 Task: Find connections with filter location Digboi with filter topic #customerrelationswith filter profile language French with filter current company AB InBev India with filter school AKS University Satna with filter industry Meat Products Manufacturing with filter service category Corporate Events with filter keywords title Account Representative
Action: Mouse moved to (204, 298)
Screenshot: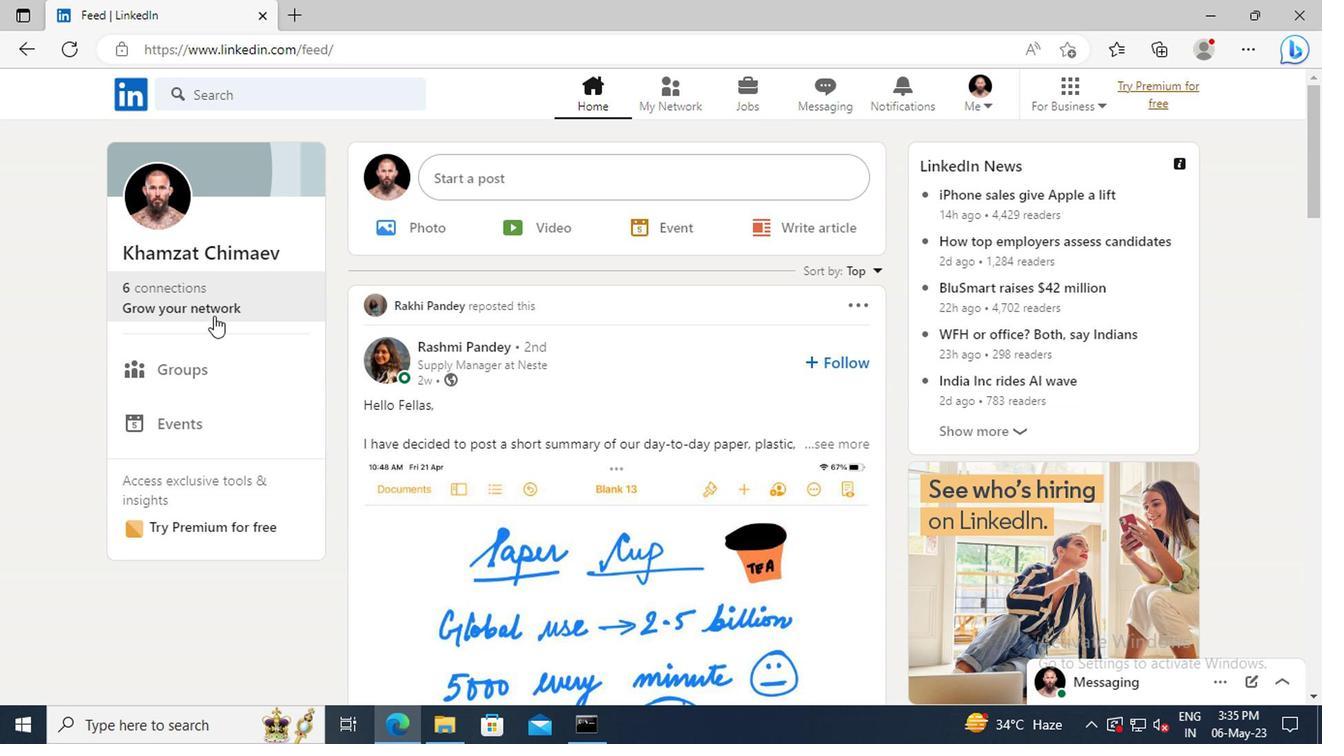 
Action: Mouse pressed left at (204, 298)
Screenshot: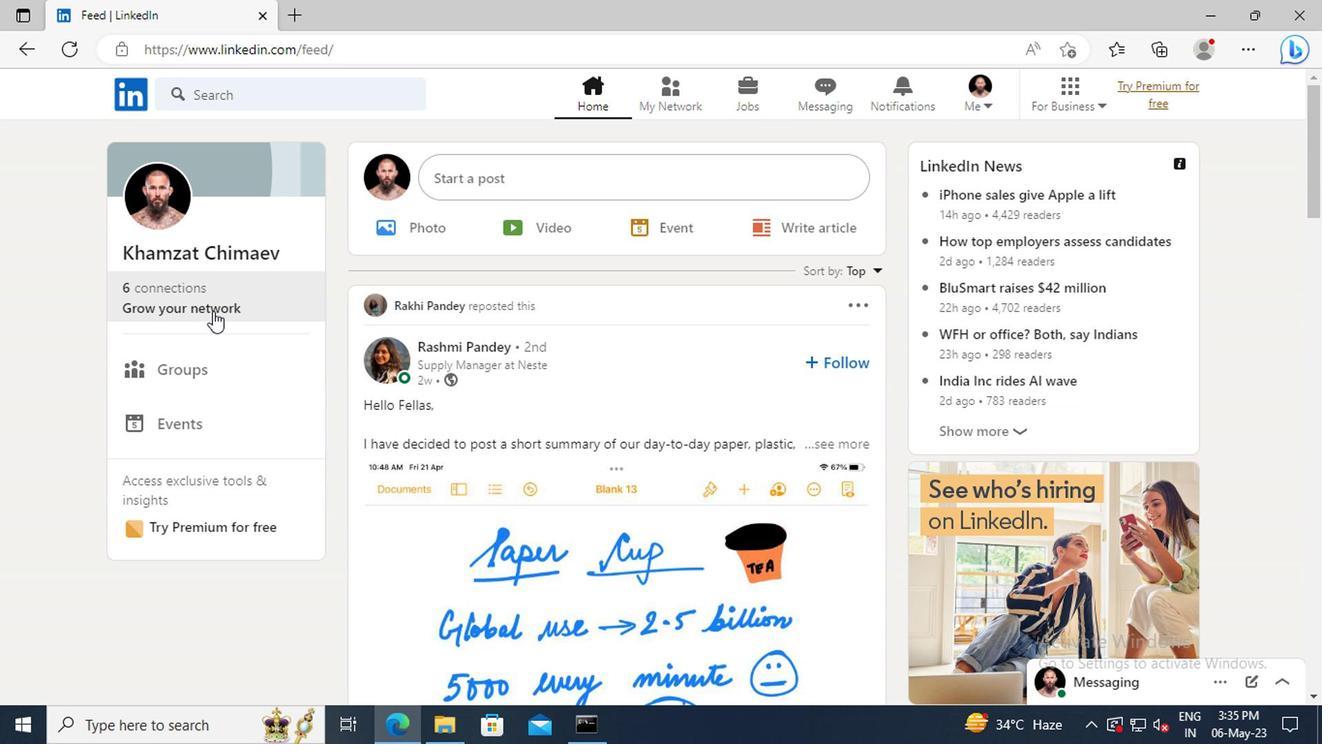 
Action: Mouse moved to (210, 206)
Screenshot: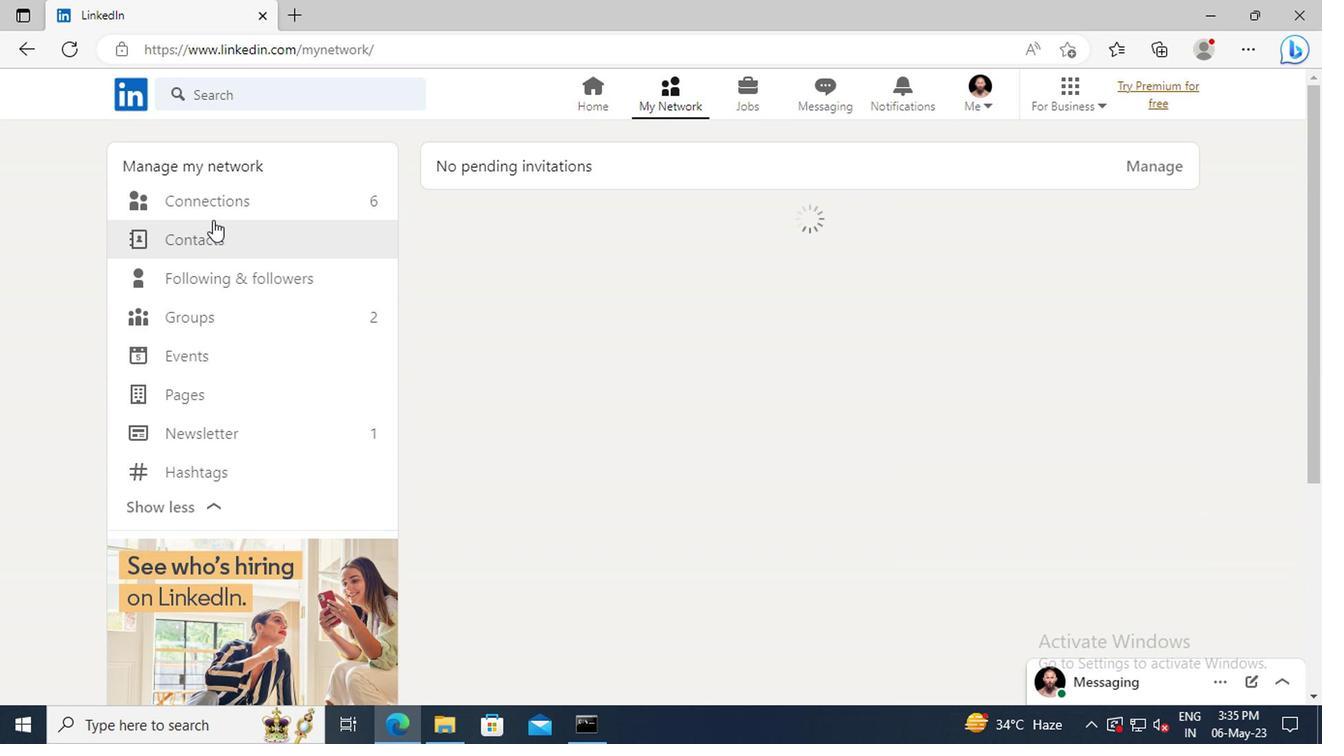 
Action: Mouse pressed left at (210, 206)
Screenshot: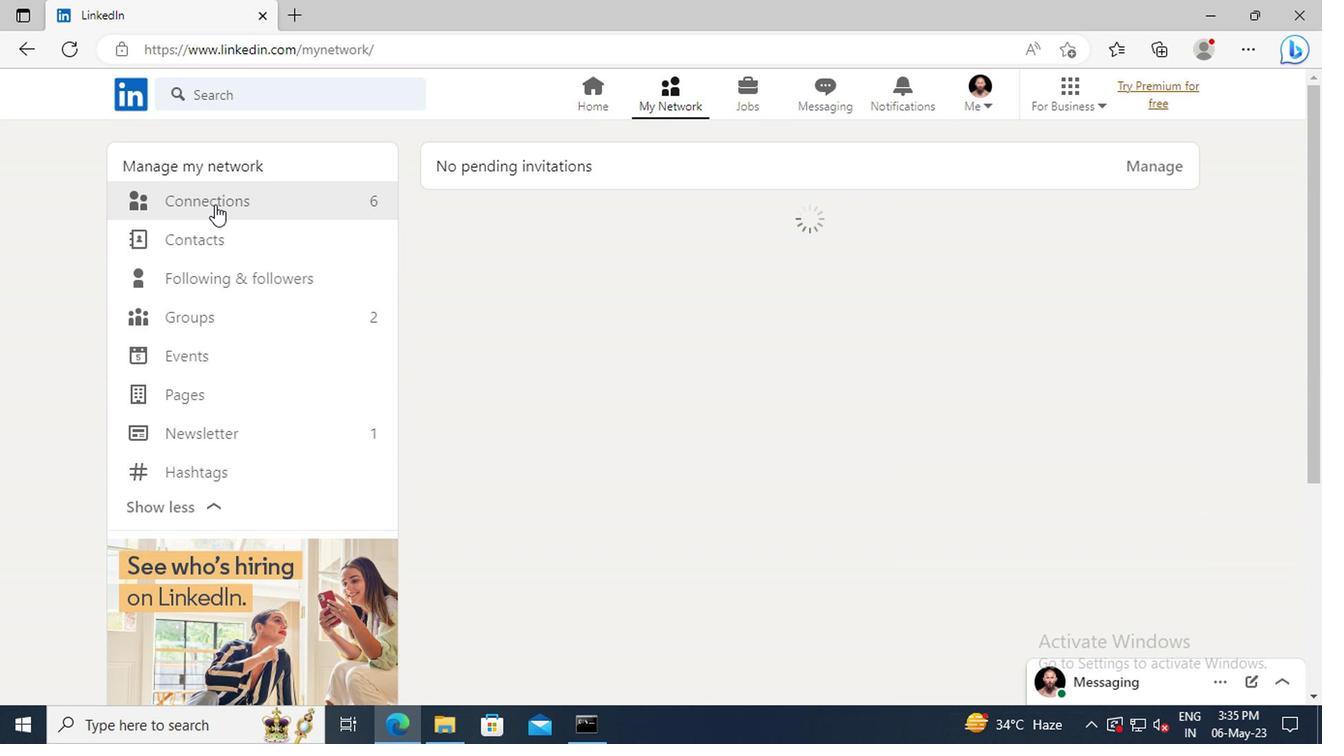 
Action: Mouse moved to (799, 205)
Screenshot: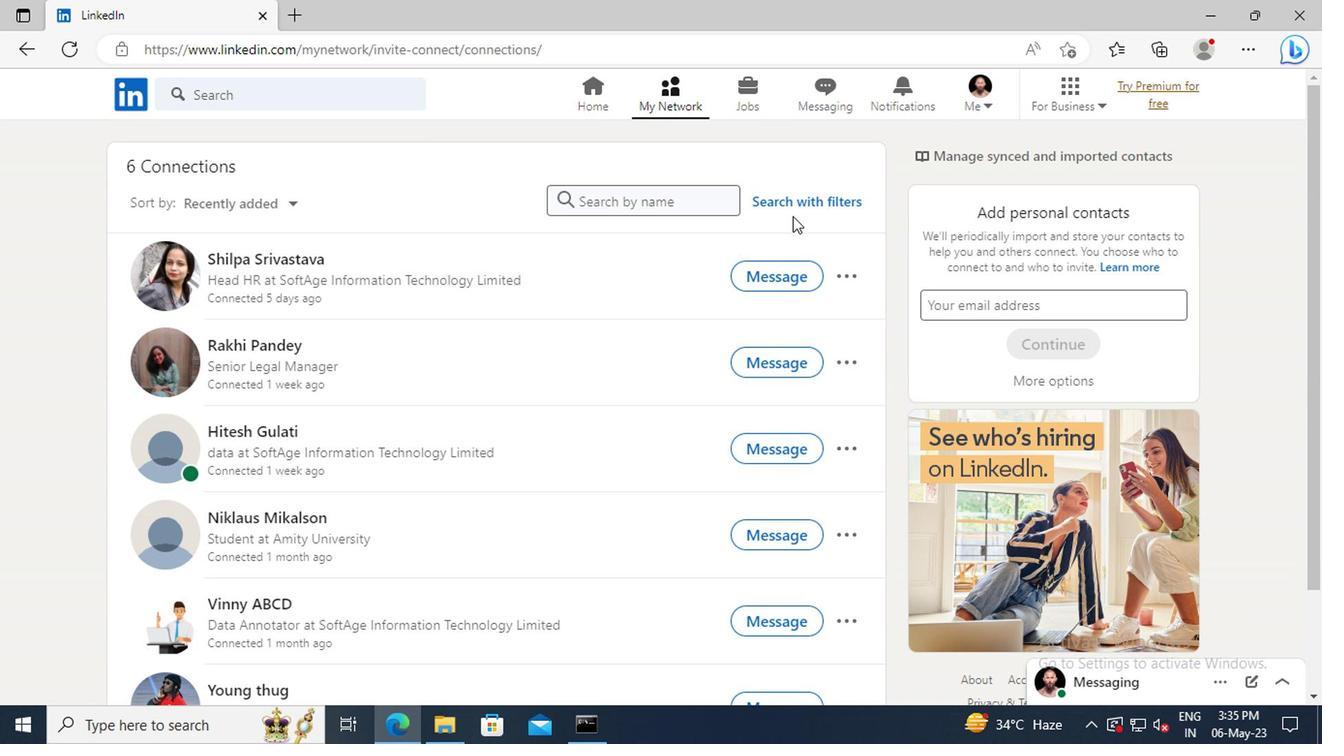 
Action: Mouse pressed left at (799, 205)
Screenshot: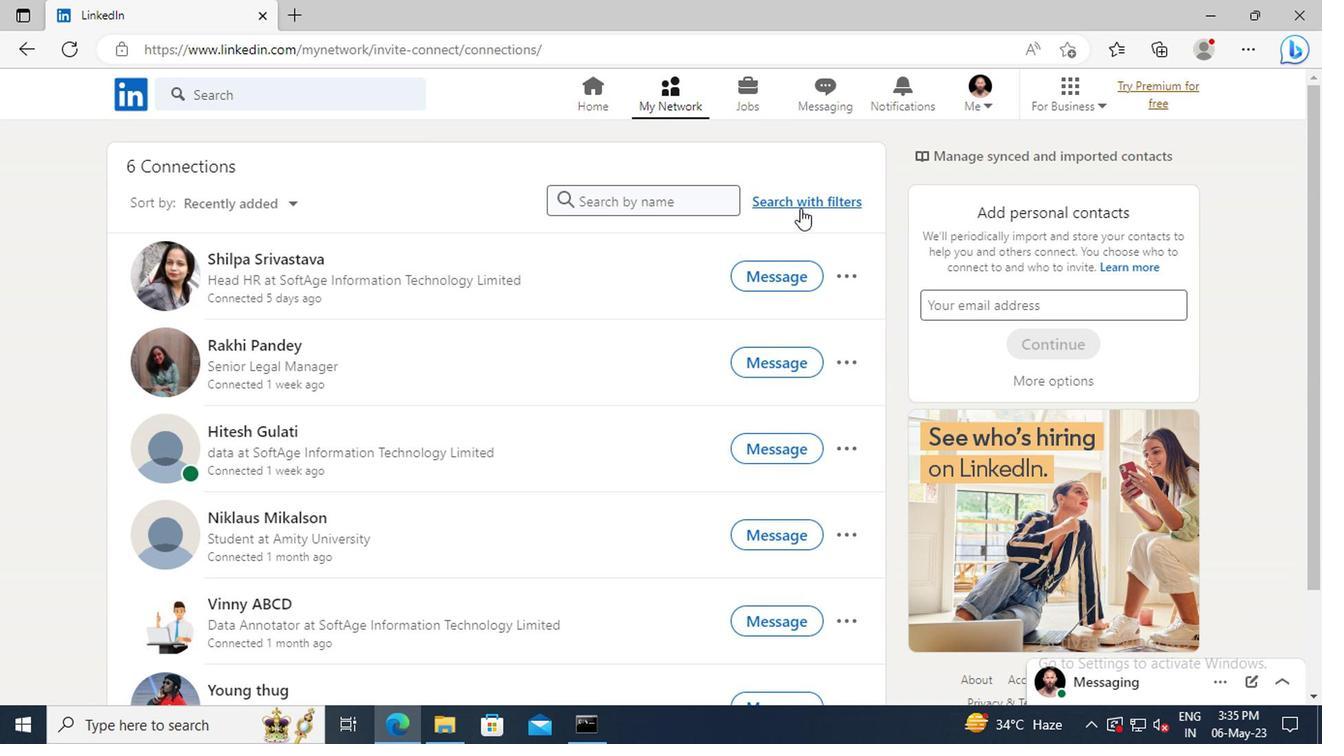 
Action: Mouse moved to (734, 152)
Screenshot: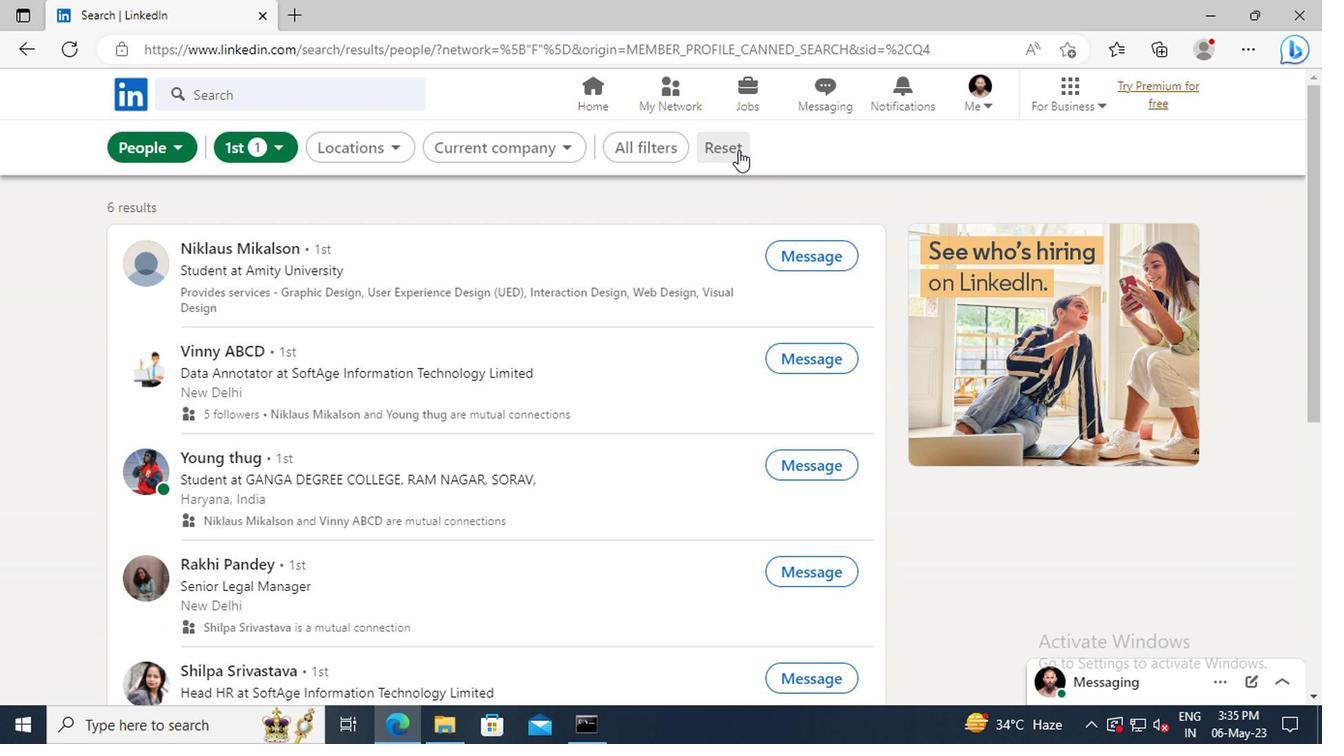 
Action: Mouse pressed left at (734, 152)
Screenshot: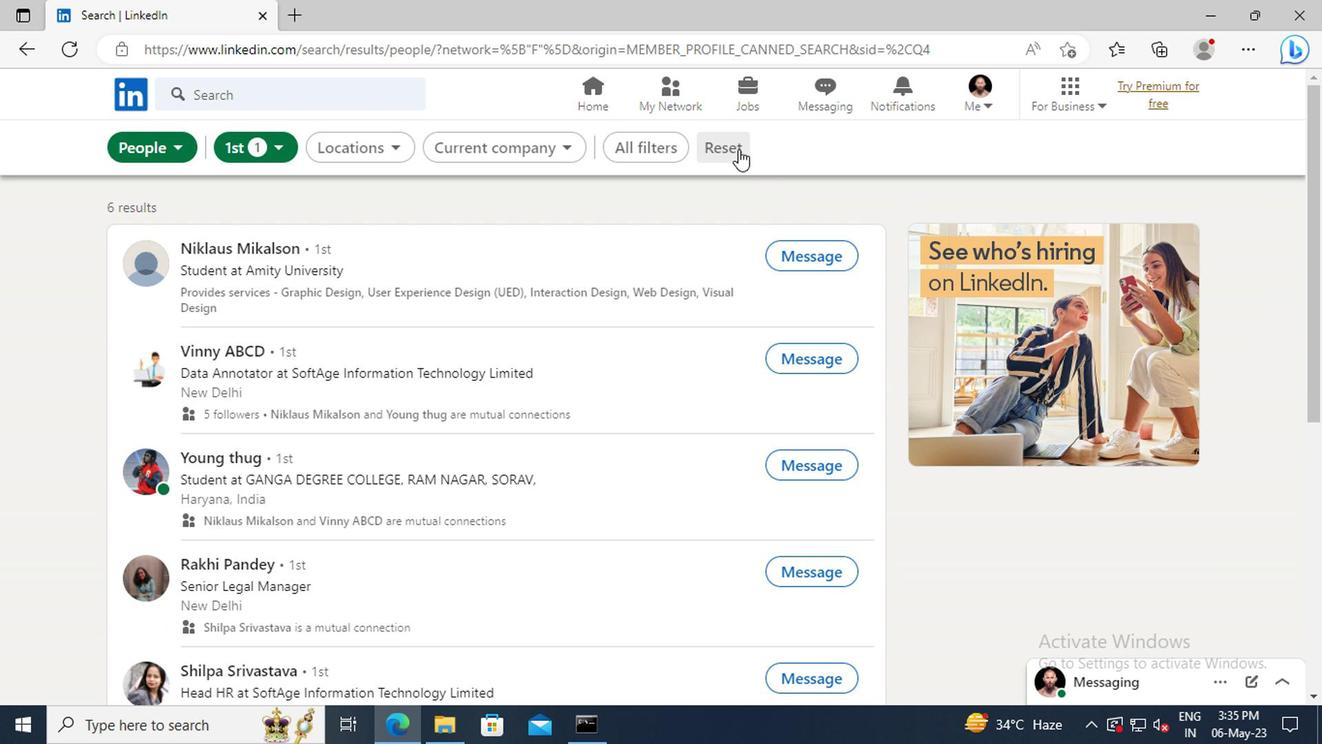 
Action: Mouse moved to (705, 152)
Screenshot: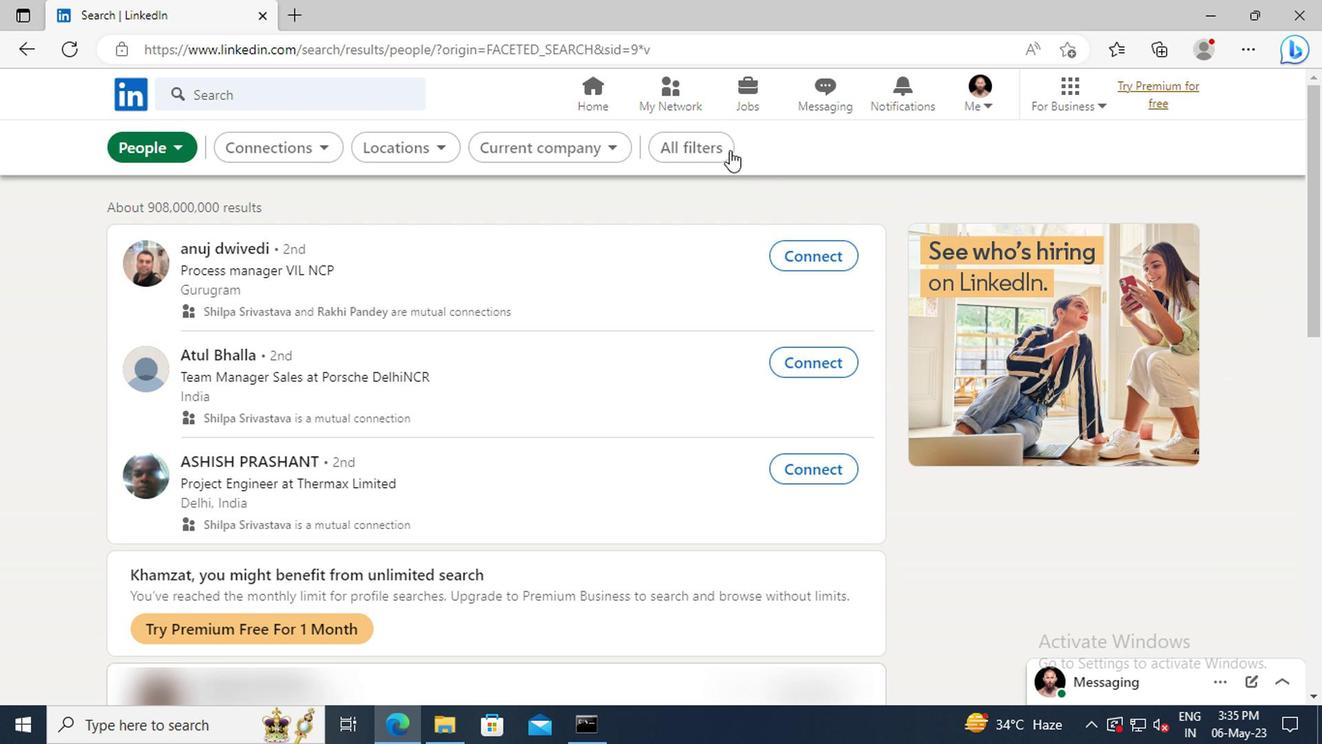 
Action: Mouse pressed left at (705, 152)
Screenshot: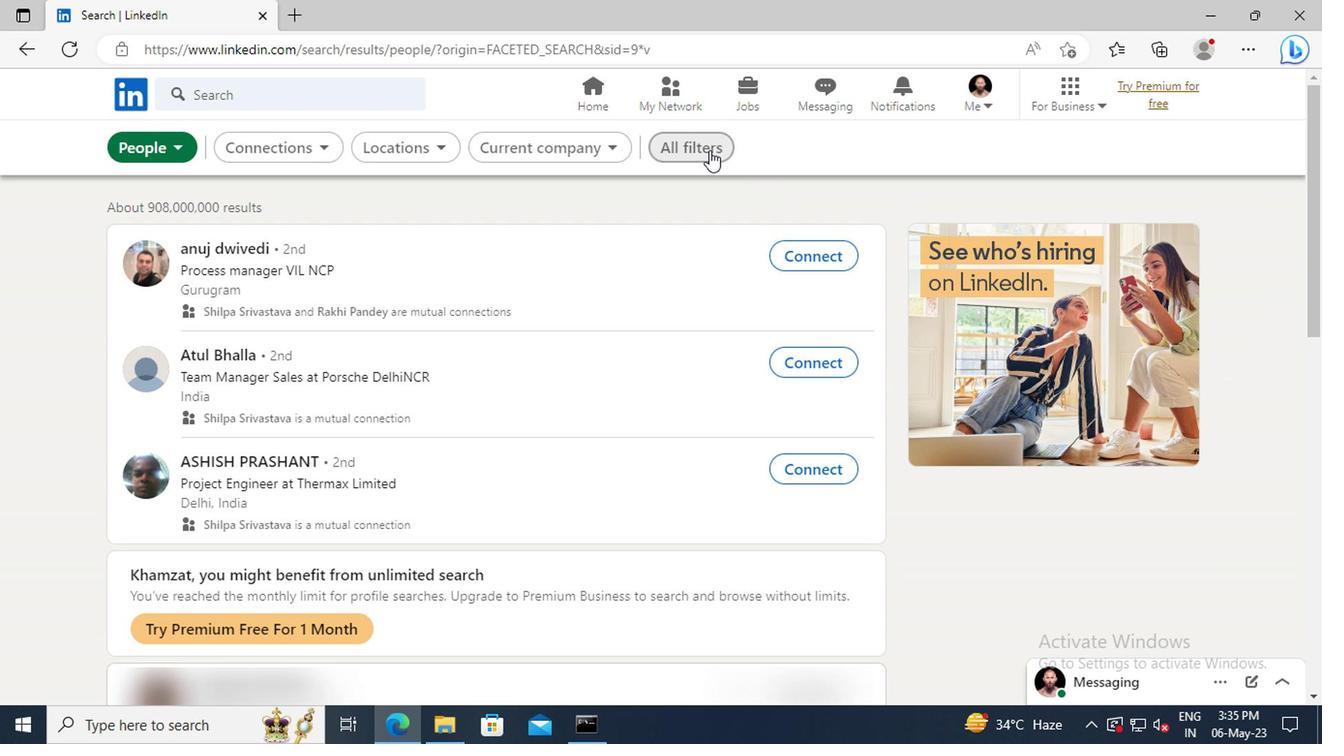 
Action: Mouse moved to (1041, 372)
Screenshot: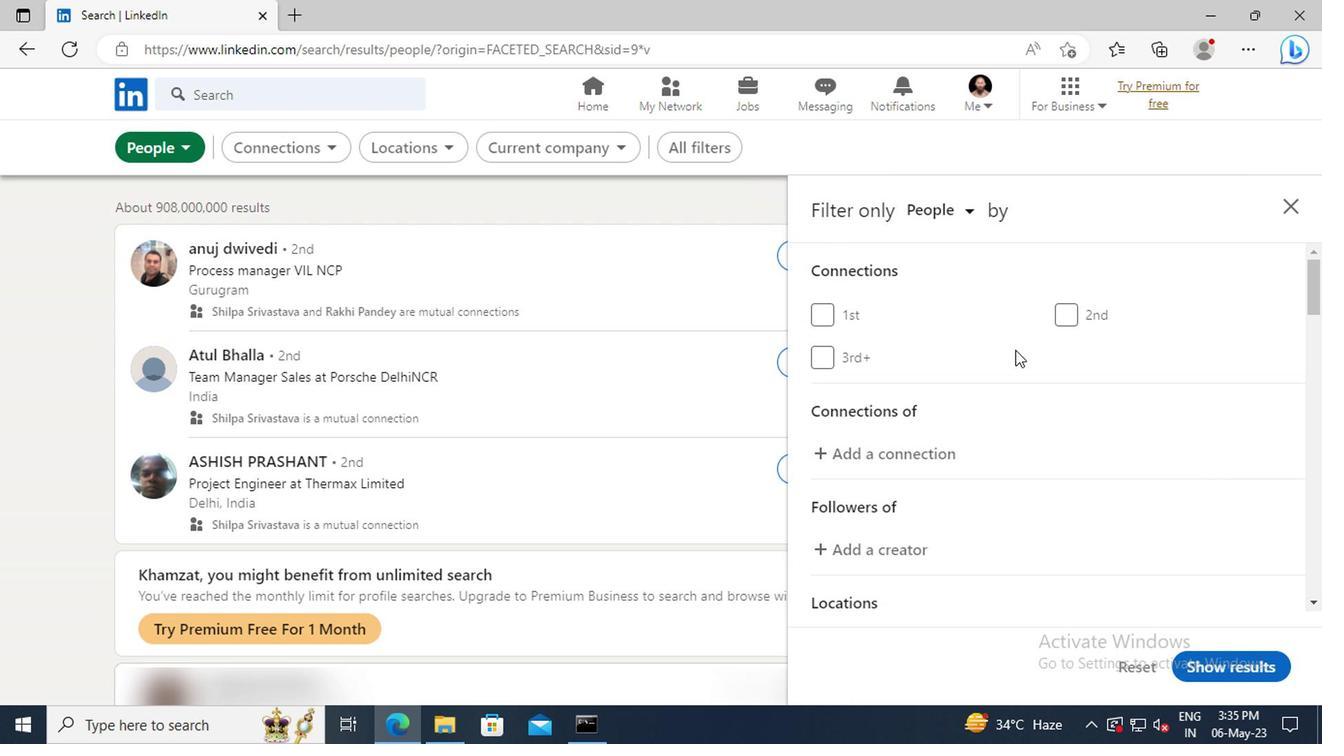 
Action: Mouse scrolled (1041, 370) with delta (0, -1)
Screenshot: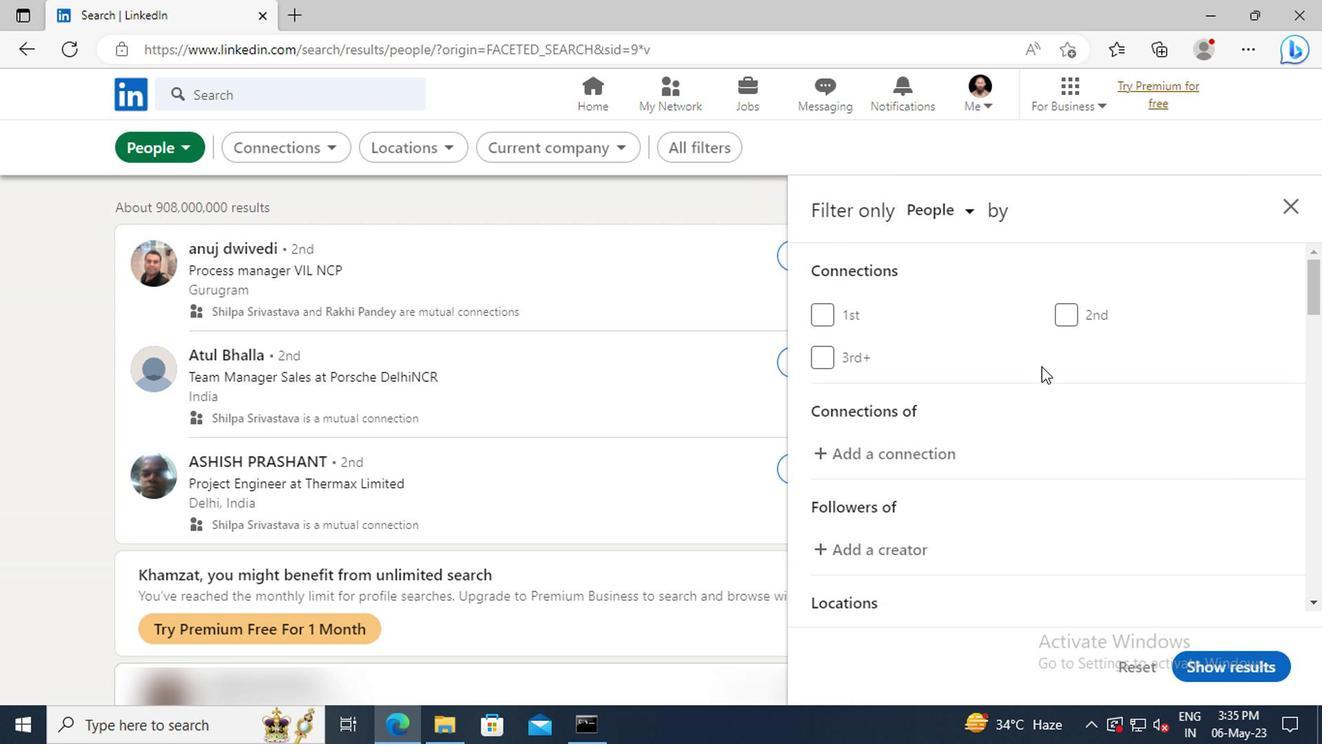 
Action: Mouse scrolled (1041, 370) with delta (0, -1)
Screenshot: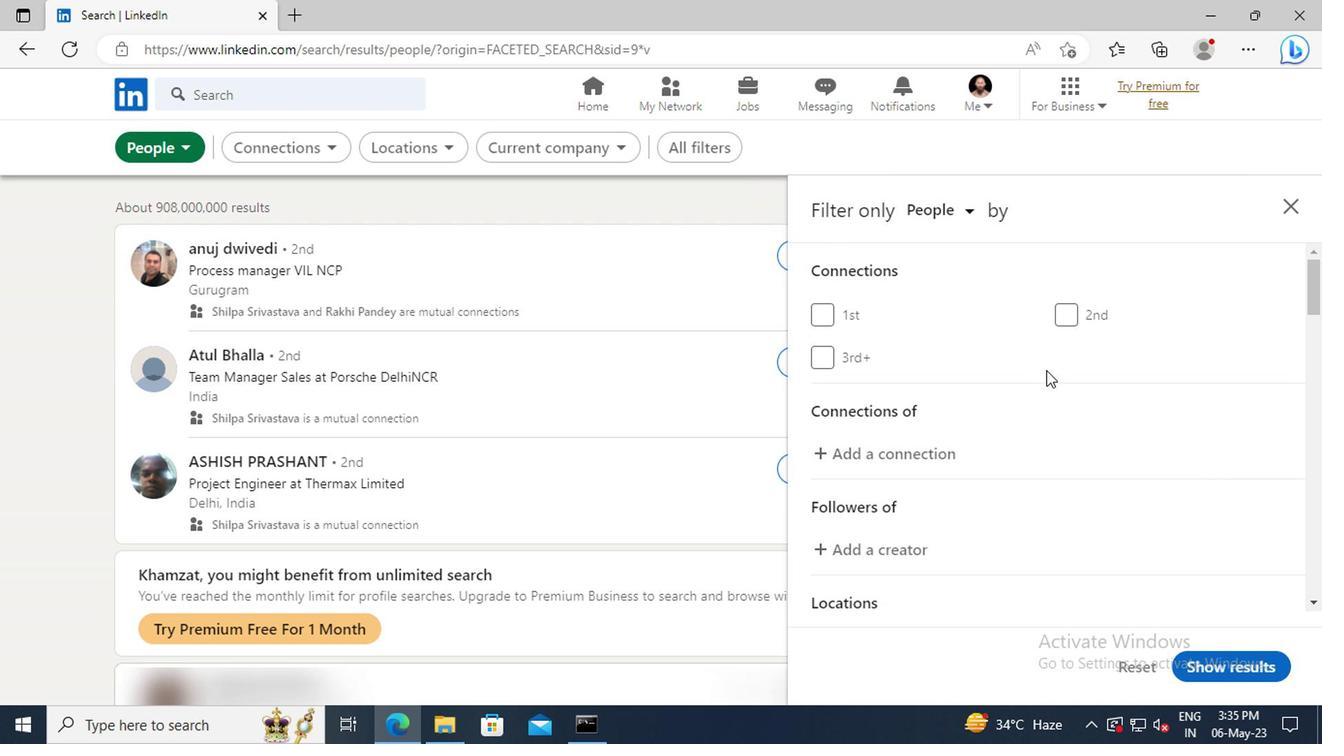 
Action: Mouse scrolled (1041, 370) with delta (0, -1)
Screenshot: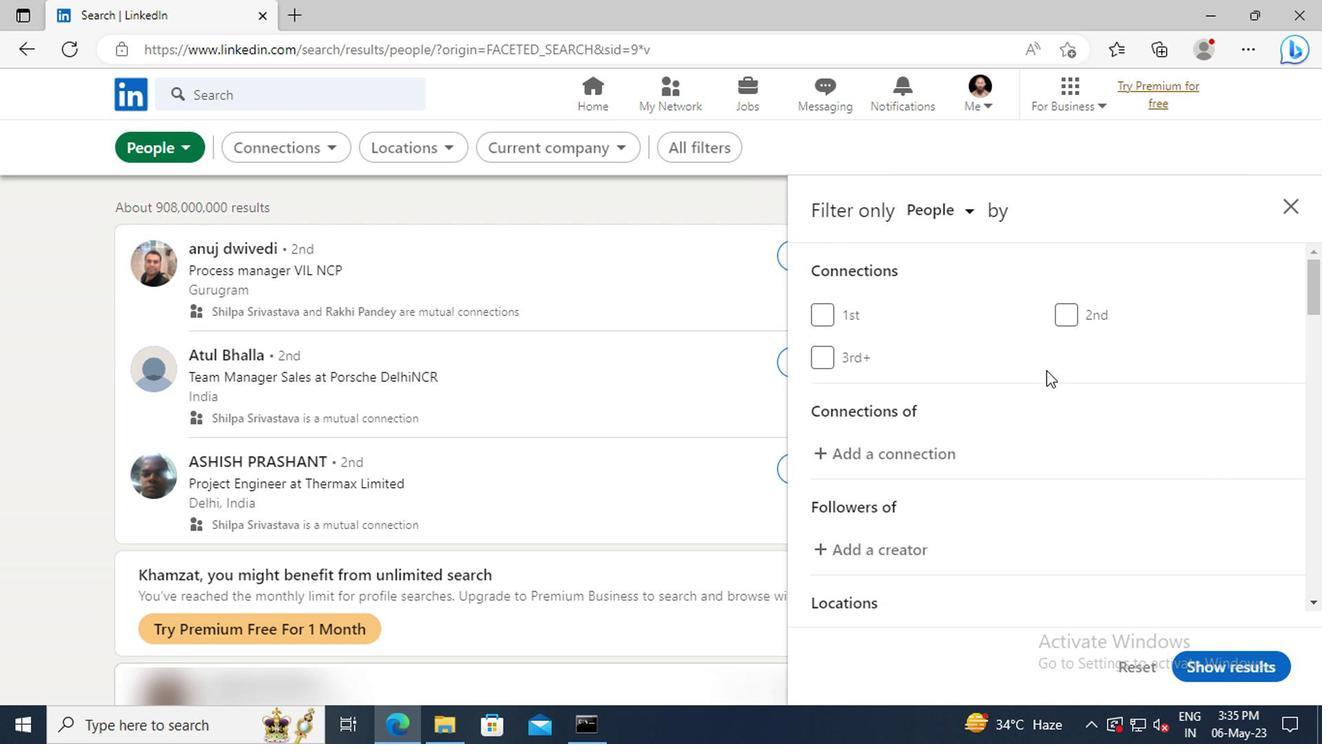 
Action: Mouse moved to (1041, 372)
Screenshot: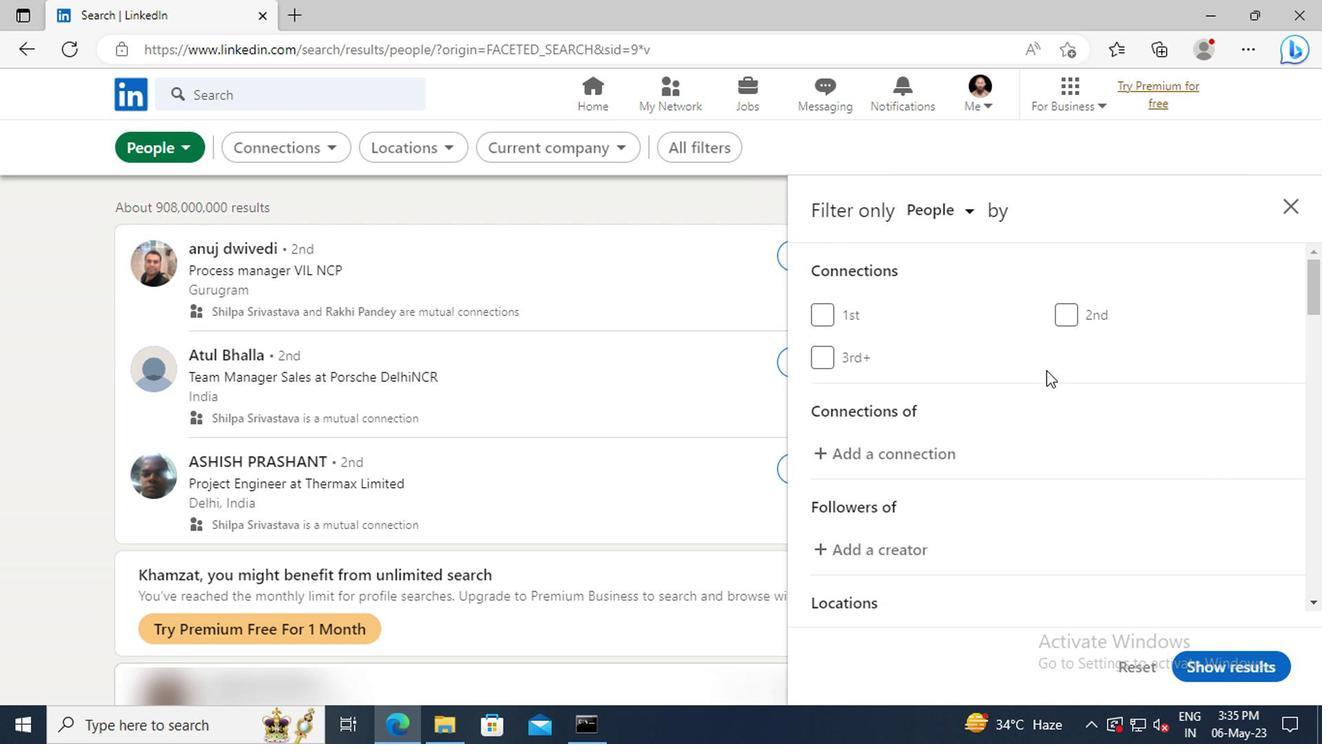 
Action: Mouse scrolled (1041, 370) with delta (0, -1)
Screenshot: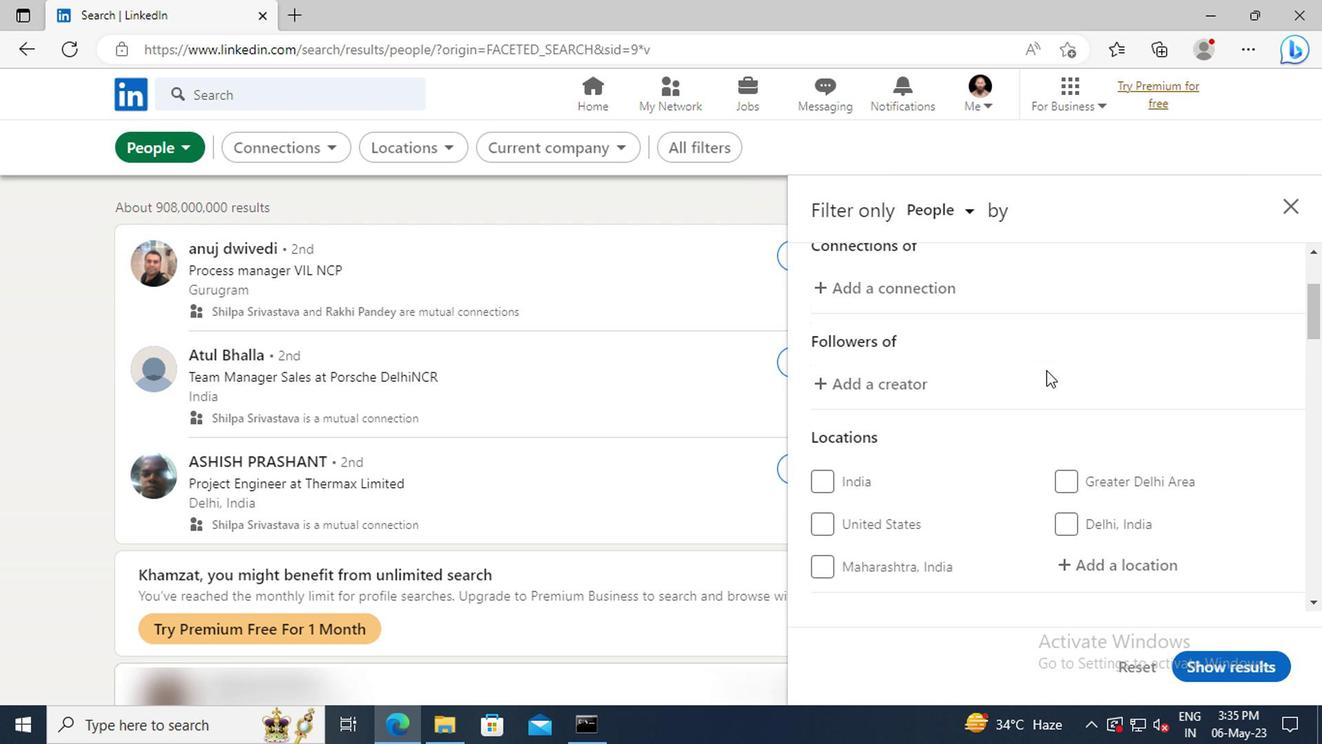 
Action: Mouse scrolled (1041, 370) with delta (0, -1)
Screenshot: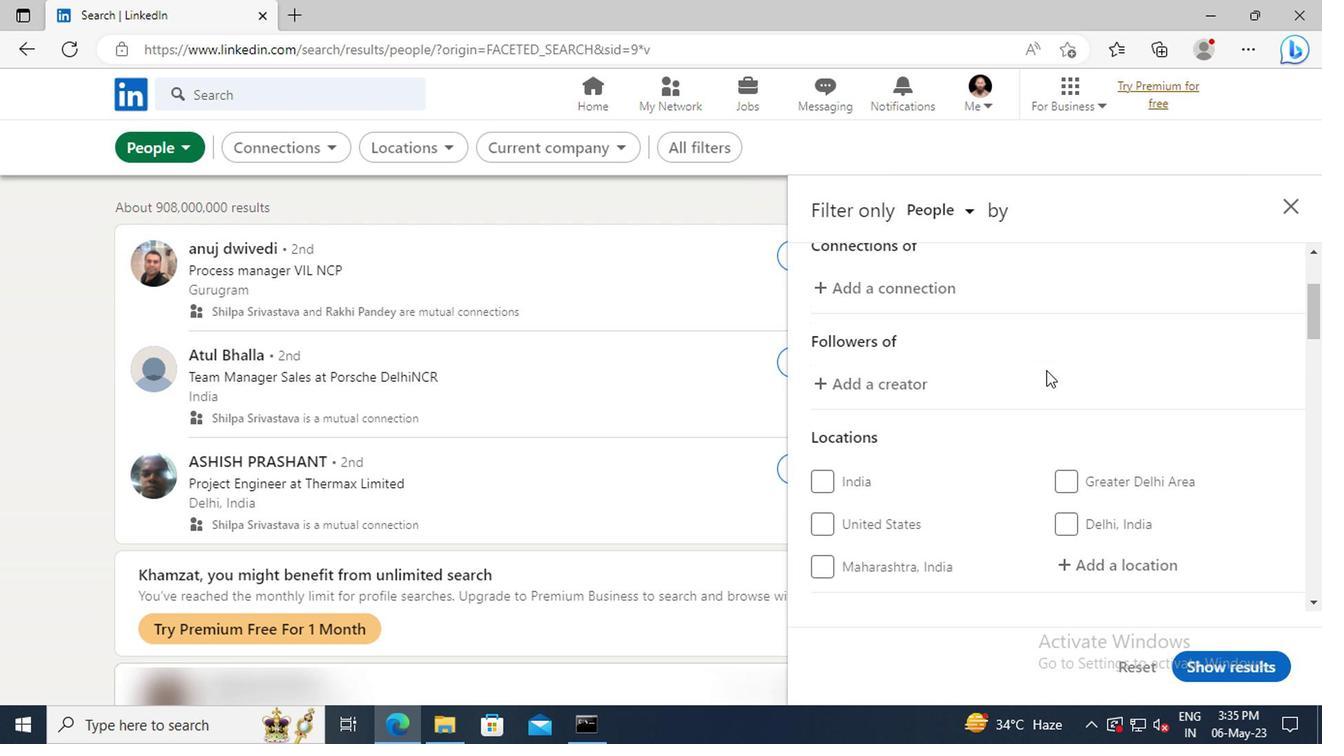 
Action: Mouse moved to (1072, 454)
Screenshot: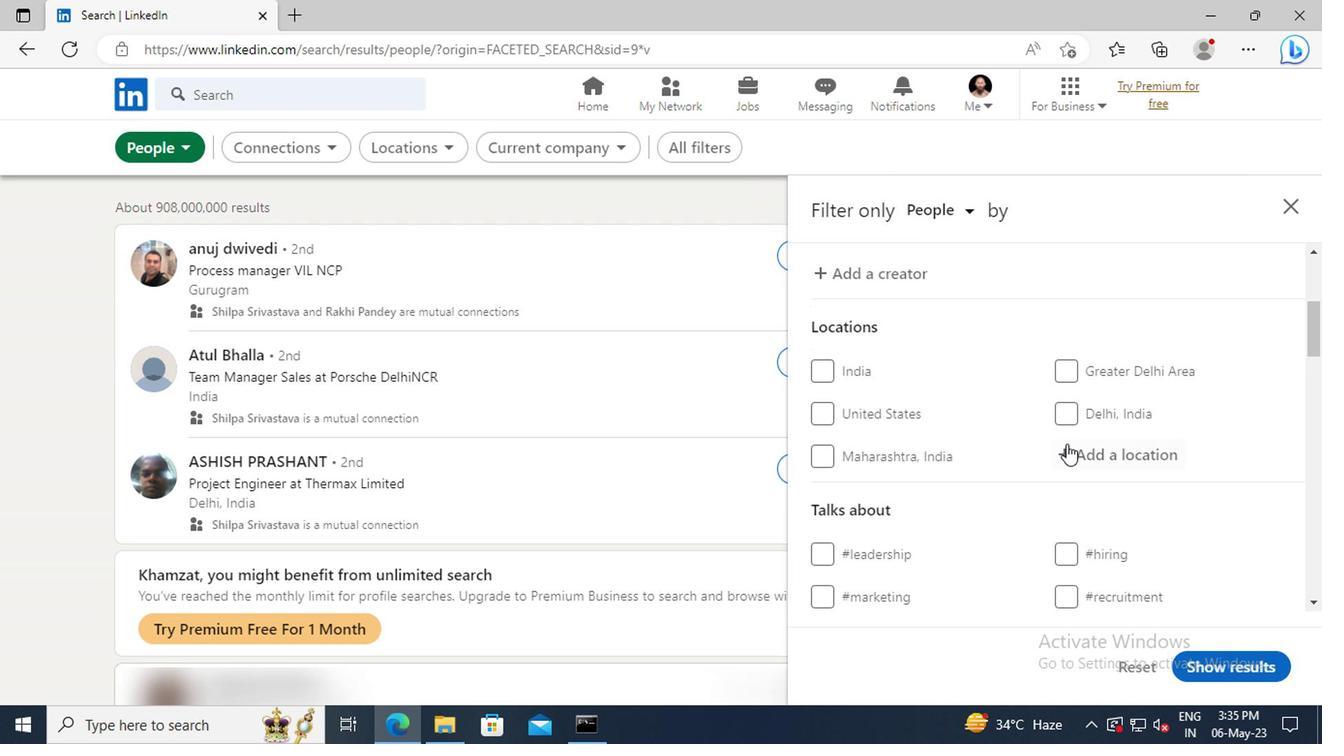 
Action: Mouse pressed left at (1072, 454)
Screenshot: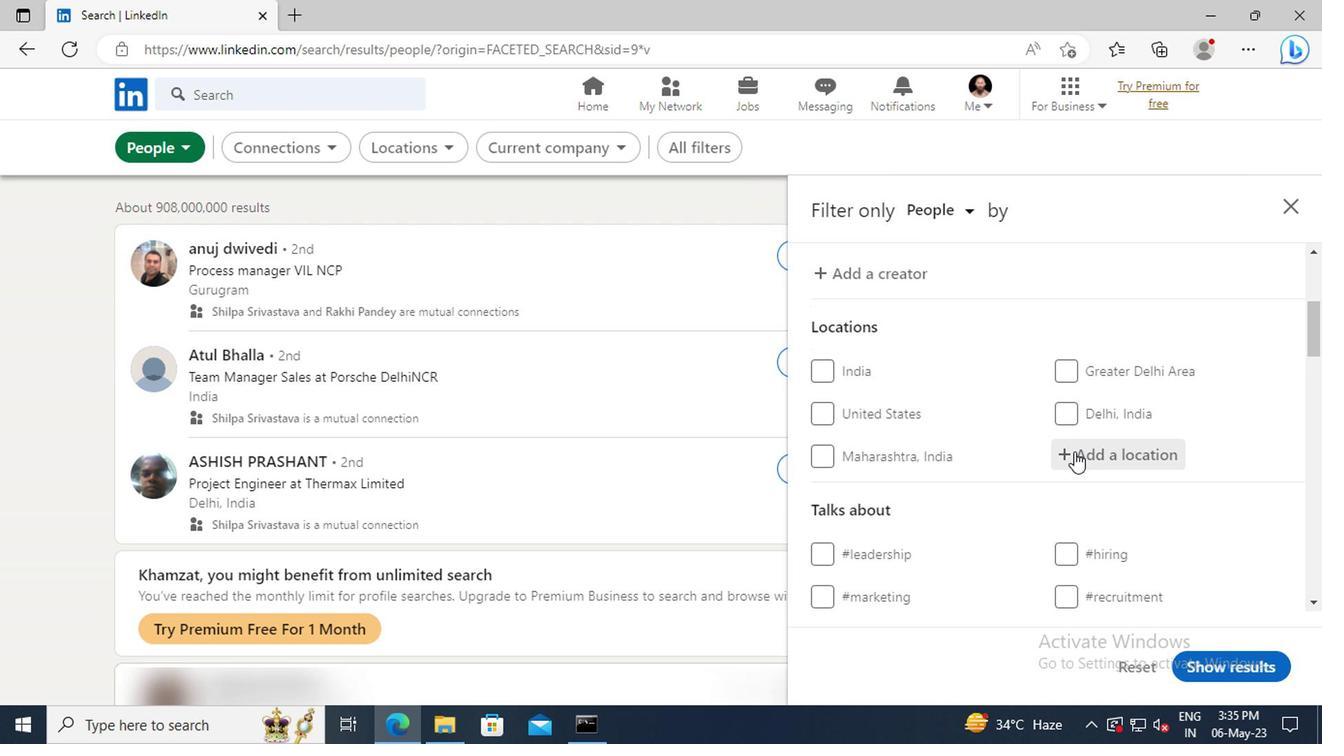 
Action: Key pressed <Key.shift>DIGBOI<Key.enter>
Screenshot: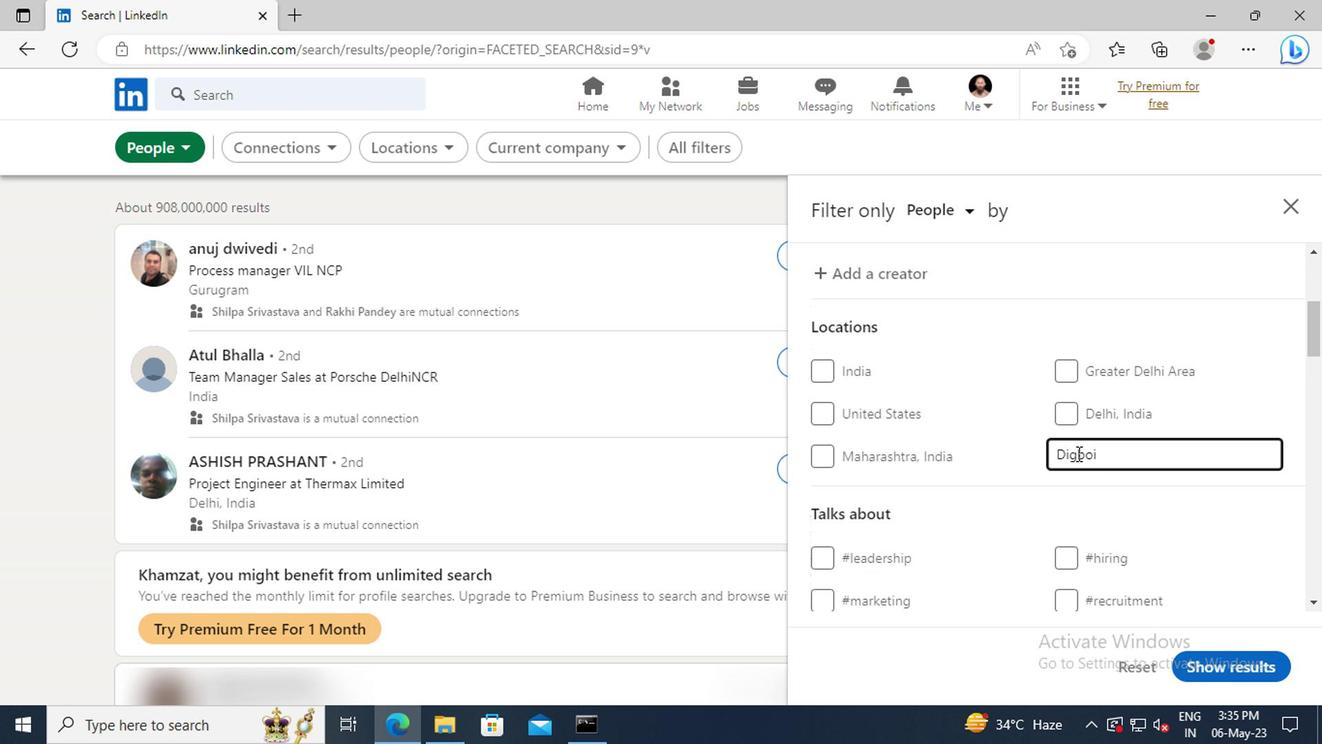 
Action: Mouse scrolled (1072, 454) with delta (0, 0)
Screenshot: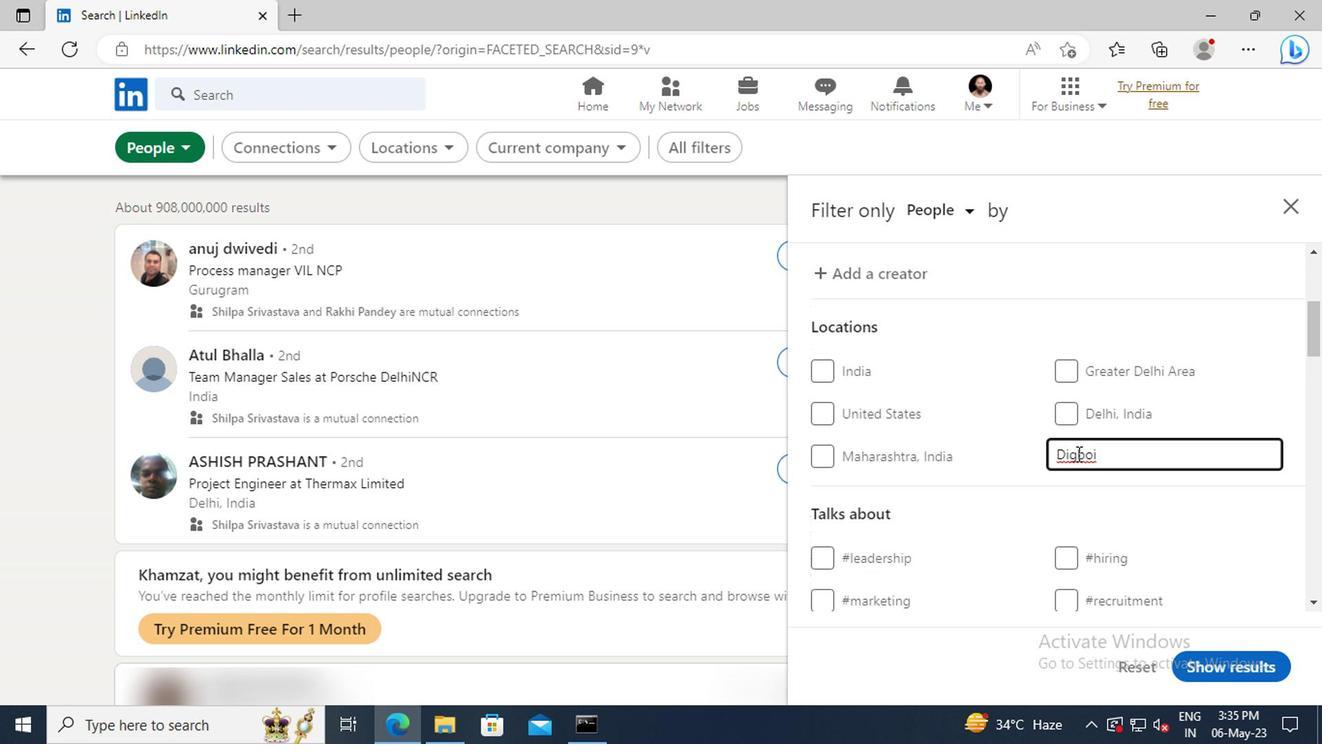 
Action: Mouse scrolled (1072, 454) with delta (0, 0)
Screenshot: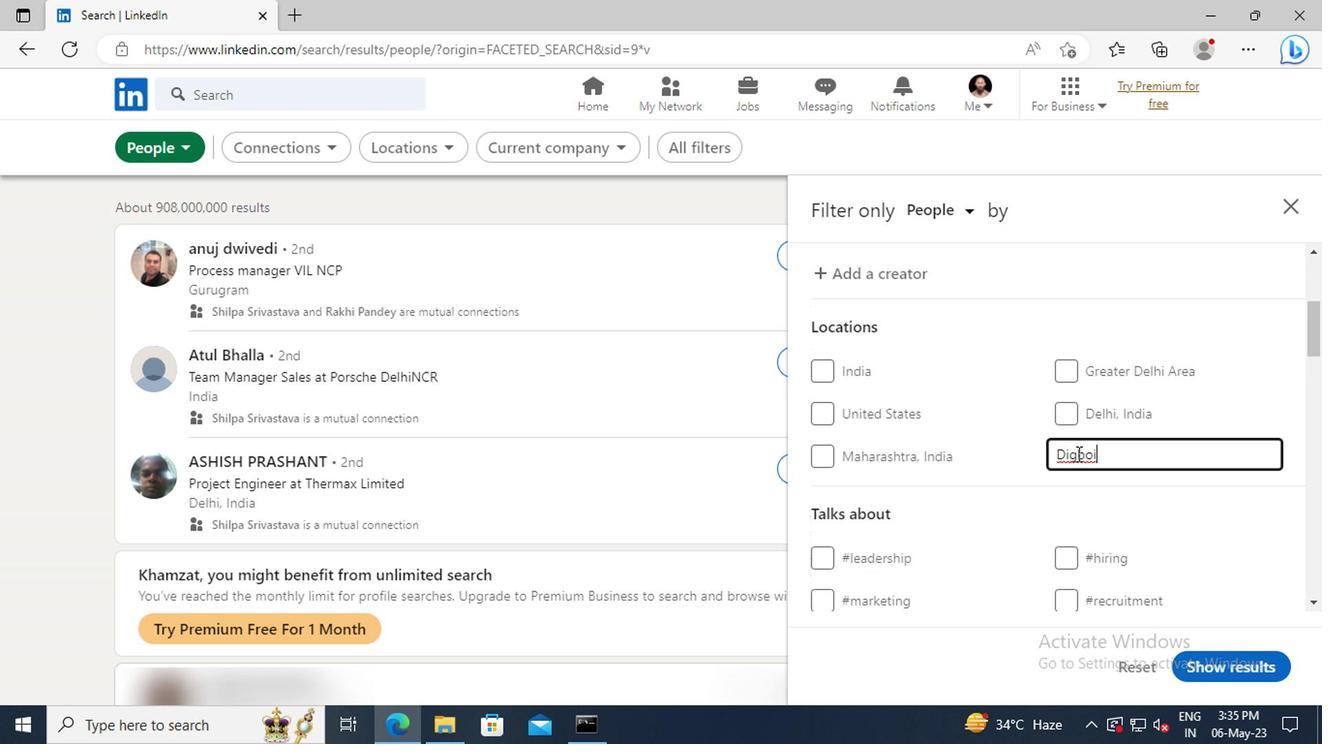
Action: Mouse scrolled (1072, 454) with delta (0, 0)
Screenshot: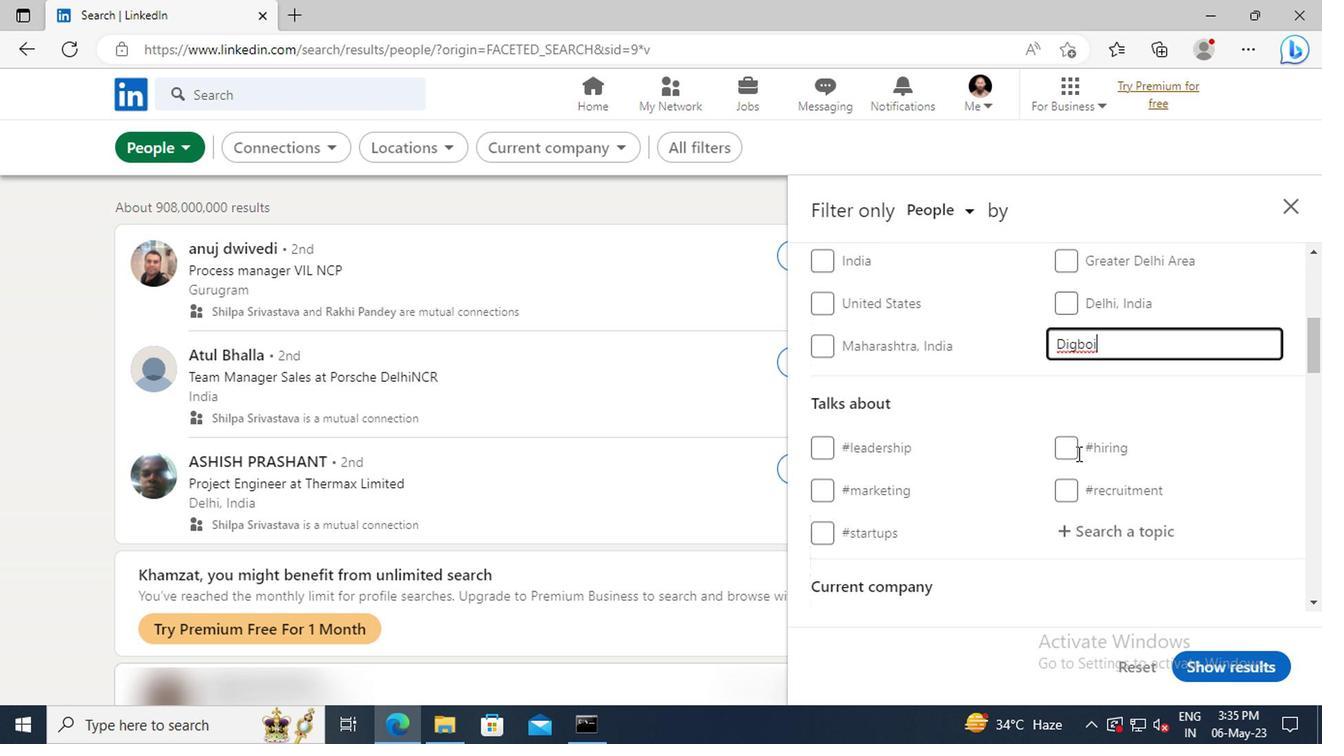
Action: Mouse moved to (1077, 474)
Screenshot: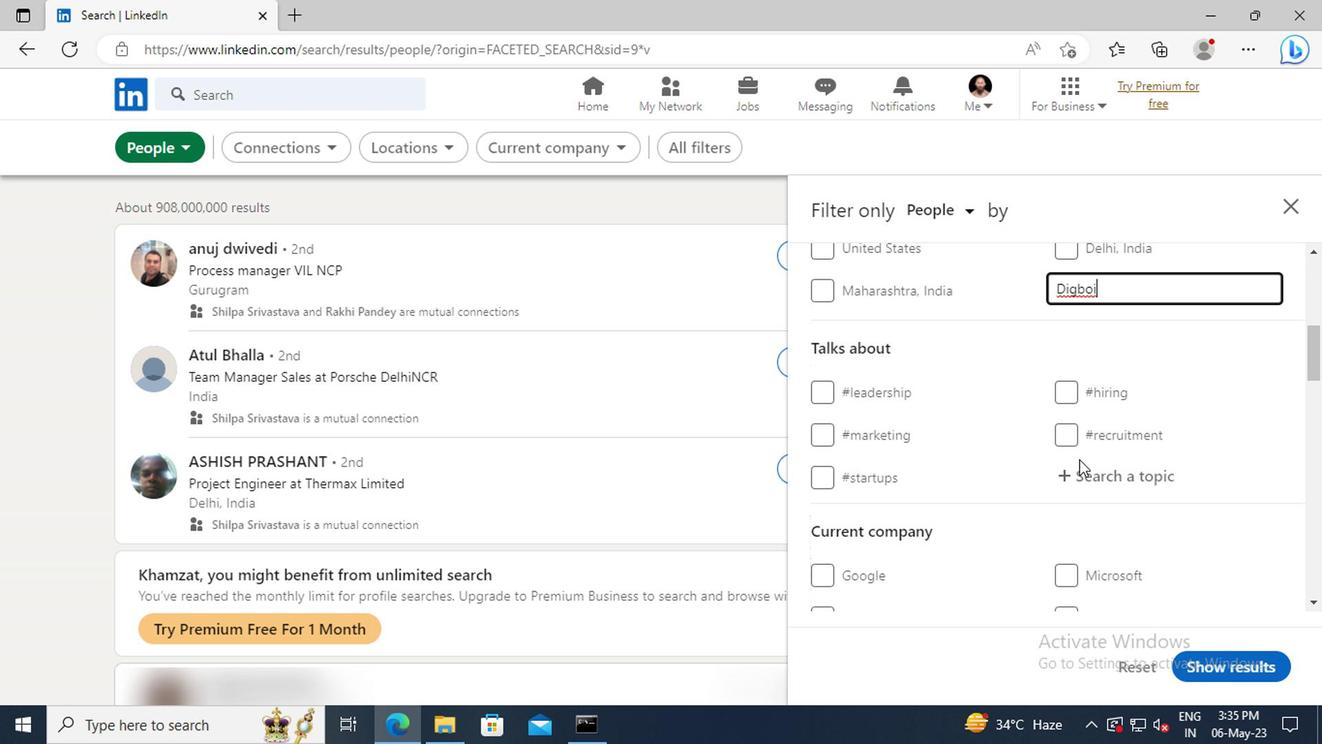 
Action: Mouse pressed left at (1077, 474)
Screenshot: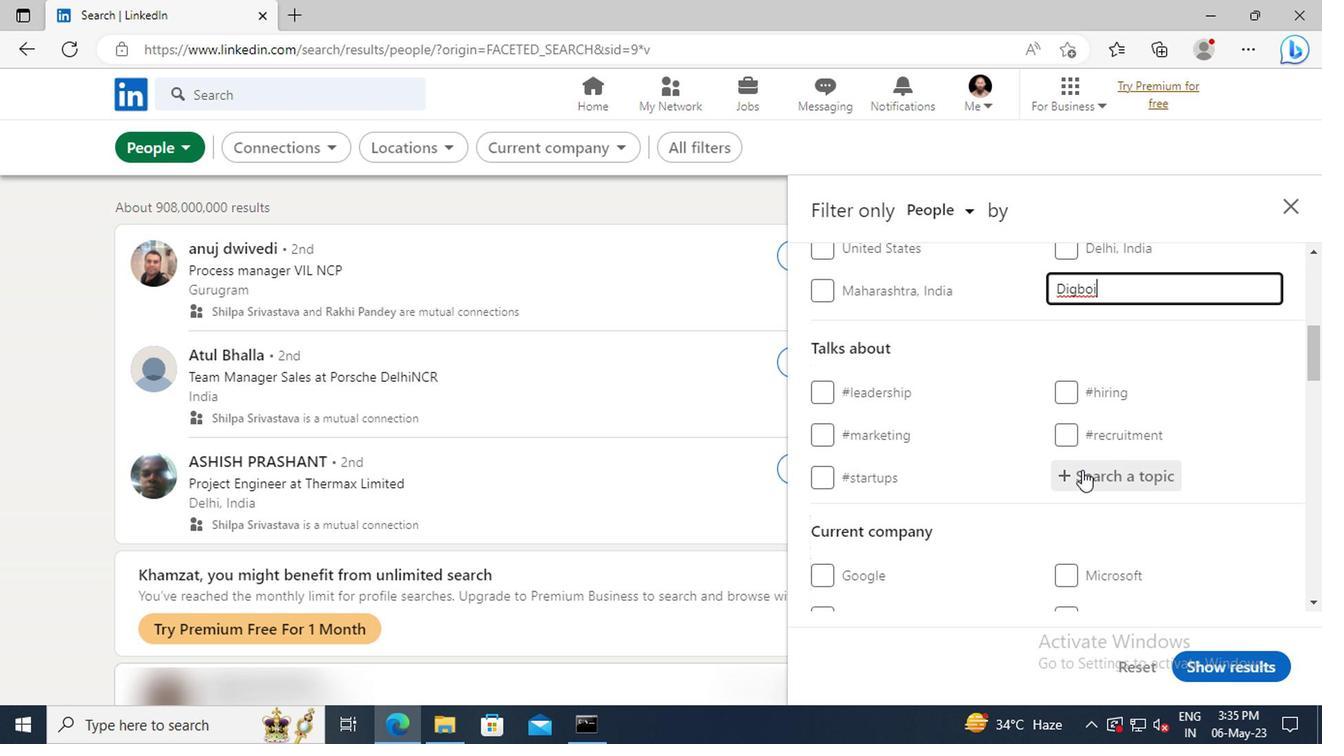 
Action: Key pressed CUSTOMERRELA
Screenshot: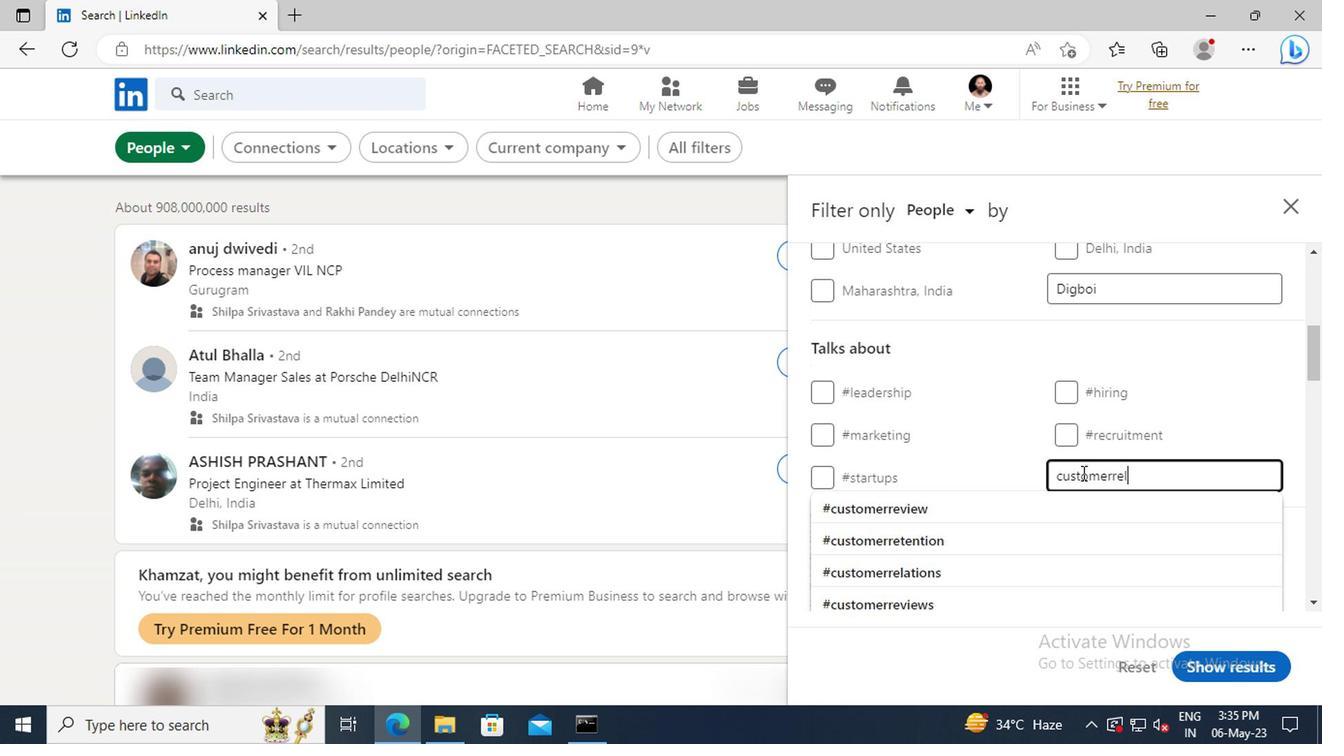 
Action: Mouse moved to (1075, 507)
Screenshot: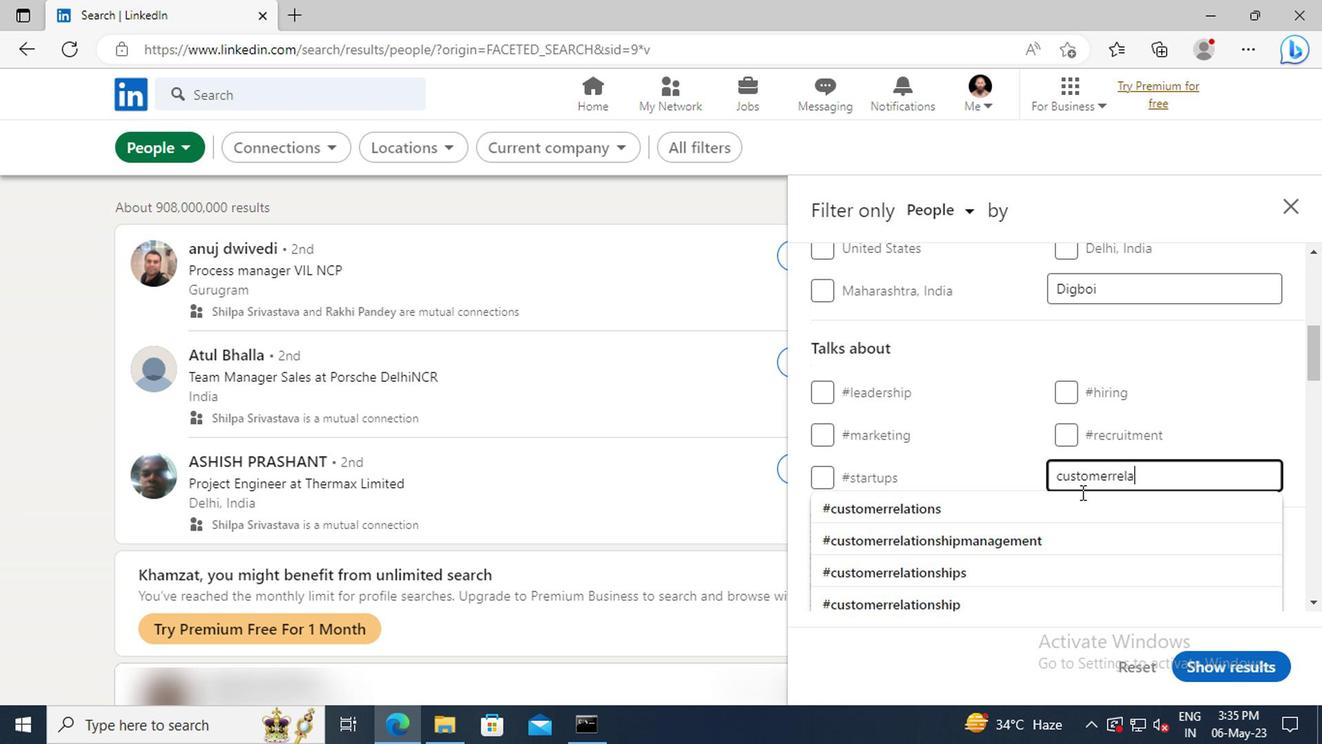 
Action: Mouse pressed left at (1075, 507)
Screenshot: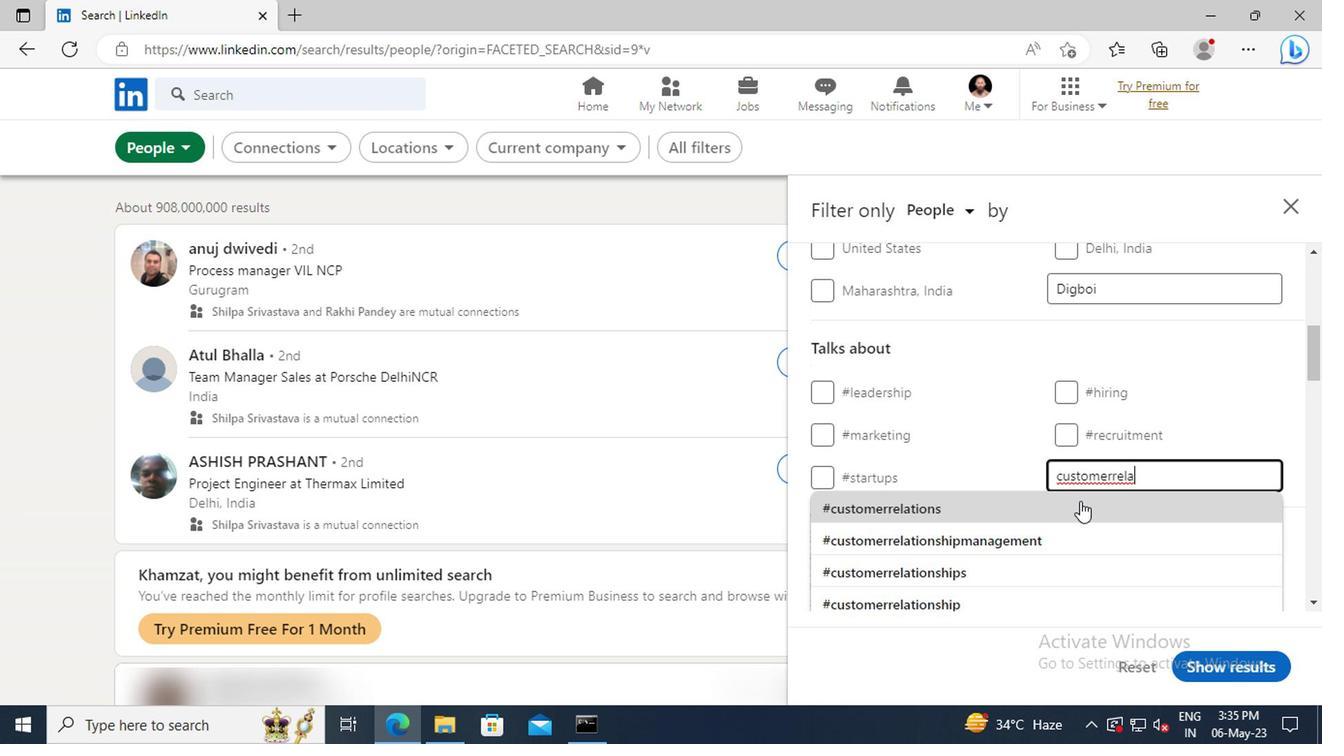 
Action: Mouse moved to (1075, 507)
Screenshot: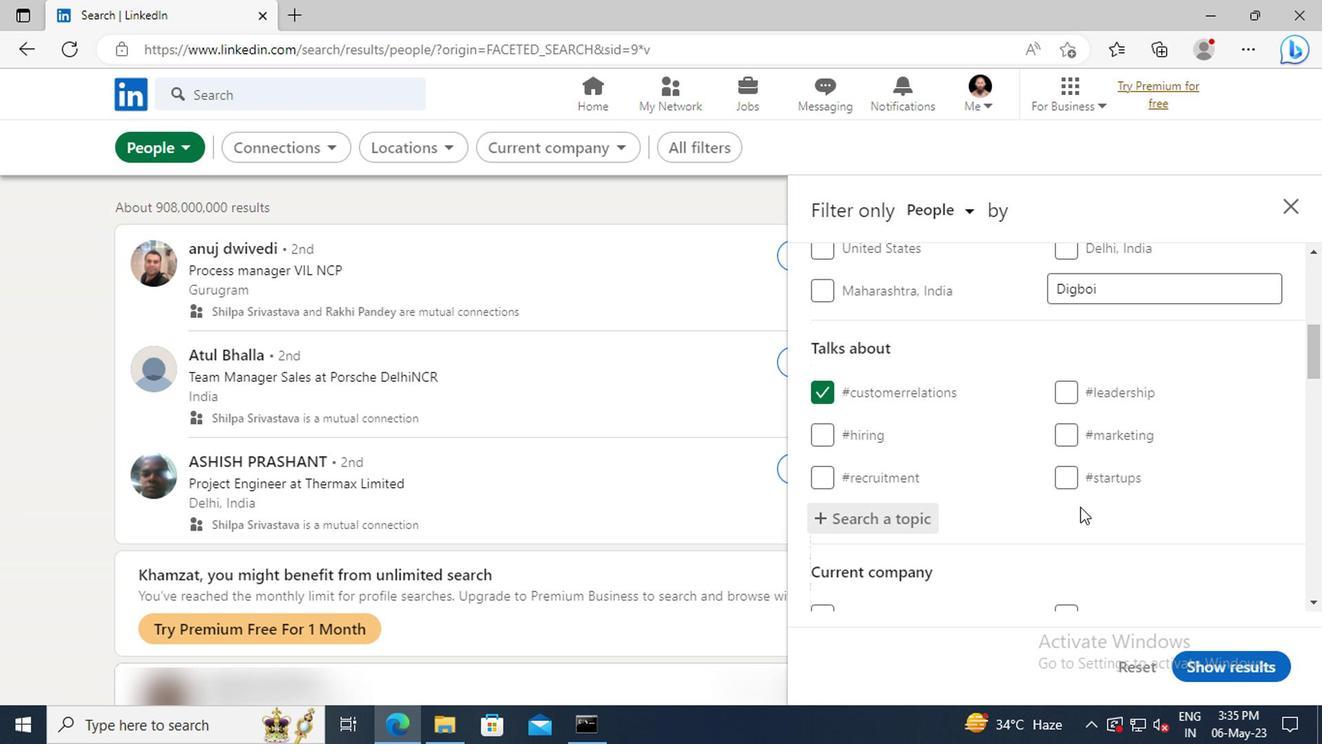 
Action: Mouse scrolled (1075, 506) with delta (0, -1)
Screenshot: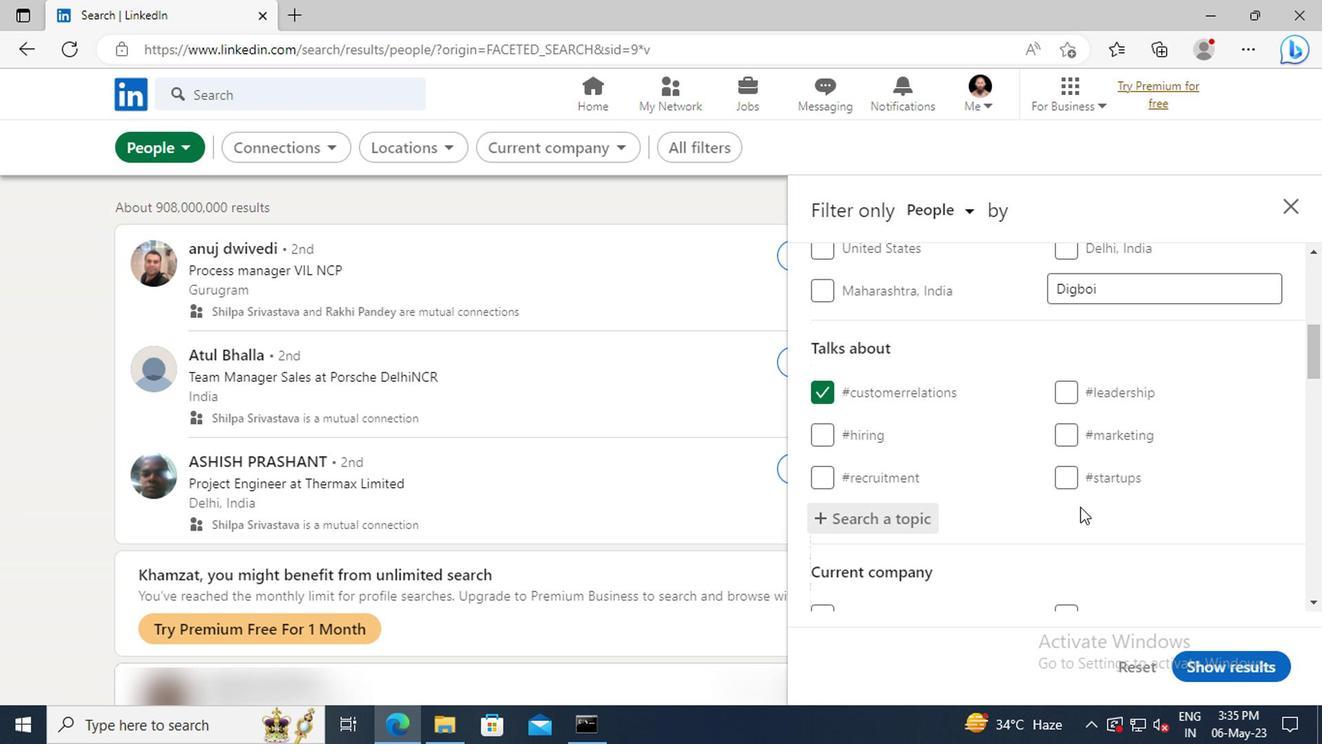 
Action: Mouse moved to (1075, 503)
Screenshot: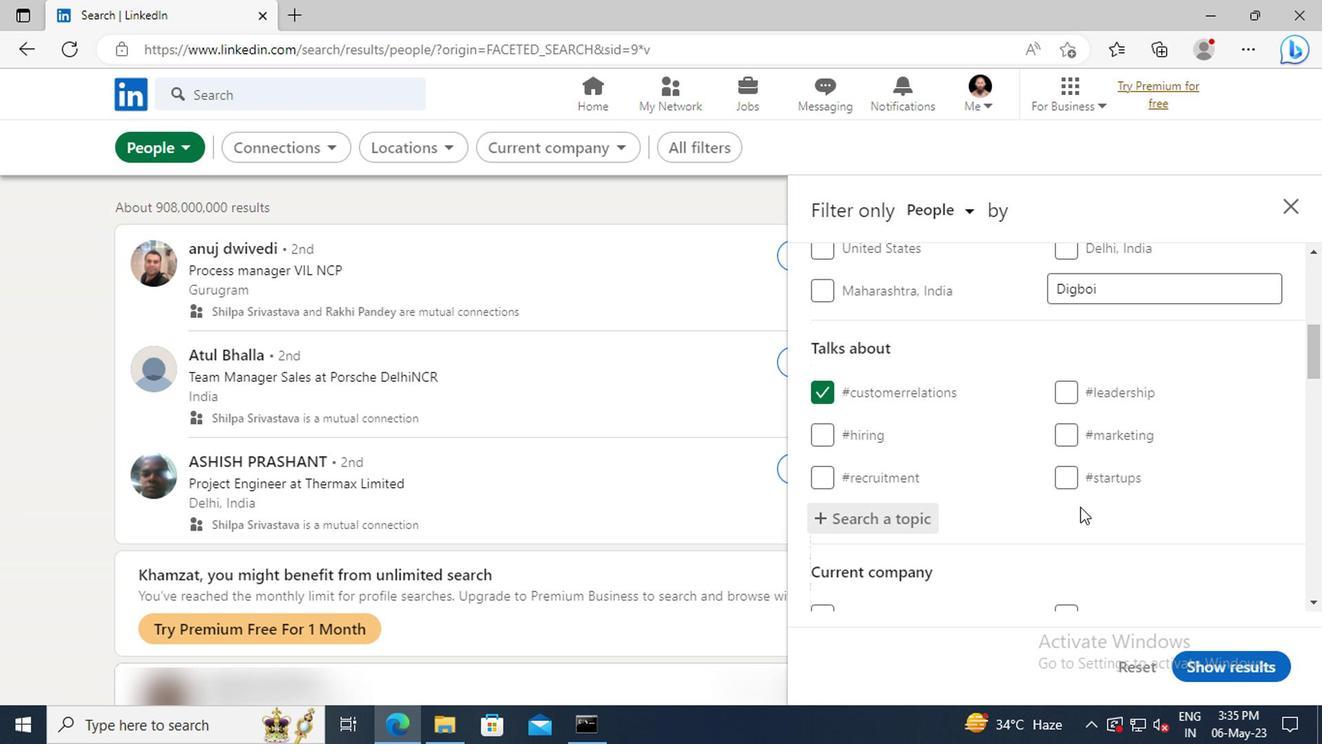 
Action: Mouse scrolled (1075, 503) with delta (0, 0)
Screenshot: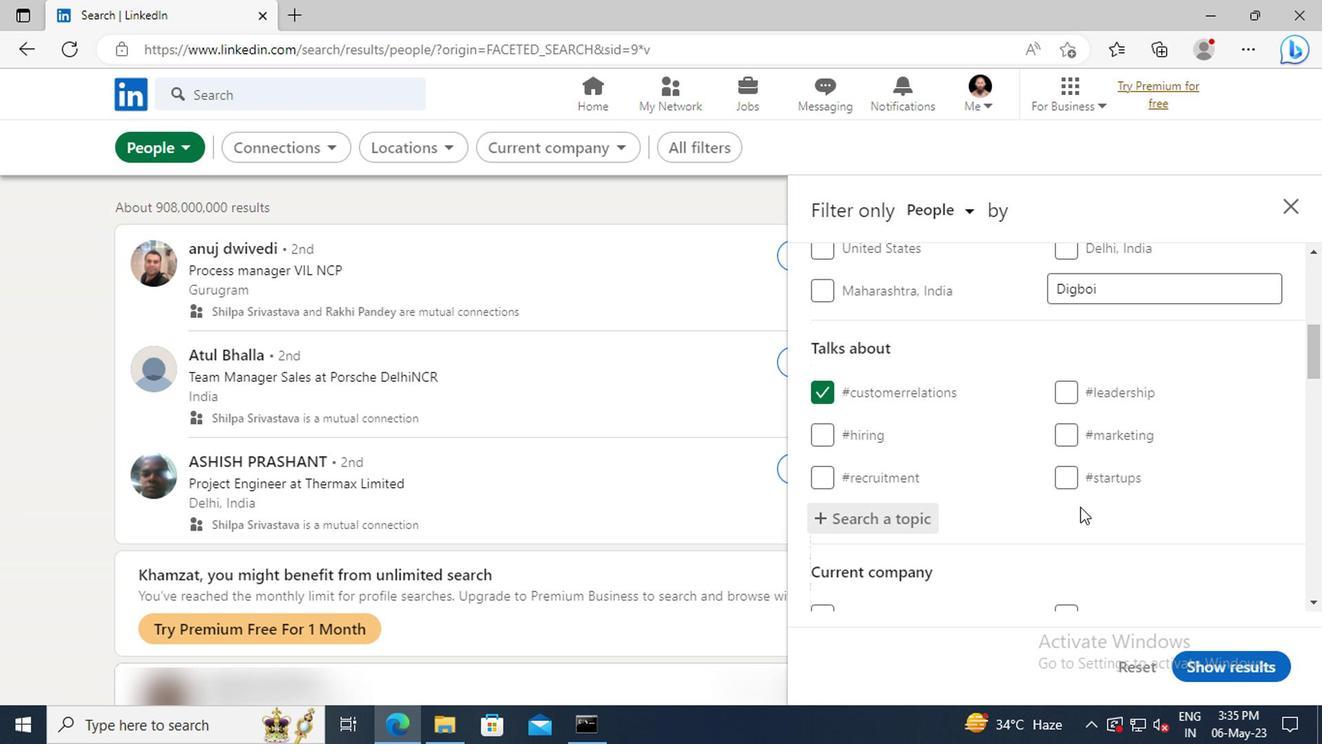 
Action: Mouse scrolled (1075, 503) with delta (0, 0)
Screenshot: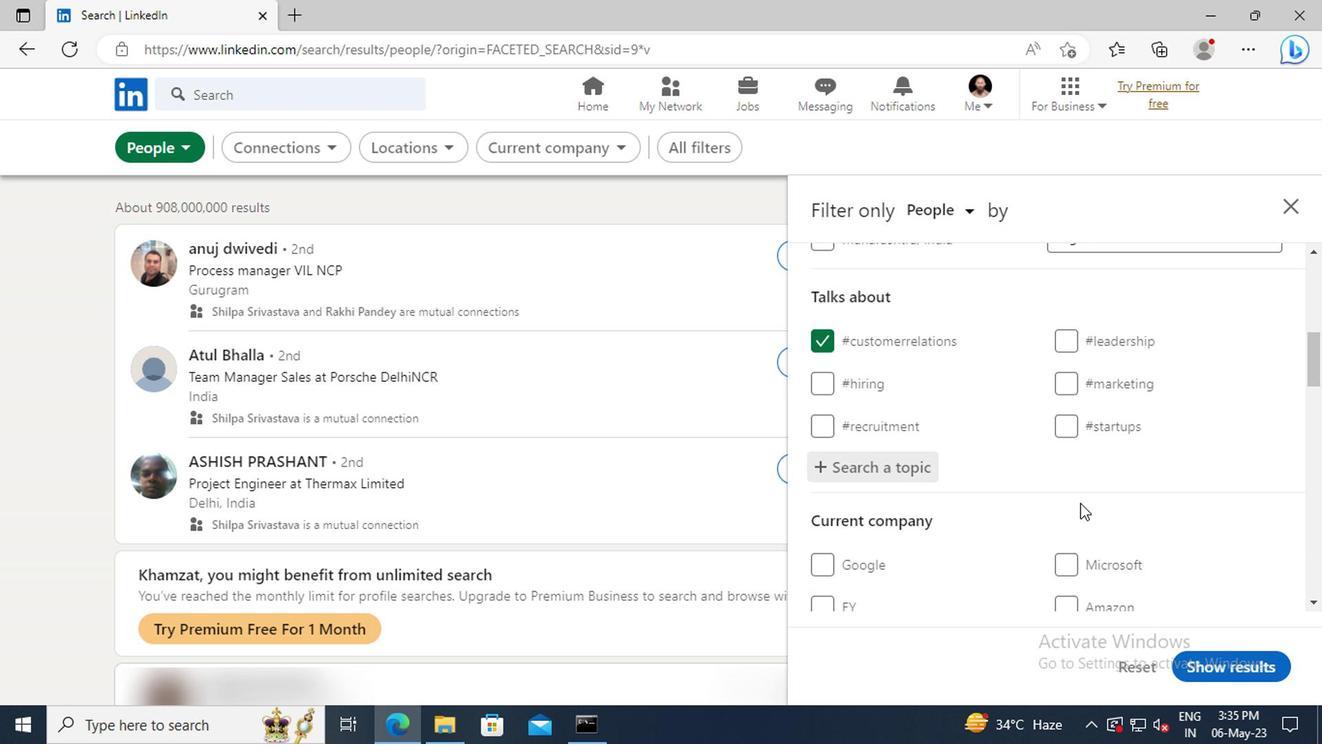 
Action: Mouse moved to (1075, 468)
Screenshot: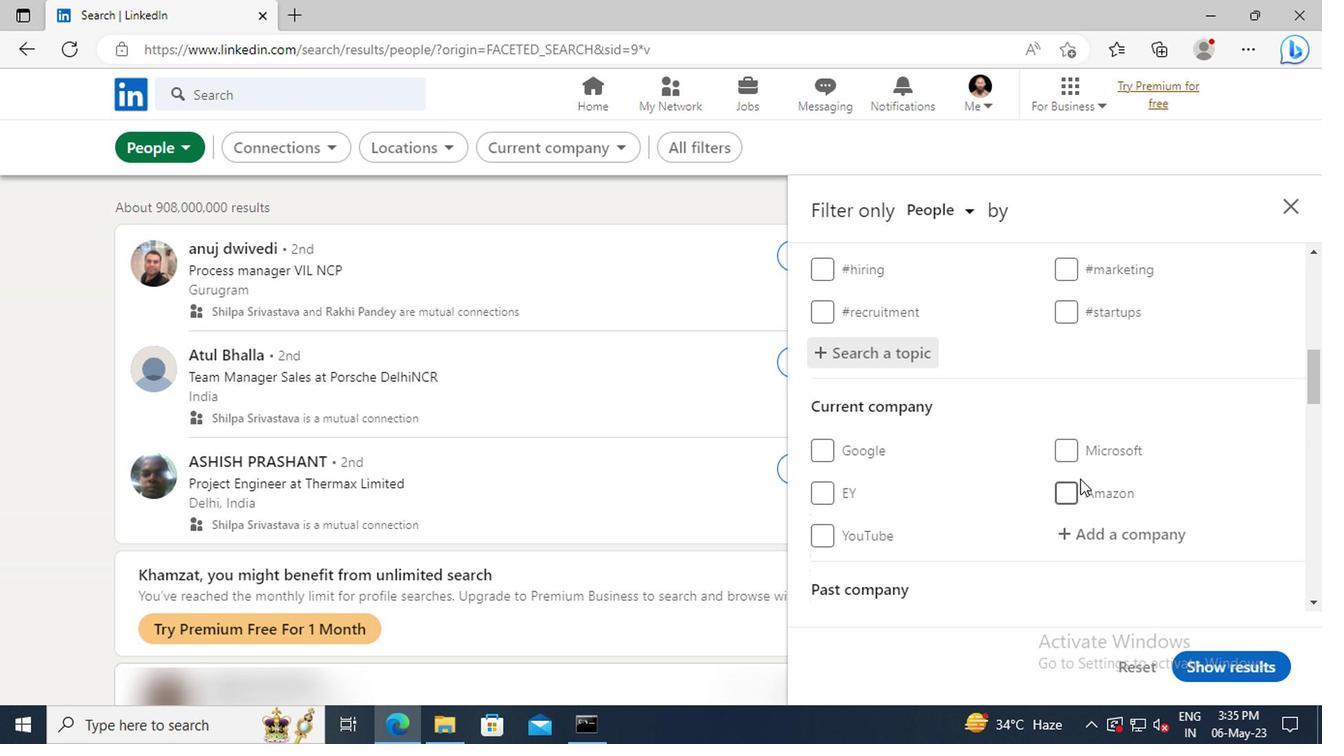 
Action: Mouse scrolled (1075, 467) with delta (0, -1)
Screenshot: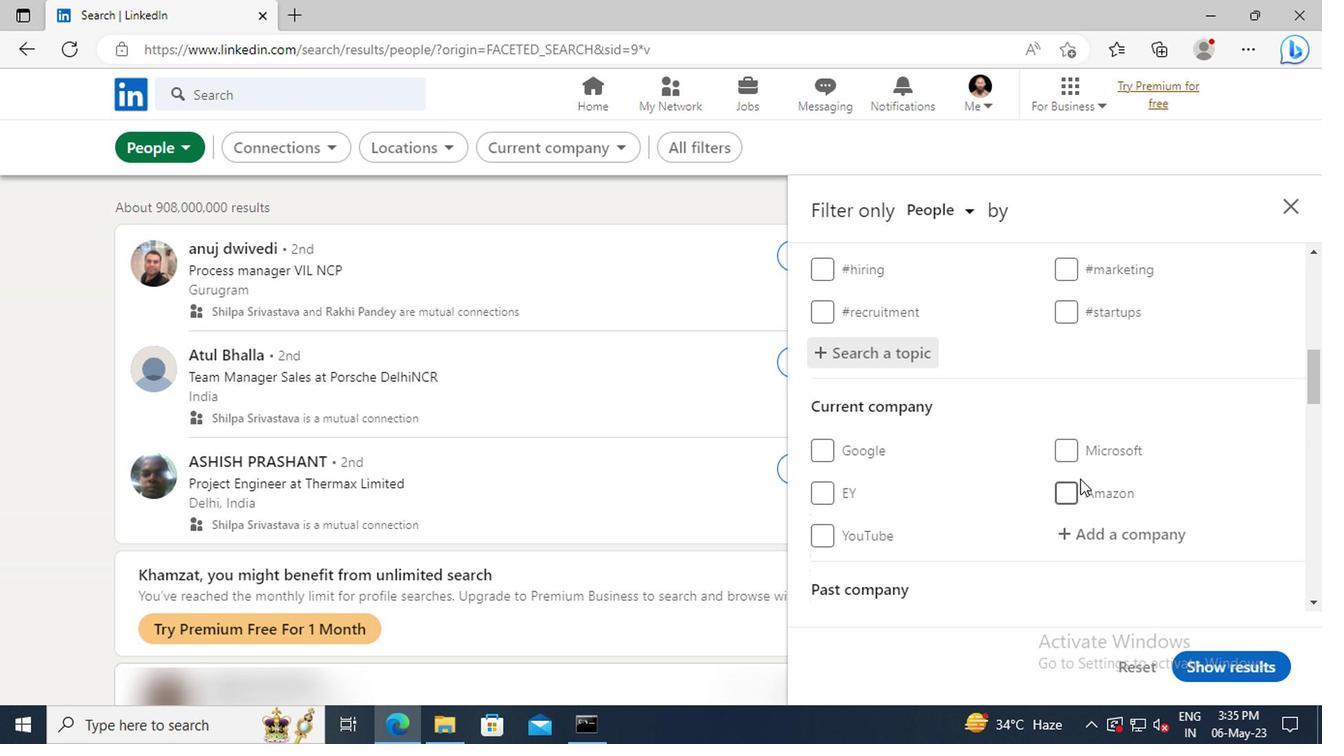 
Action: Mouse moved to (1075, 464)
Screenshot: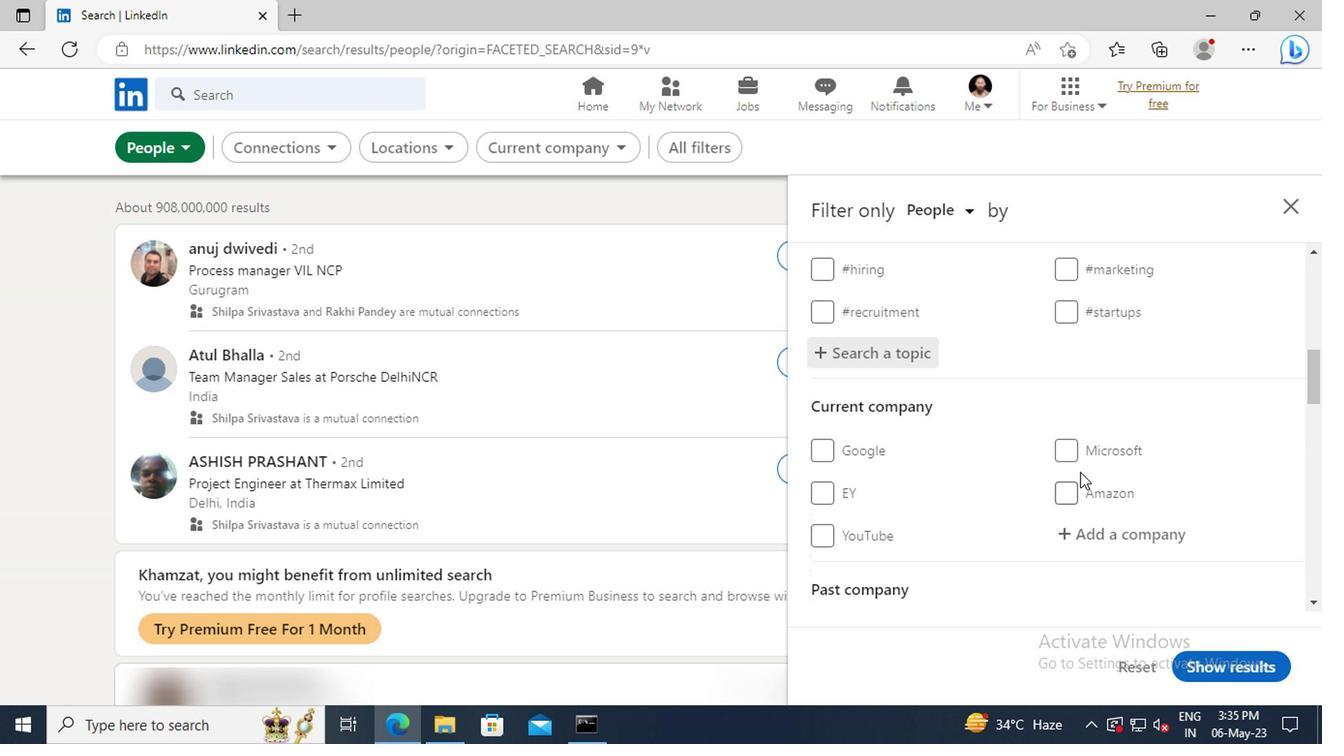 
Action: Mouse scrolled (1075, 463) with delta (0, 0)
Screenshot: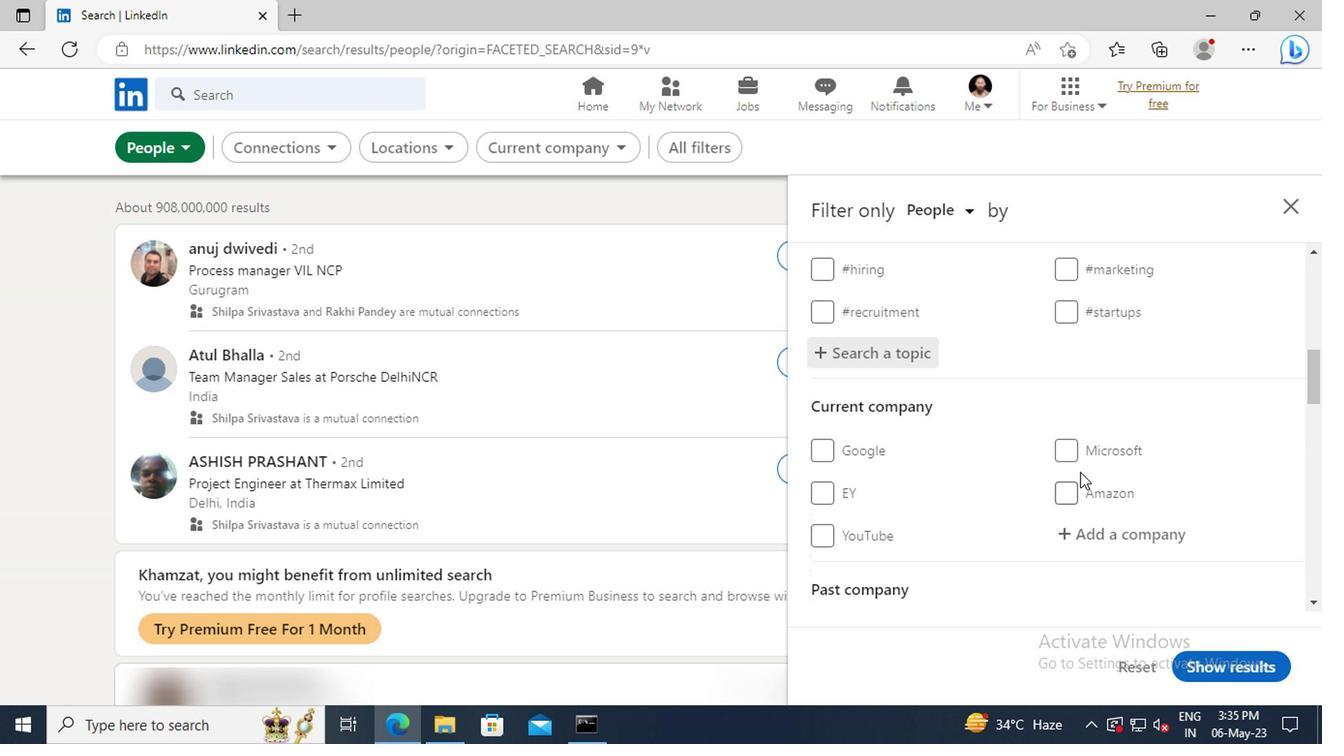 
Action: Mouse moved to (1075, 456)
Screenshot: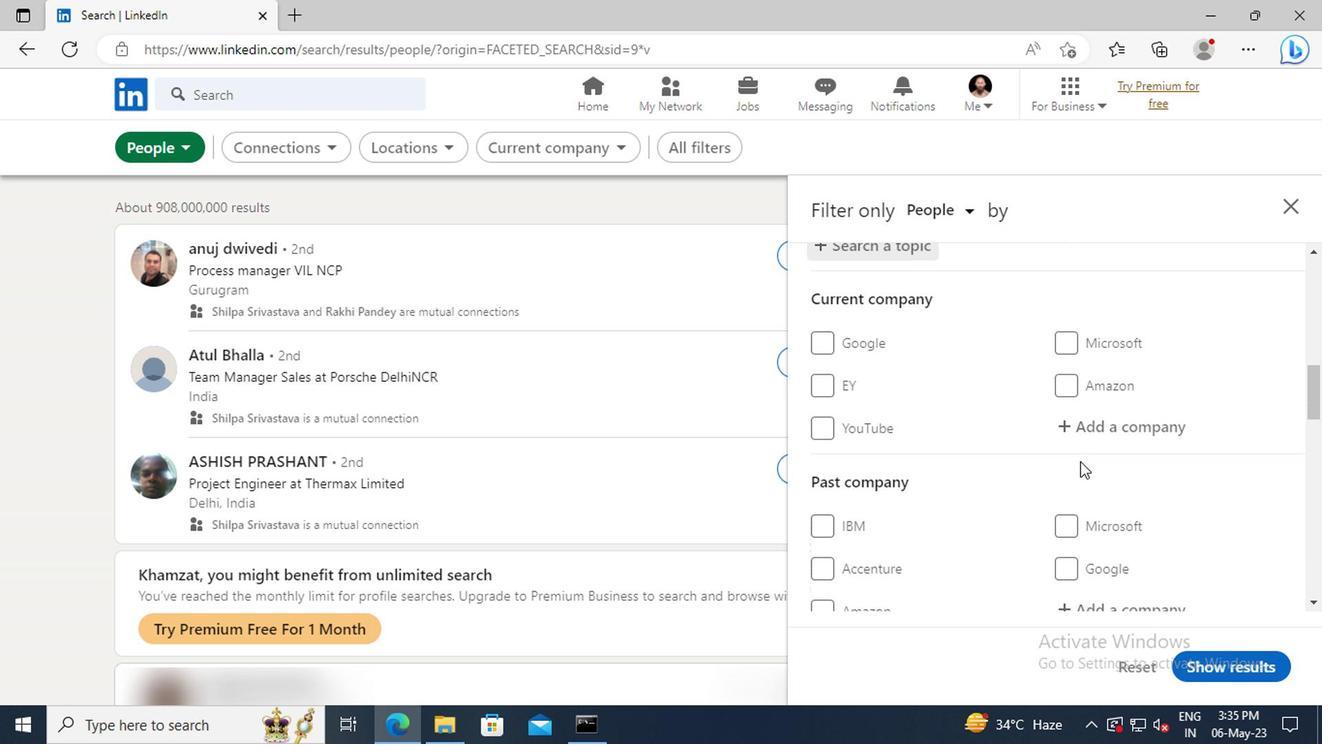 
Action: Mouse scrolled (1075, 455) with delta (0, -1)
Screenshot: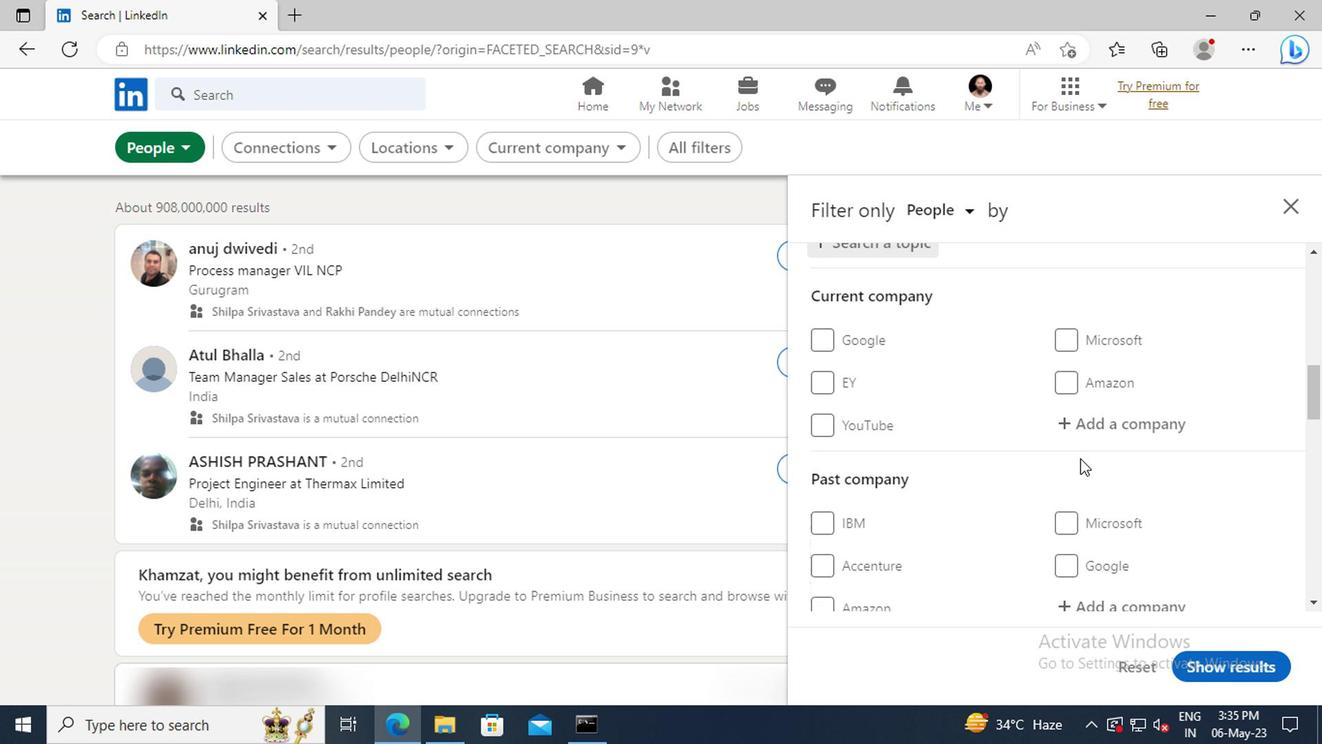 
Action: Mouse scrolled (1075, 455) with delta (0, -1)
Screenshot: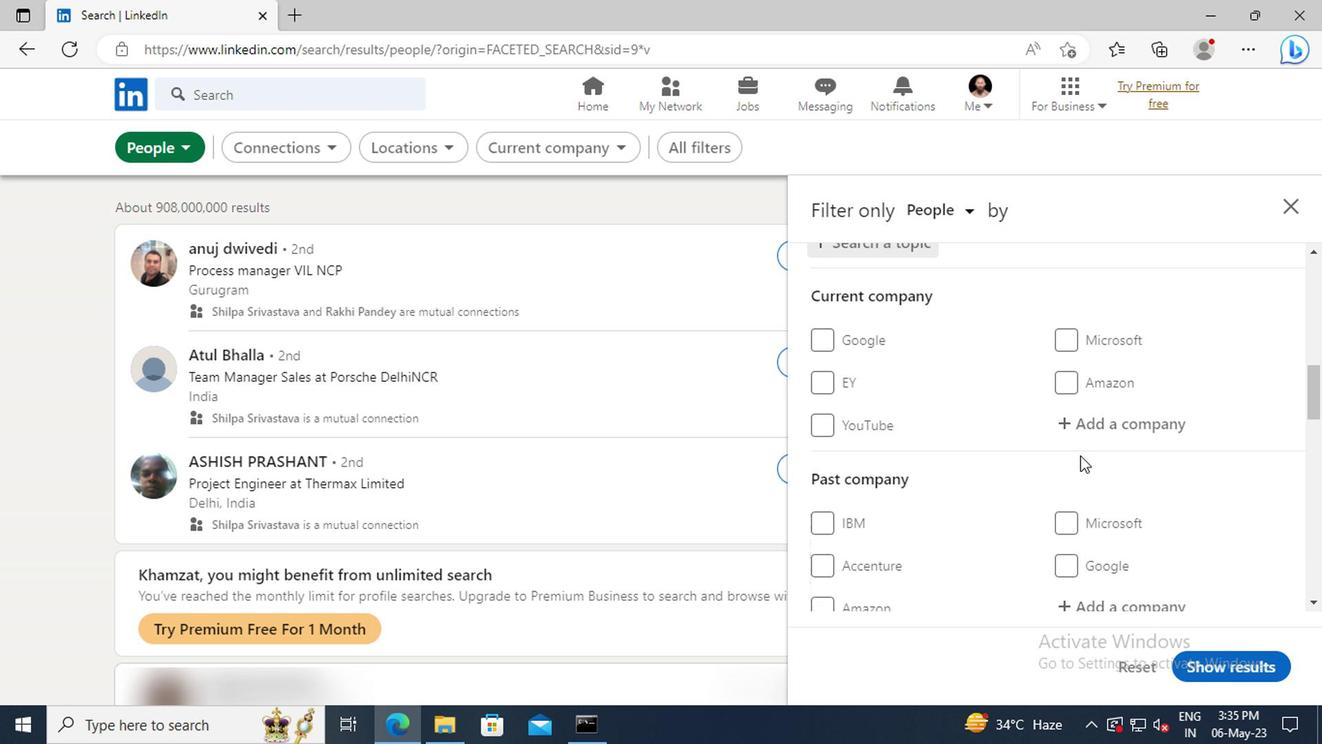 
Action: Mouse scrolled (1075, 455) with delta (0, -1)
Screenshot: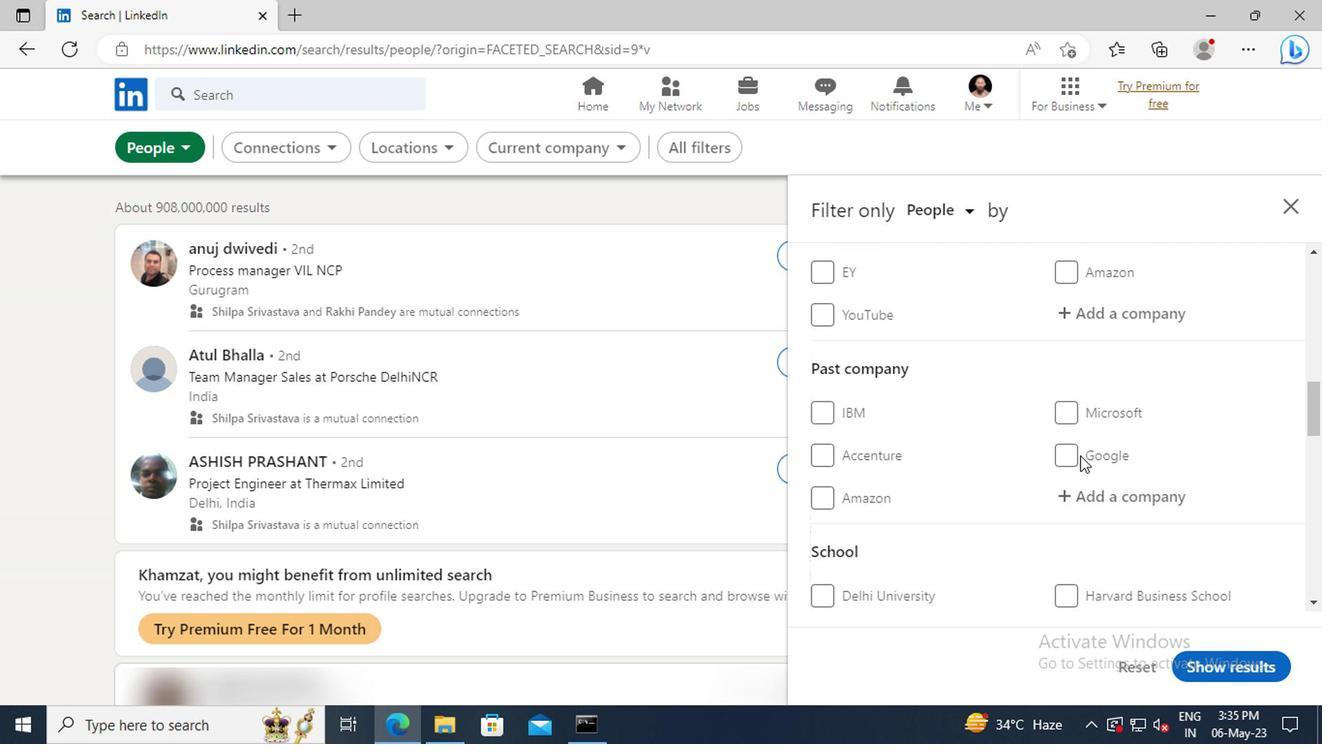
Action: Mouse scrolled (1075, 455) with delta (0, -1)
Screenshot: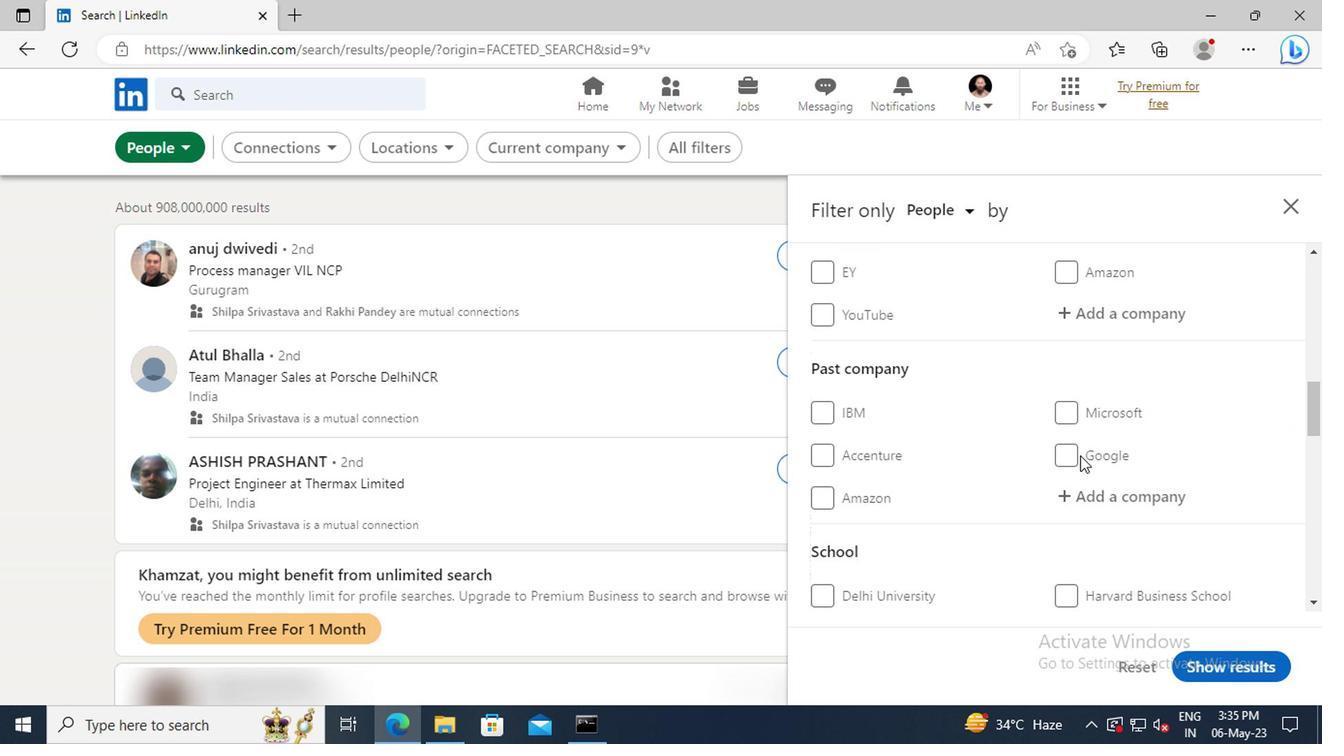 
Action: Mouse scrolled (1075, 455) with delta (0, -1)
Screenshot: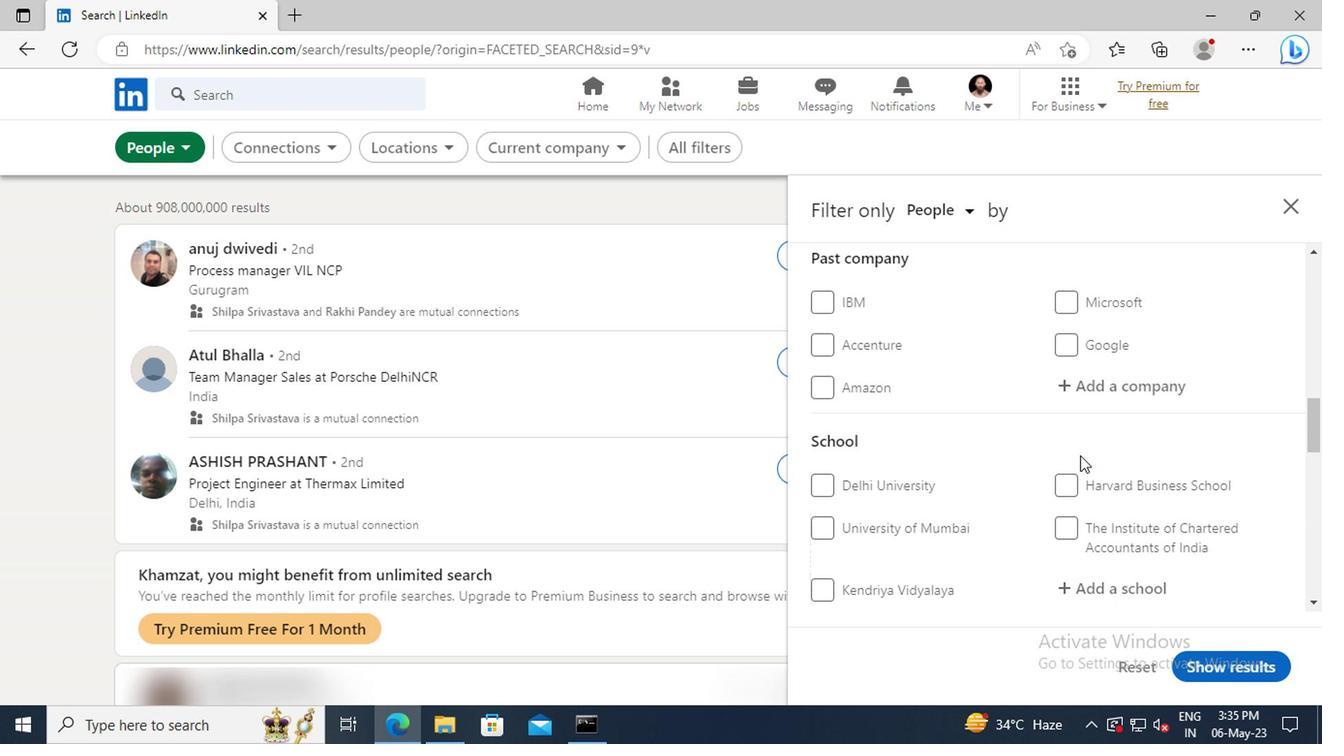 
Action: Mouse scrolled (1075, 455) with delta (0, -1)
Screenshot: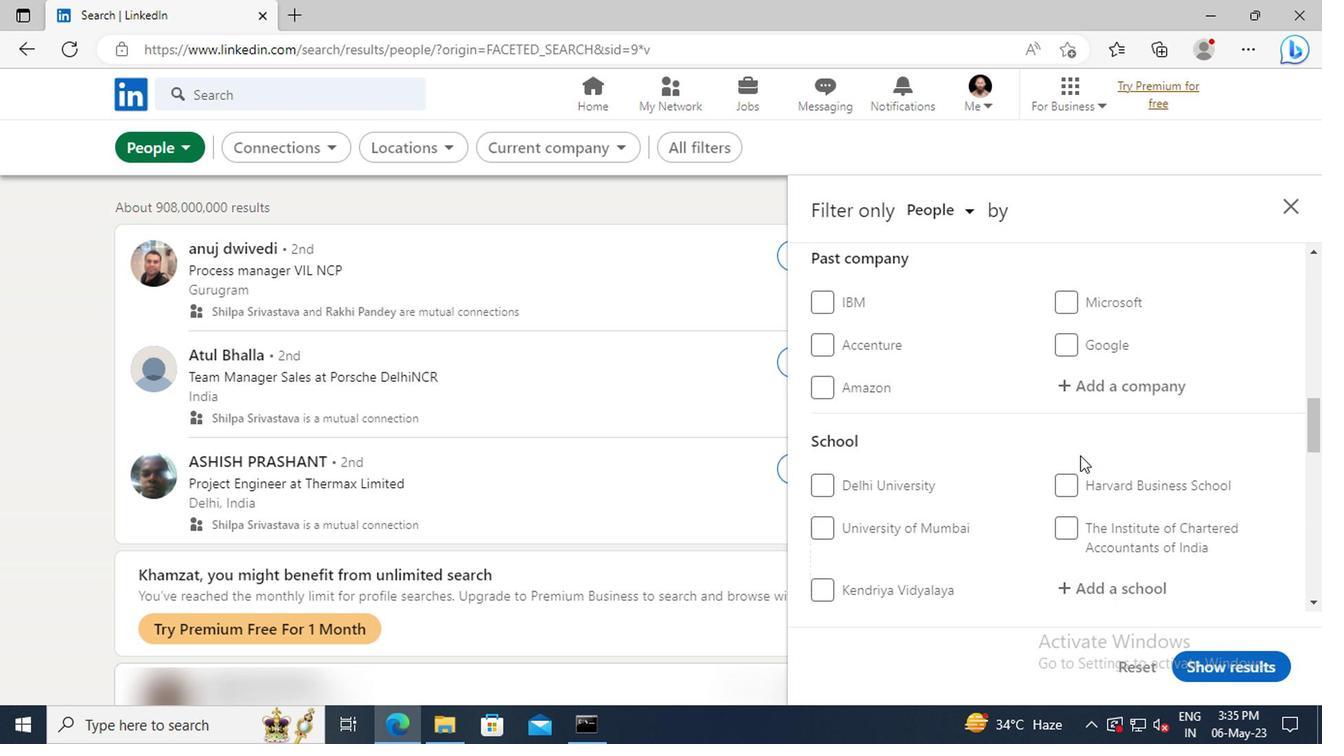 
Action: Mouse scrolled (1075, 455) with delta (0, -1)
Screenshot: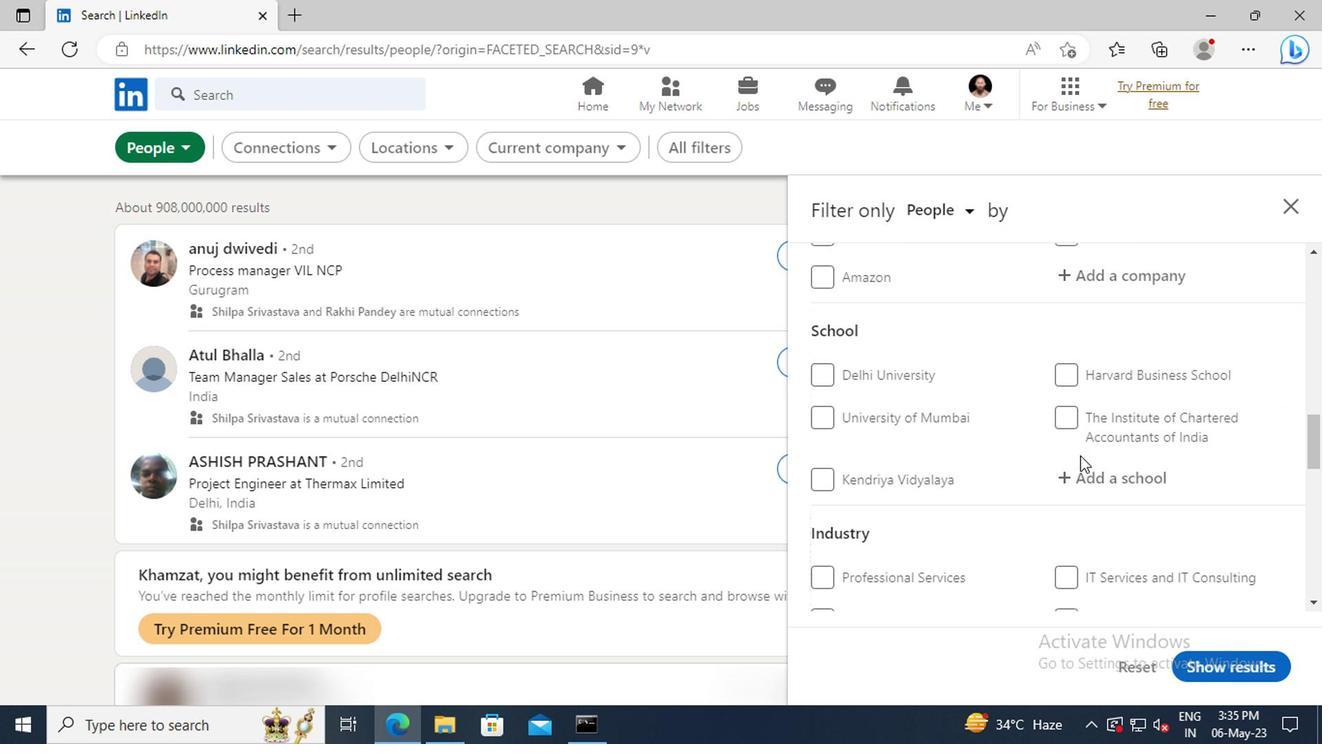 
Action: Mouse scrolled (1075, 455) with delta (0, -1)
Screenshot: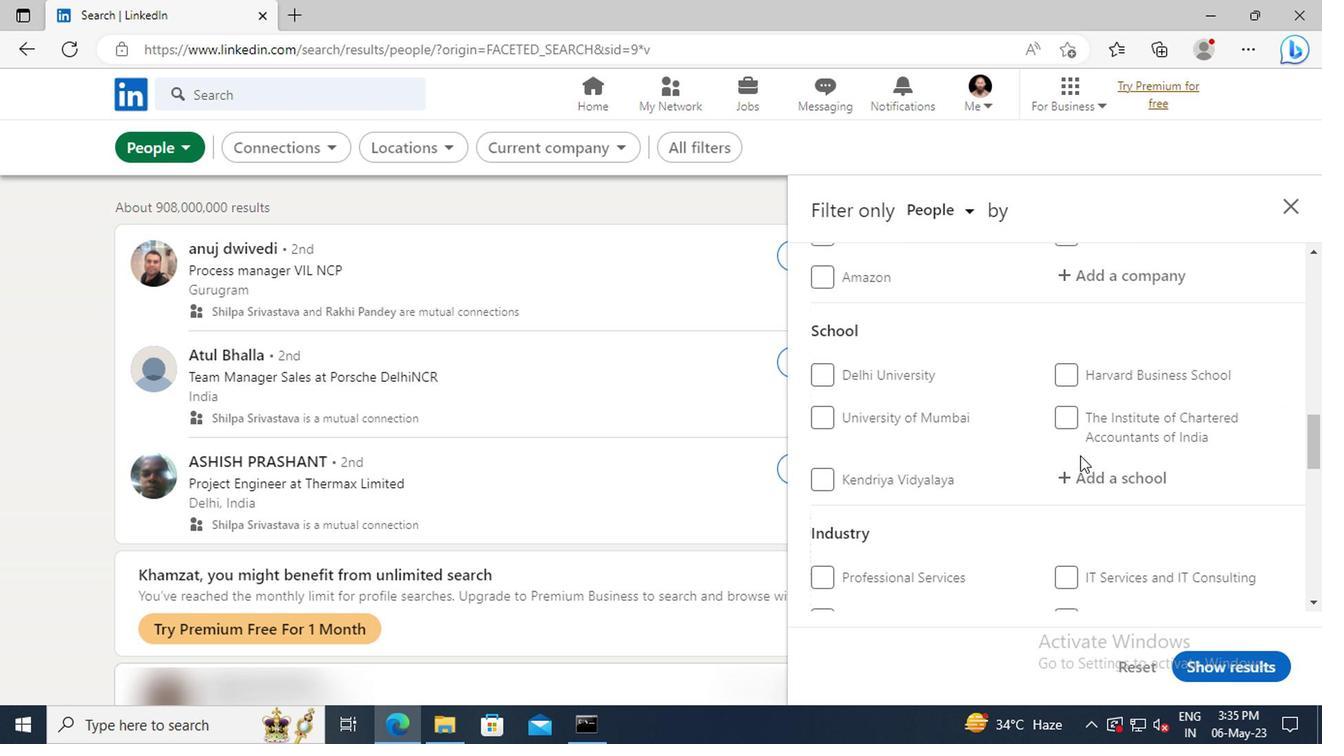 
Action: Mouse scrolled (1075, 455) with delta (0, -1)
Screenshot: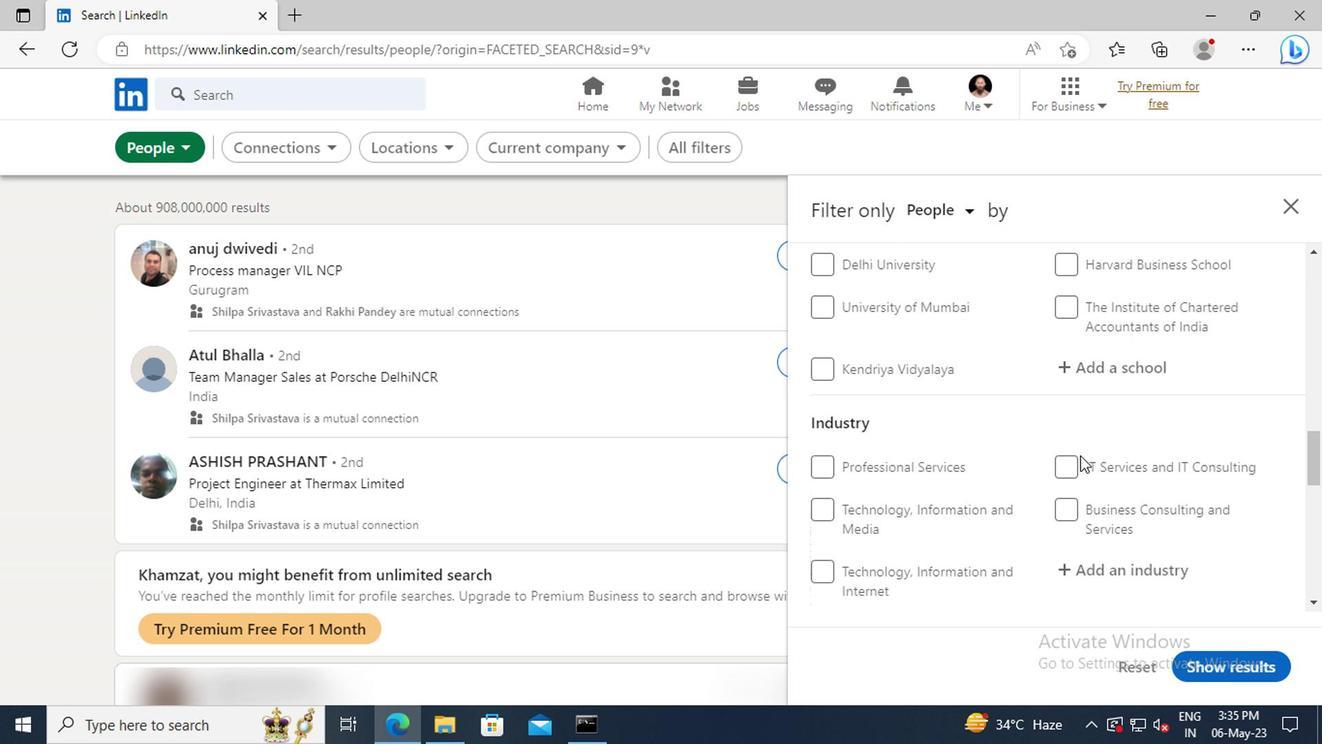 
Action: Mouse scrolled (1075, 455) with delta (0, -1)
Screenshot: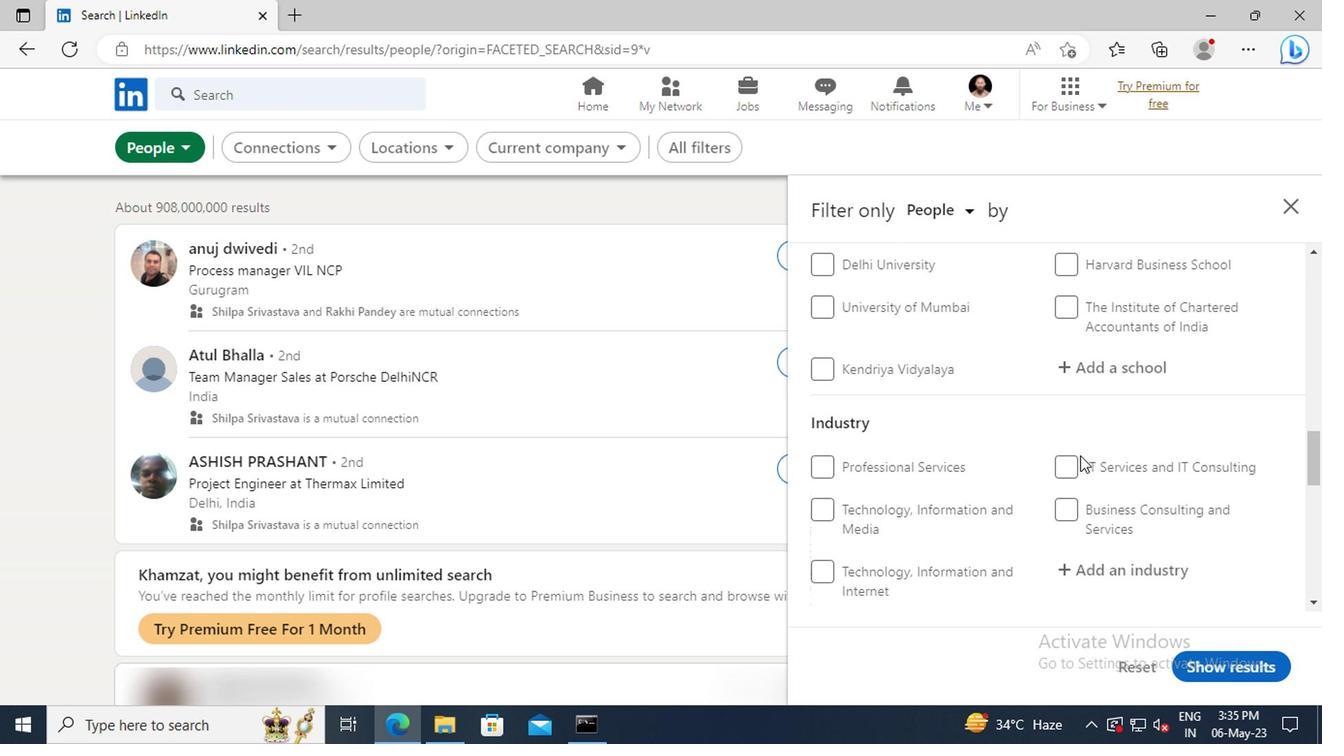 
Action: Mouse scrolled (1075, 455) with delta (0, -1)
Screenshot: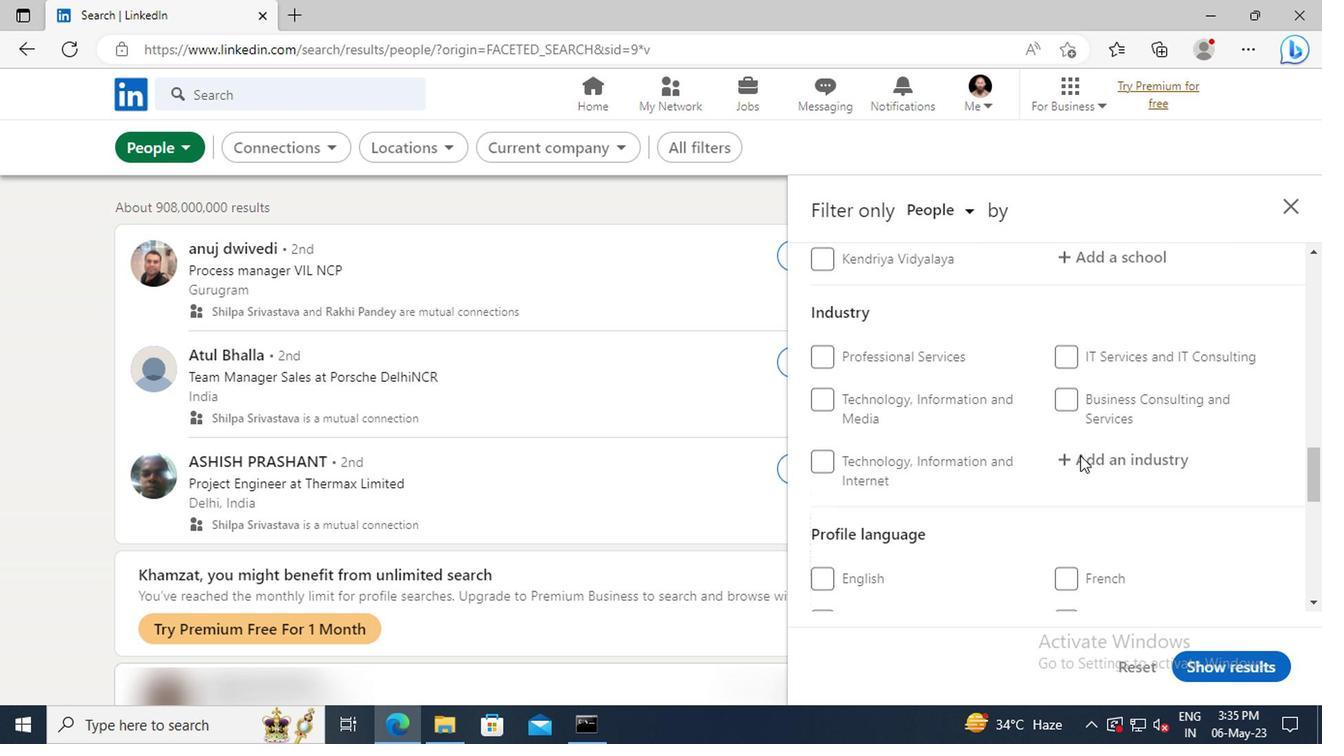
Action: Mouse moved to (1067, 527)
Screenshot: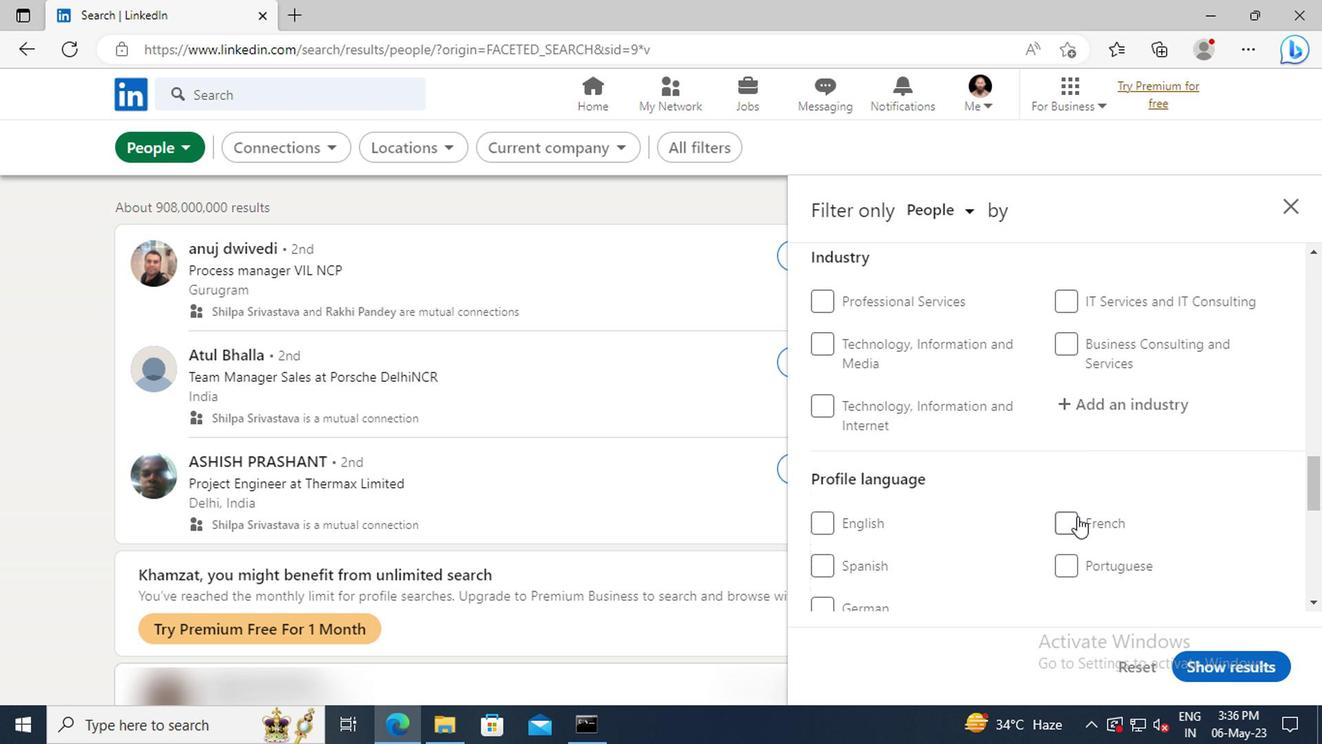 
Action: Mouse pressed left at (1067, 527)
Screenshot: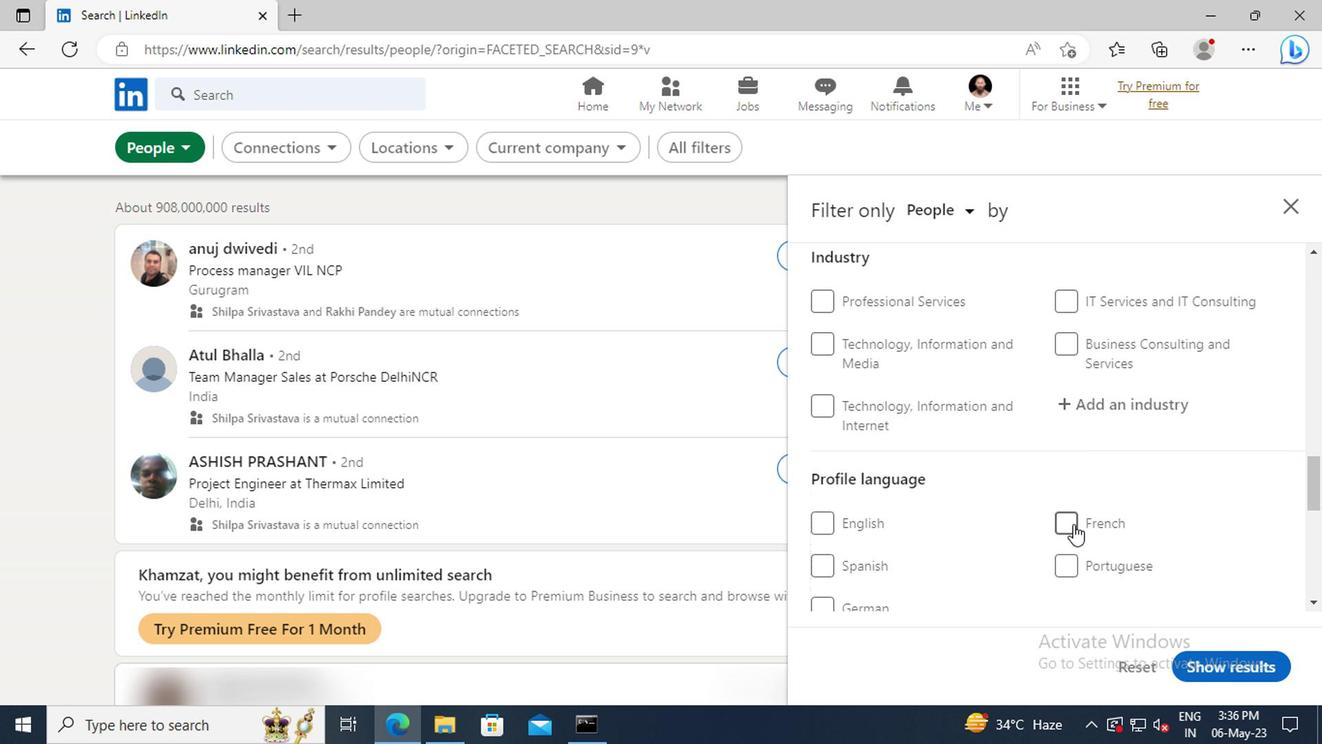 
Action: Mouse moved to (1090, 490)
Screenshot: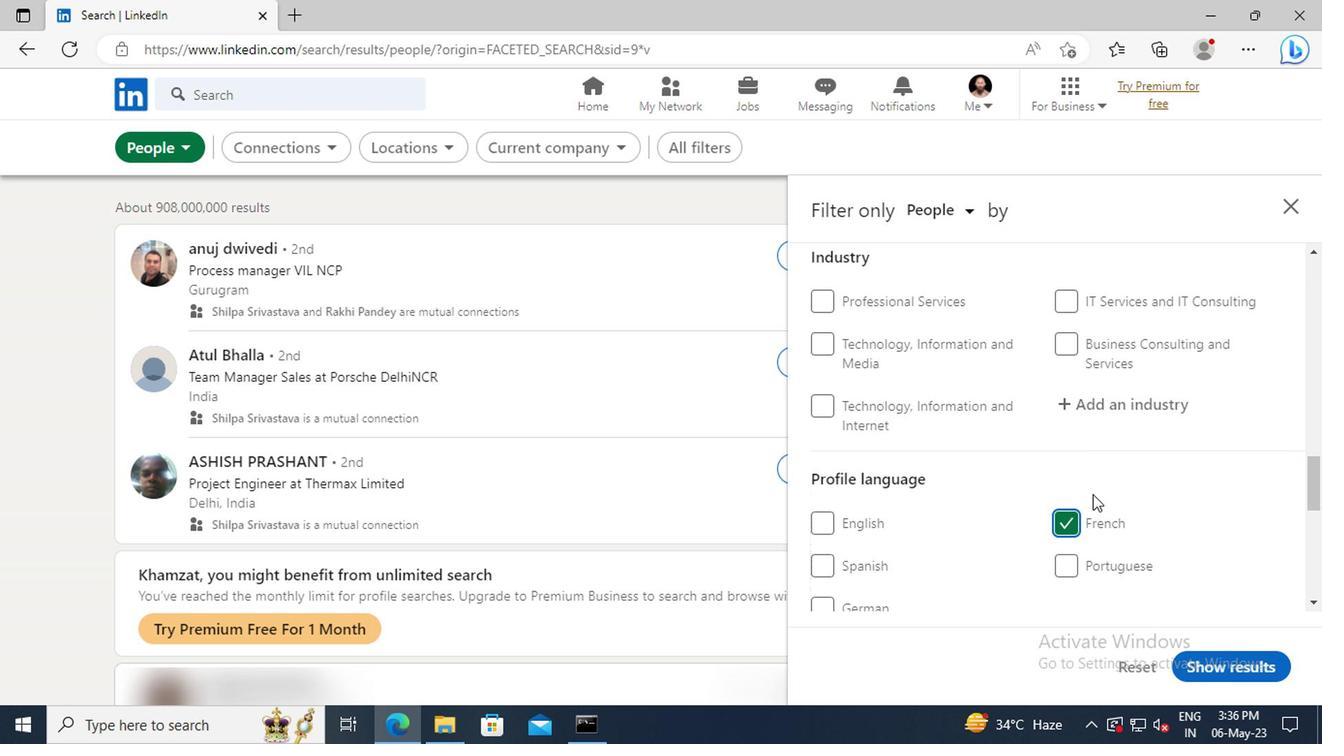 
Action: Mouse scrolled (1090, 491) with delta (0, 0)
Screenshot: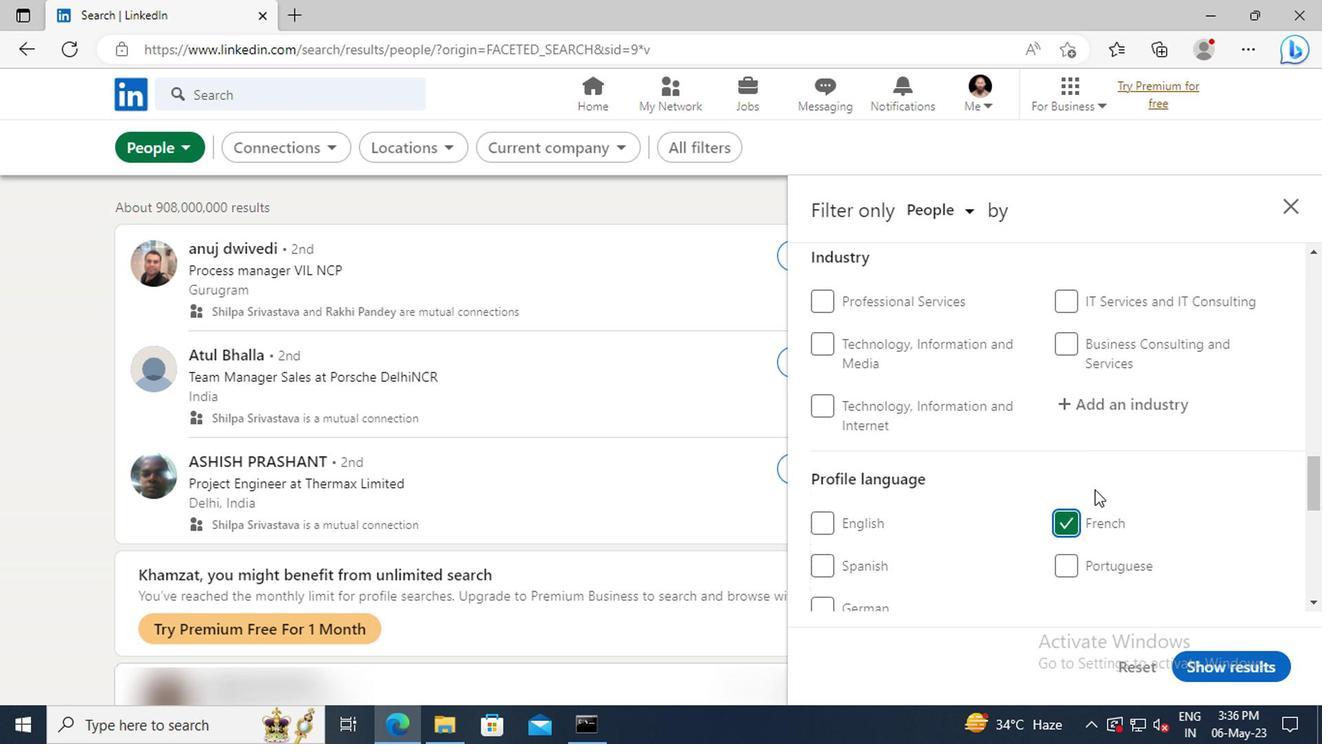 
Action: Mouse scrolled (1090, 491) with delta (0, 0)
Screenshot: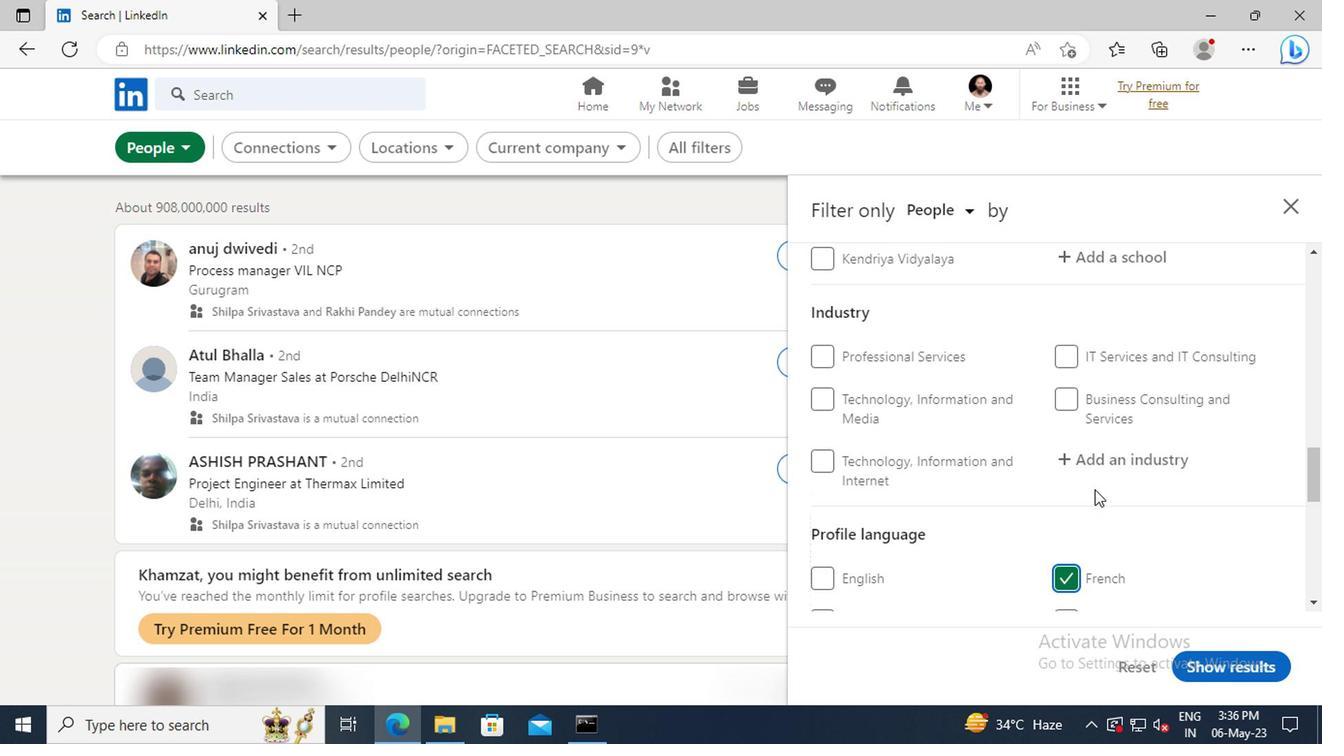 
Action: Mouse scrolled (1090, 491) with delta (0, 0)
Screenshot: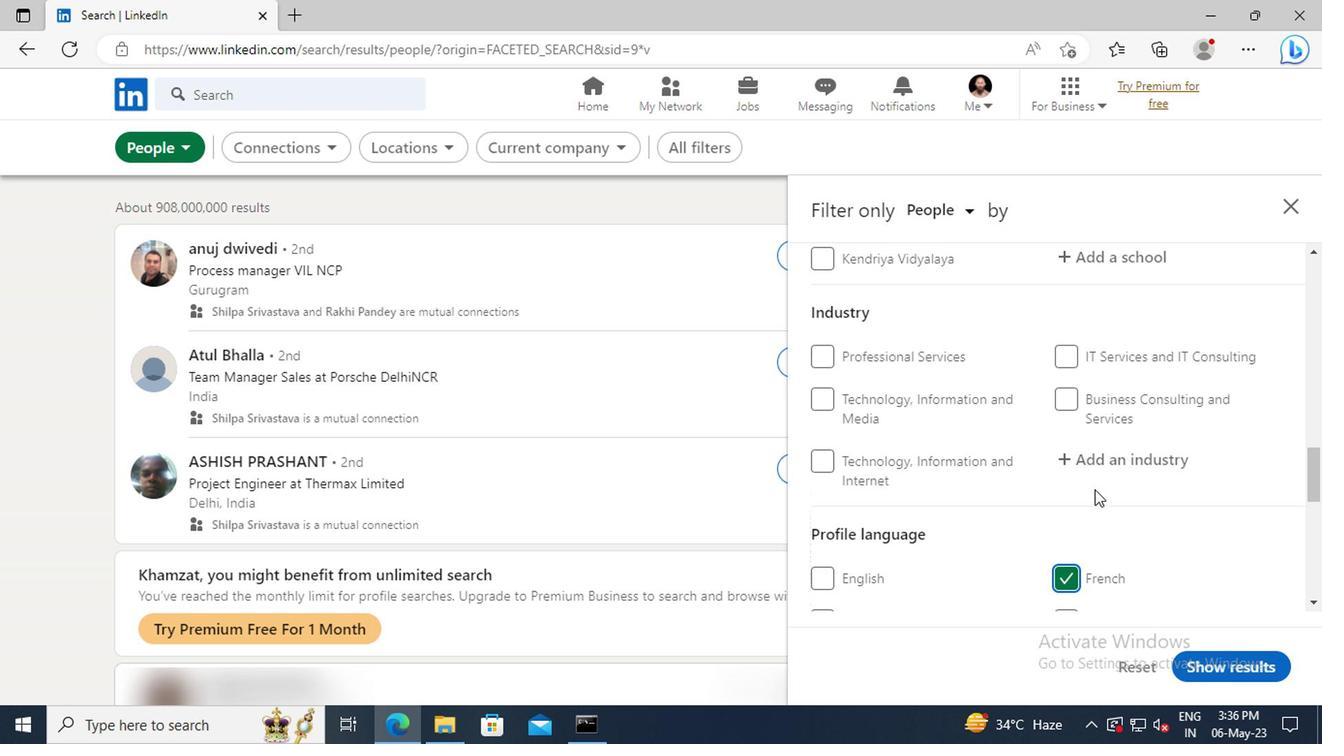 
Action: Mouse scrolled (1090, 491) with delta (0, 0)
Screenshot: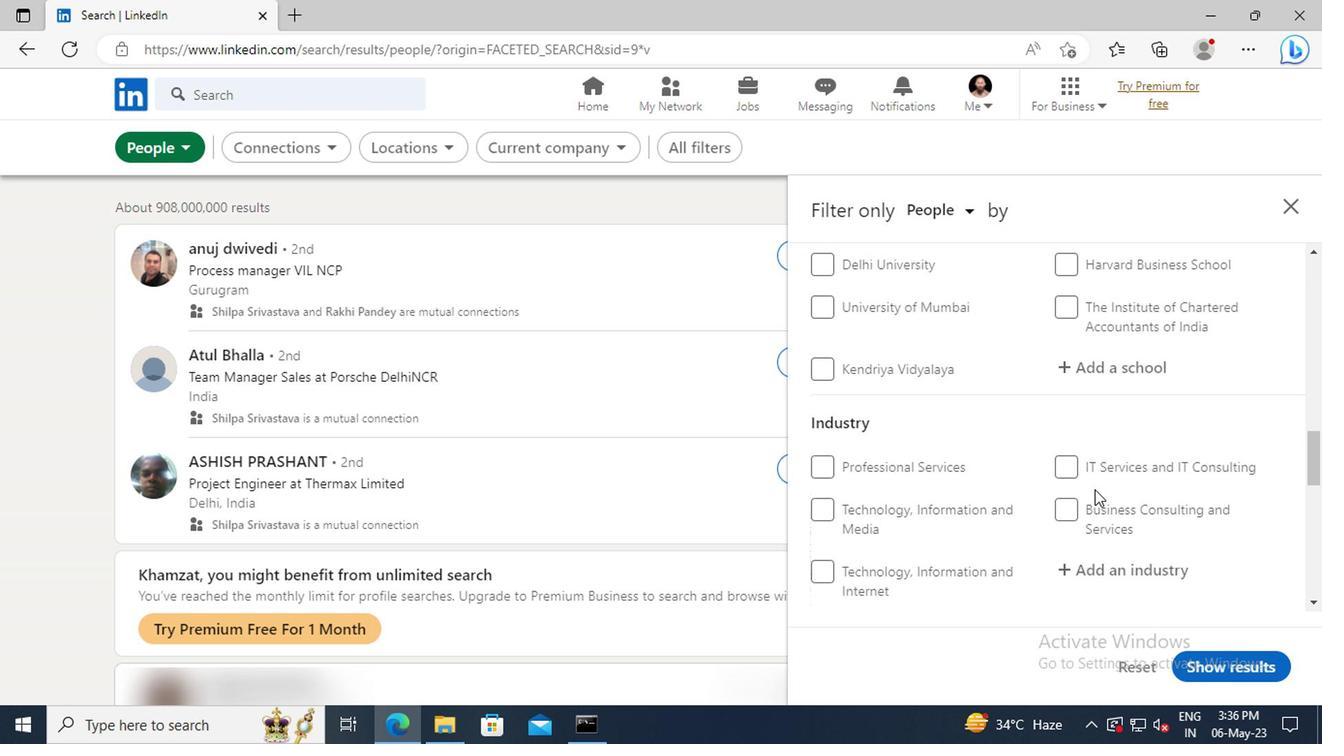 
Action: Mouse scrolled (1090, 491) with delta (0, 0)
Screenshot: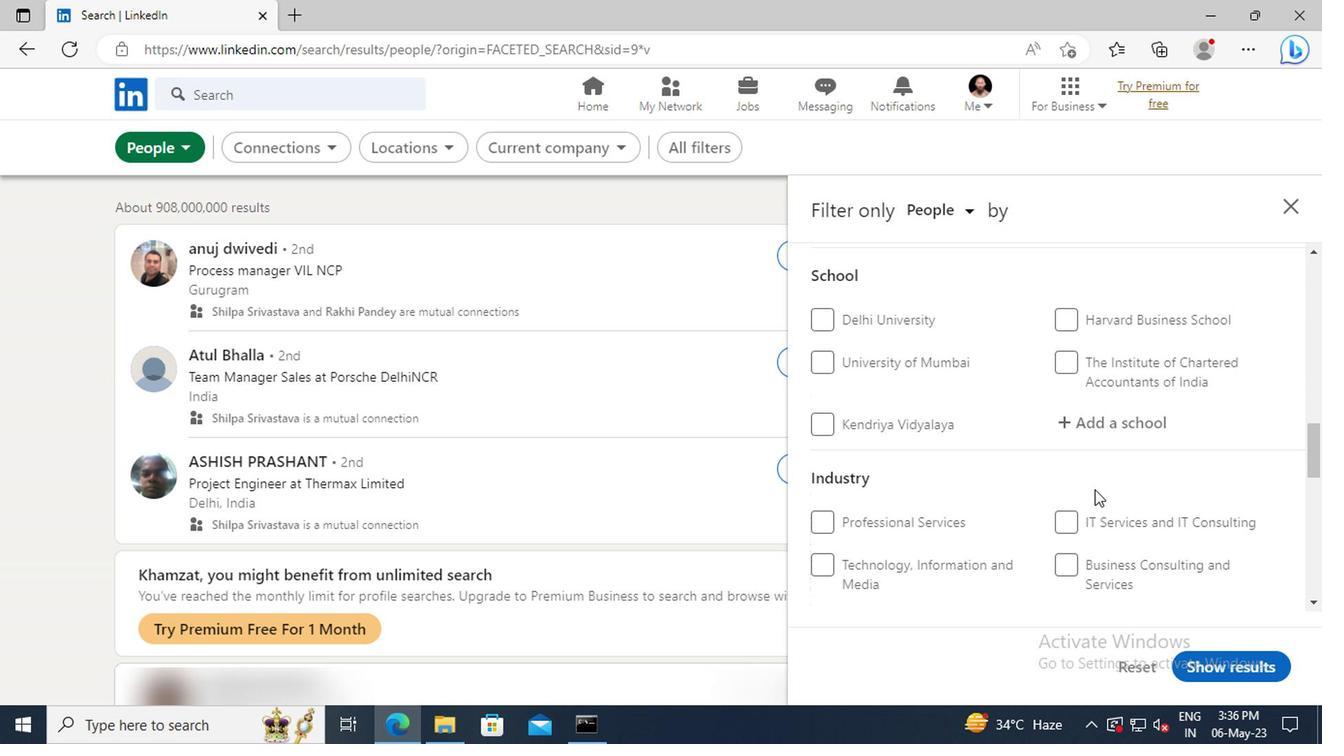 
Action: Mouse scrolled (1090, 491) with delta (0, 0)
Screenshot: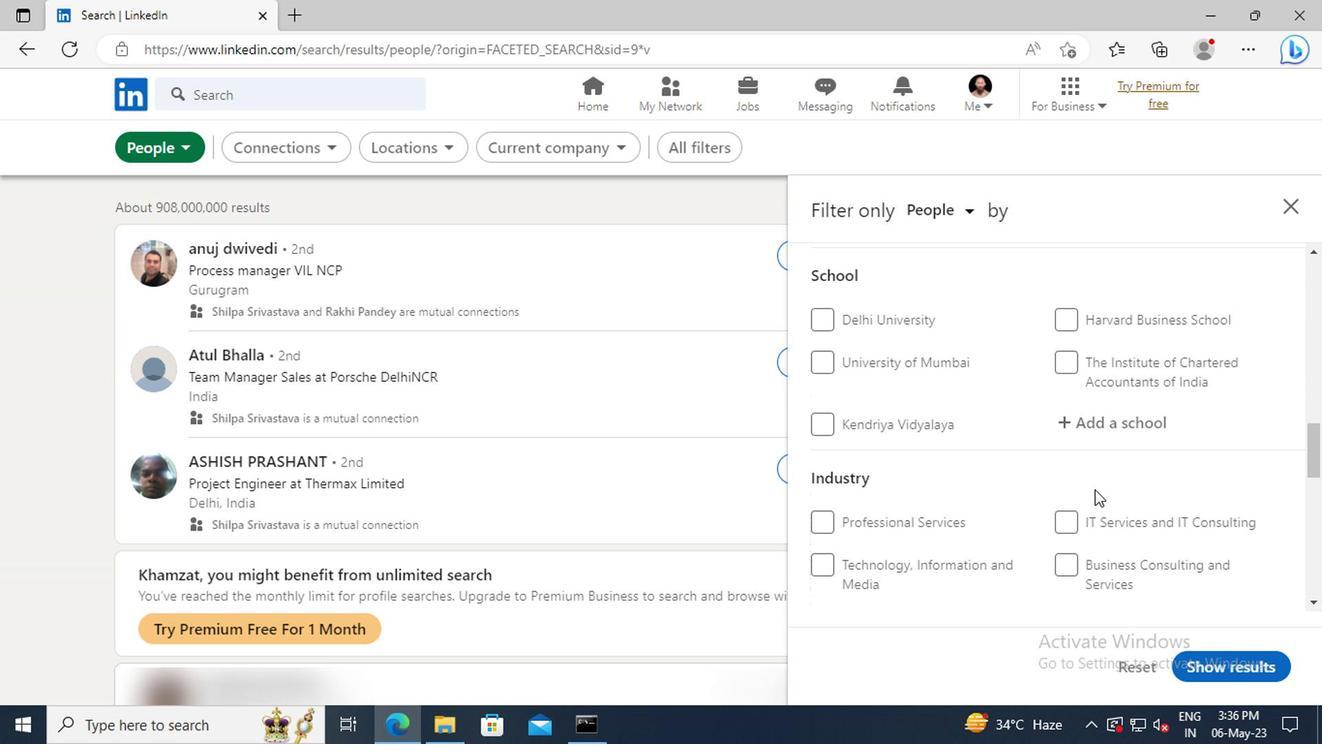 
Action: Mouse scrolled (1090, 491) with delta (0, 0)
Screenshot: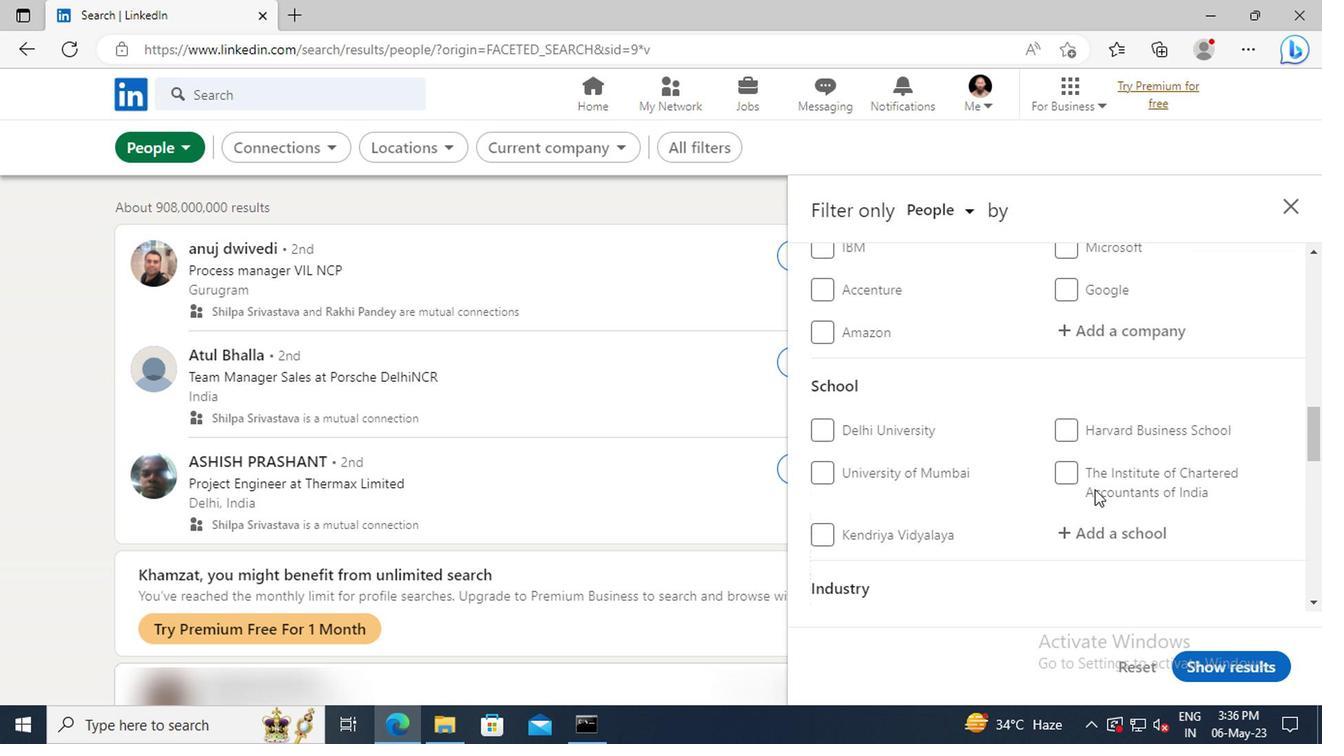 
Action: Mouse scrolled (1090, 491) with delta (0, 0)
Screenshot: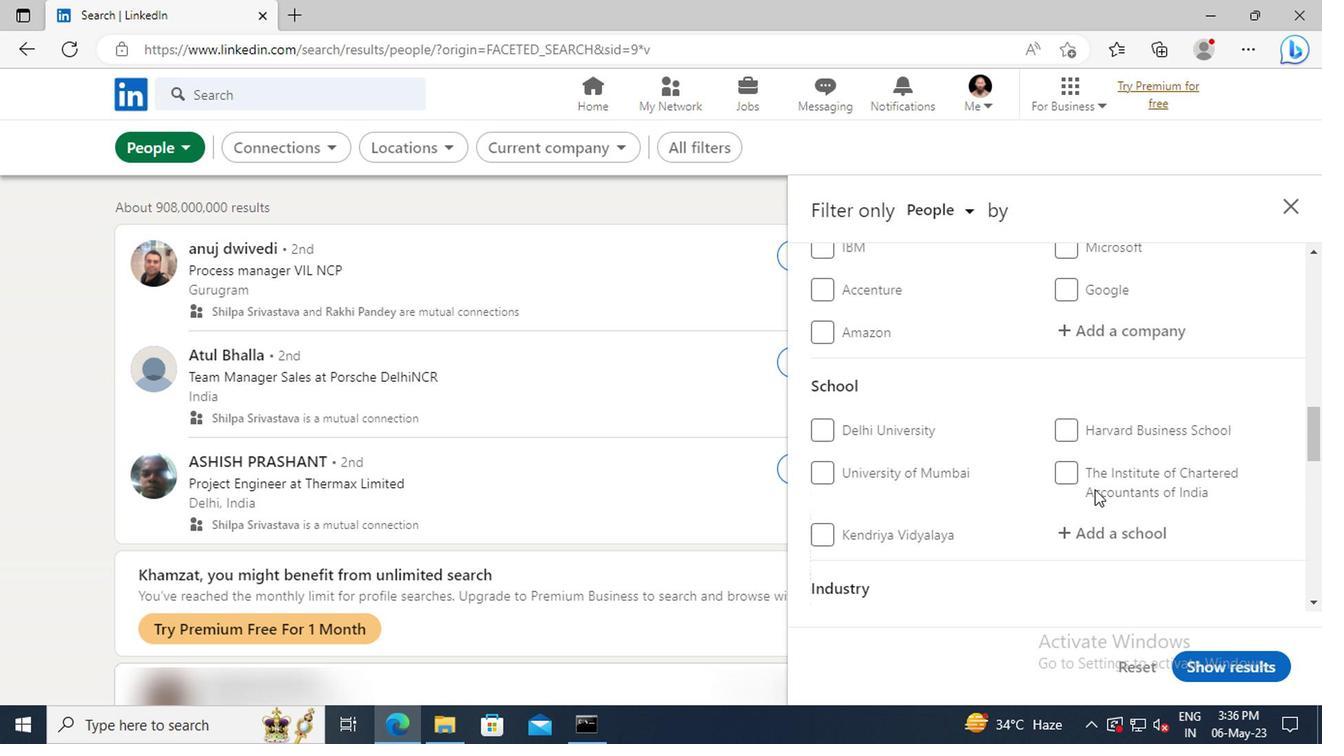 
Action: Mouse scrolled (1090, 491) with delta (0, 0)
Screenshot: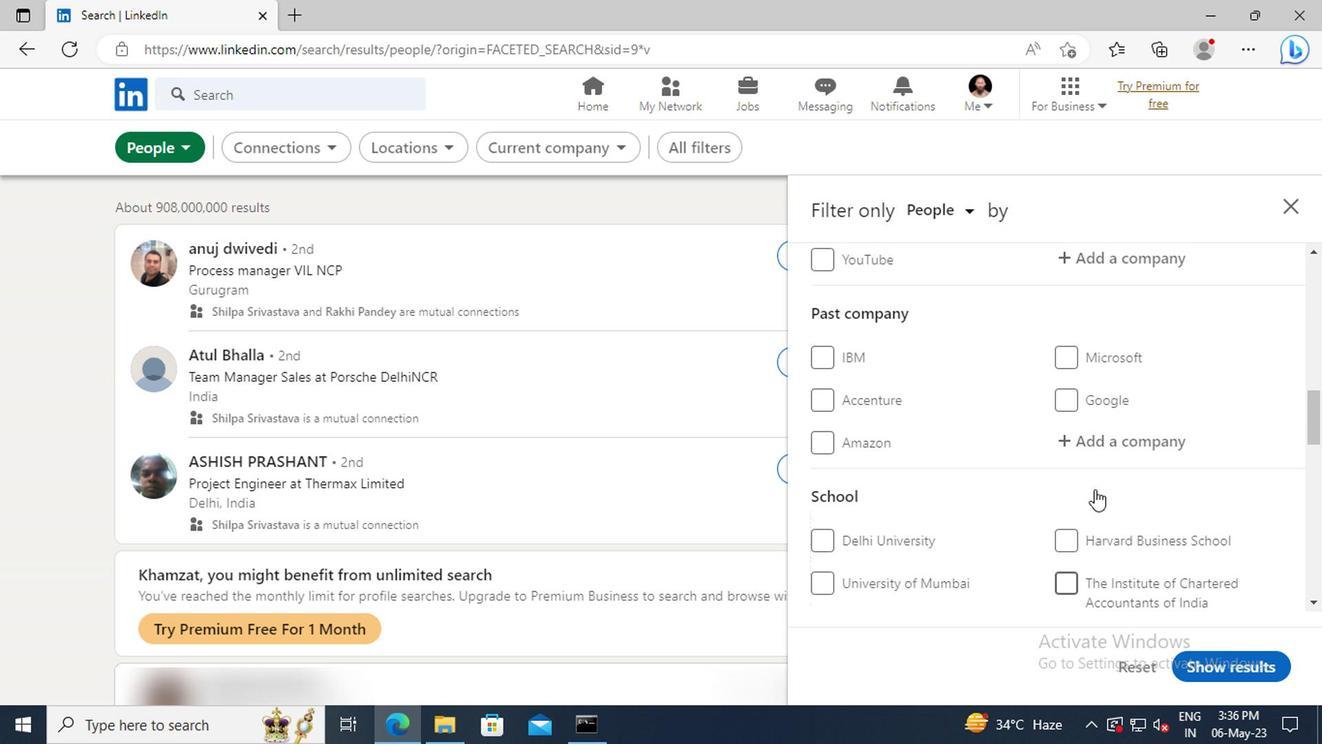 
Action: Mouse scrolled (1090, 491) with delta (0, 0)
Screenshot: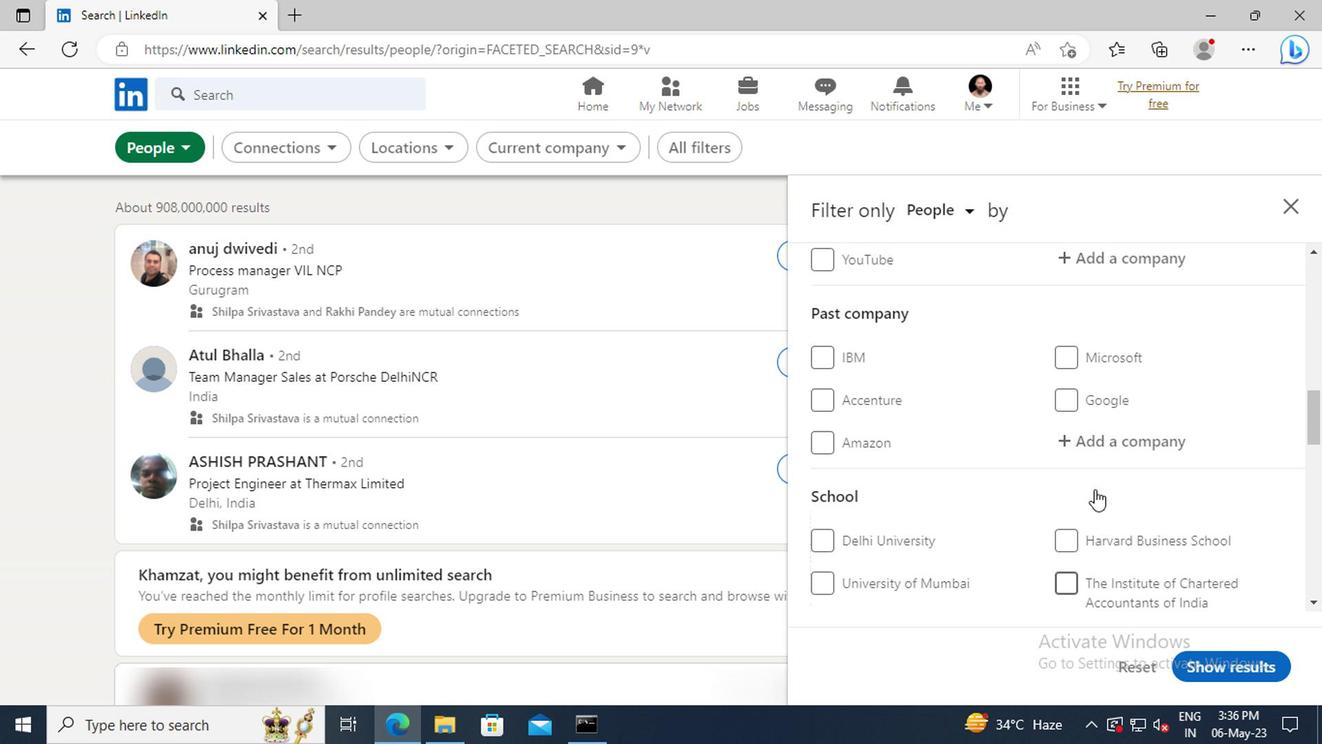 
Action: Mouse scrolled (1090, 491) with delta (0, 0)
Screenshot: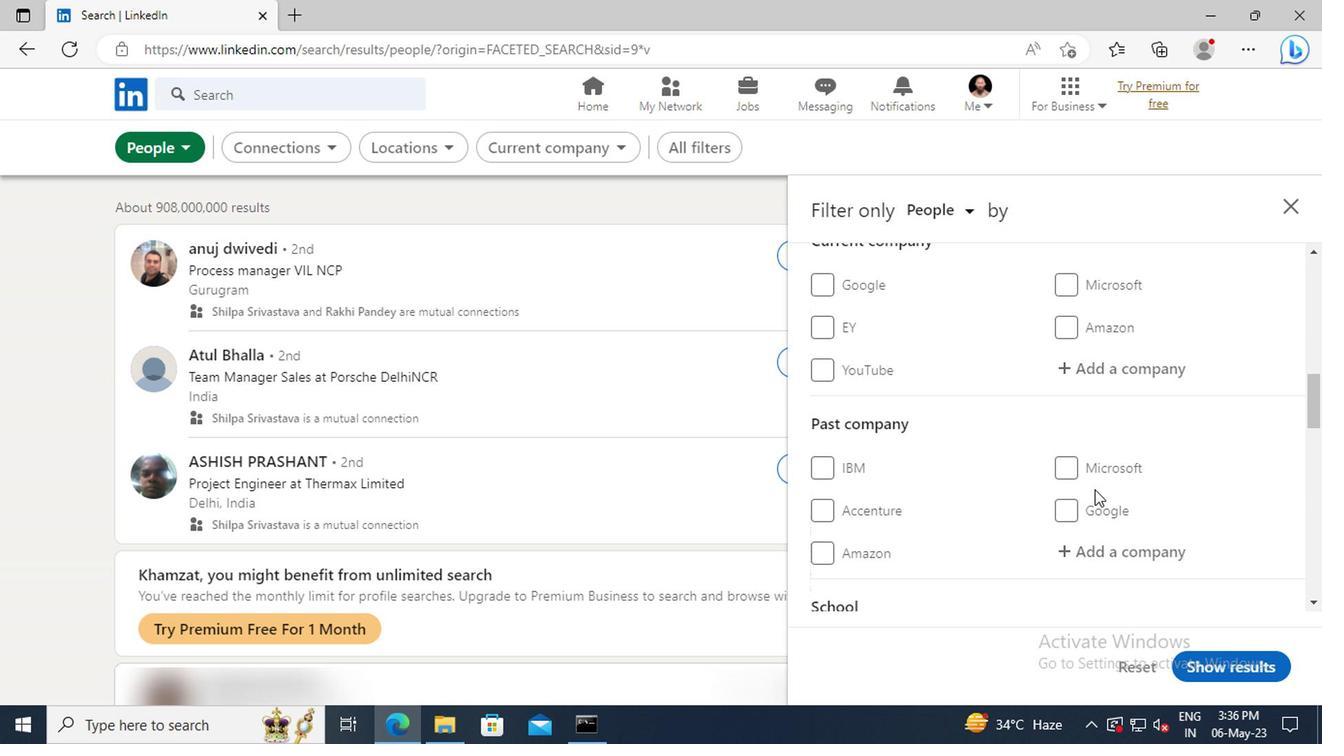
Action: Mouse moved to (1078, 413)
Screenshot: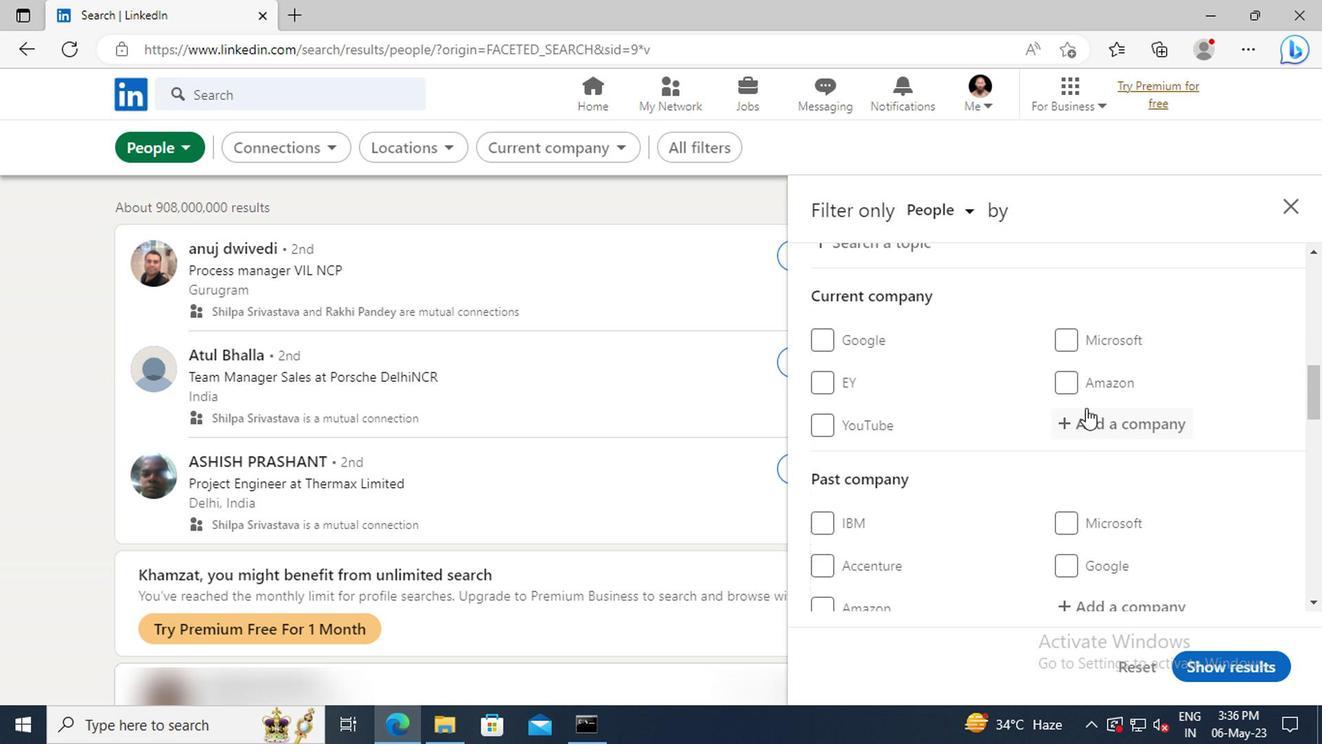 
Action: Mouse pressed left at (1078, 413)
Screenshot: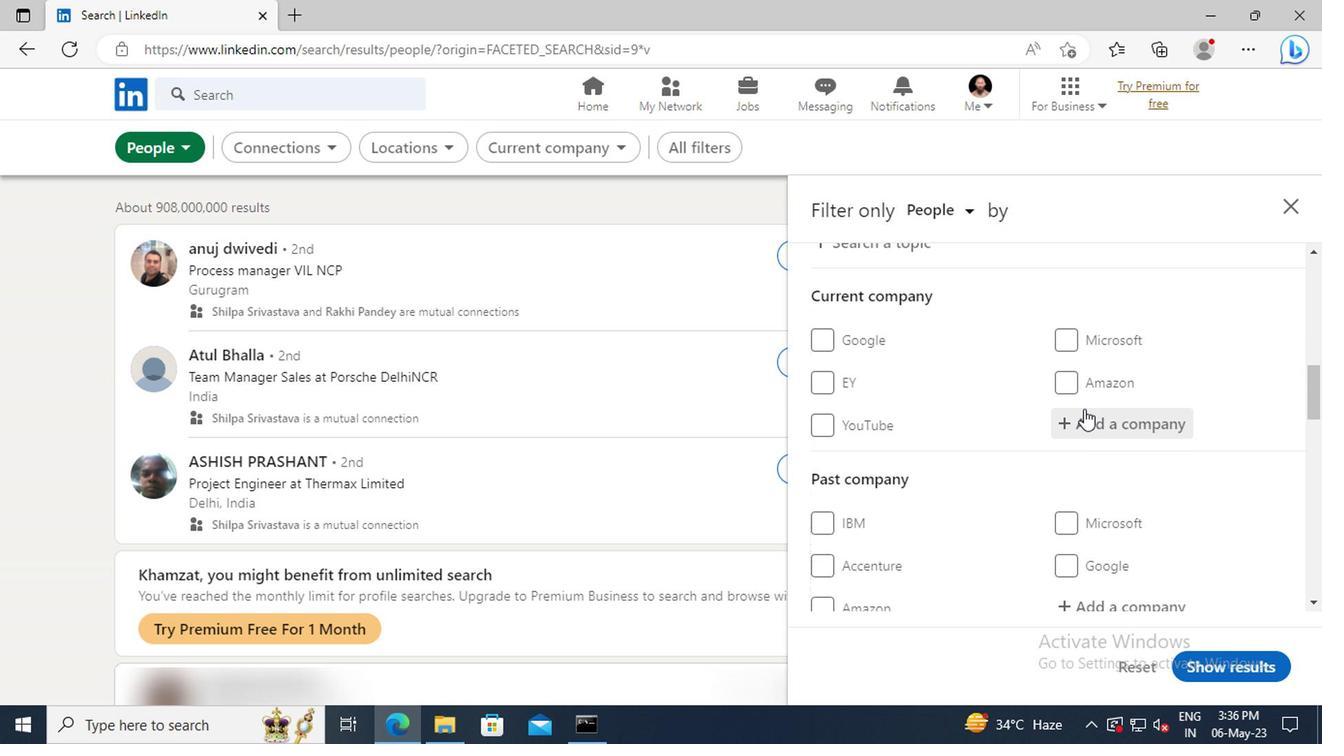 
Action: Key pressed <Key.shift>AB<Key.space><Key.shift>IN<Key.shift>BEV<Key.space><Key.shift><Key.shift>IN
Screenshot: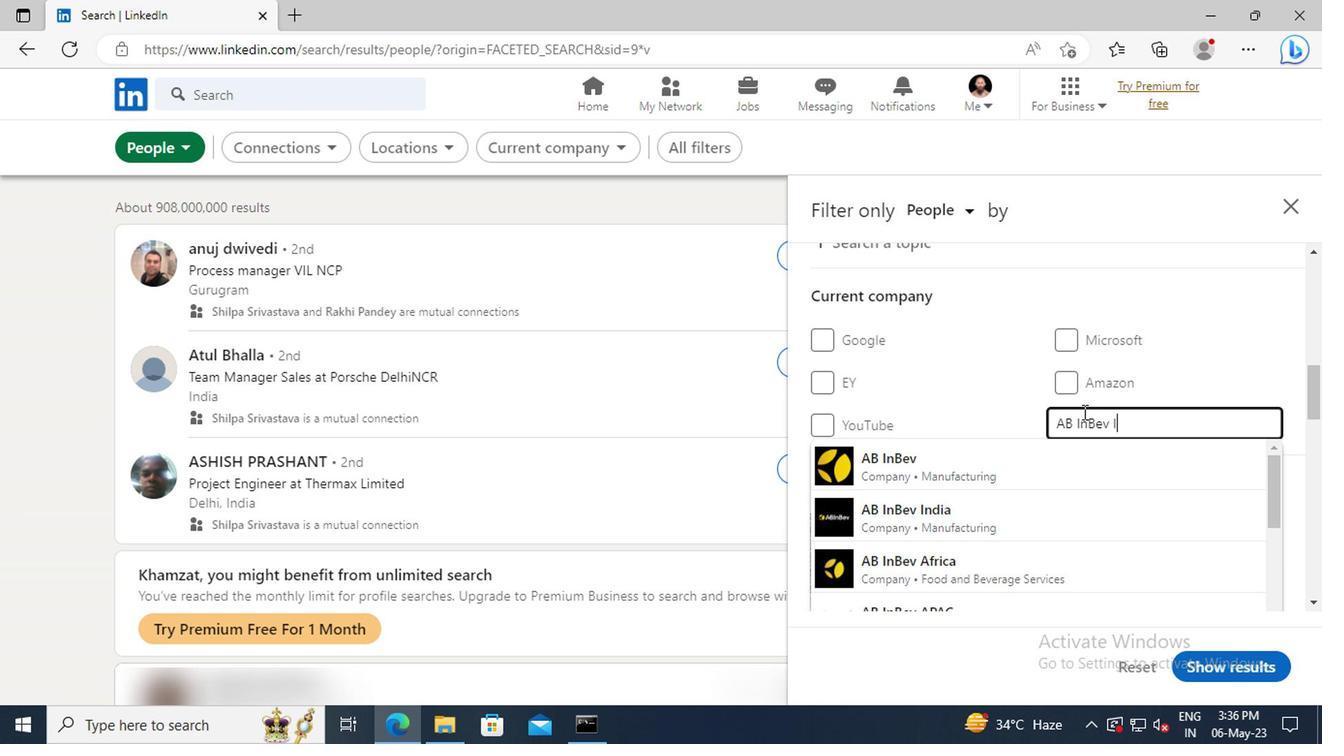 
Action: Mouse moved to (1088, 505)
Screenshot: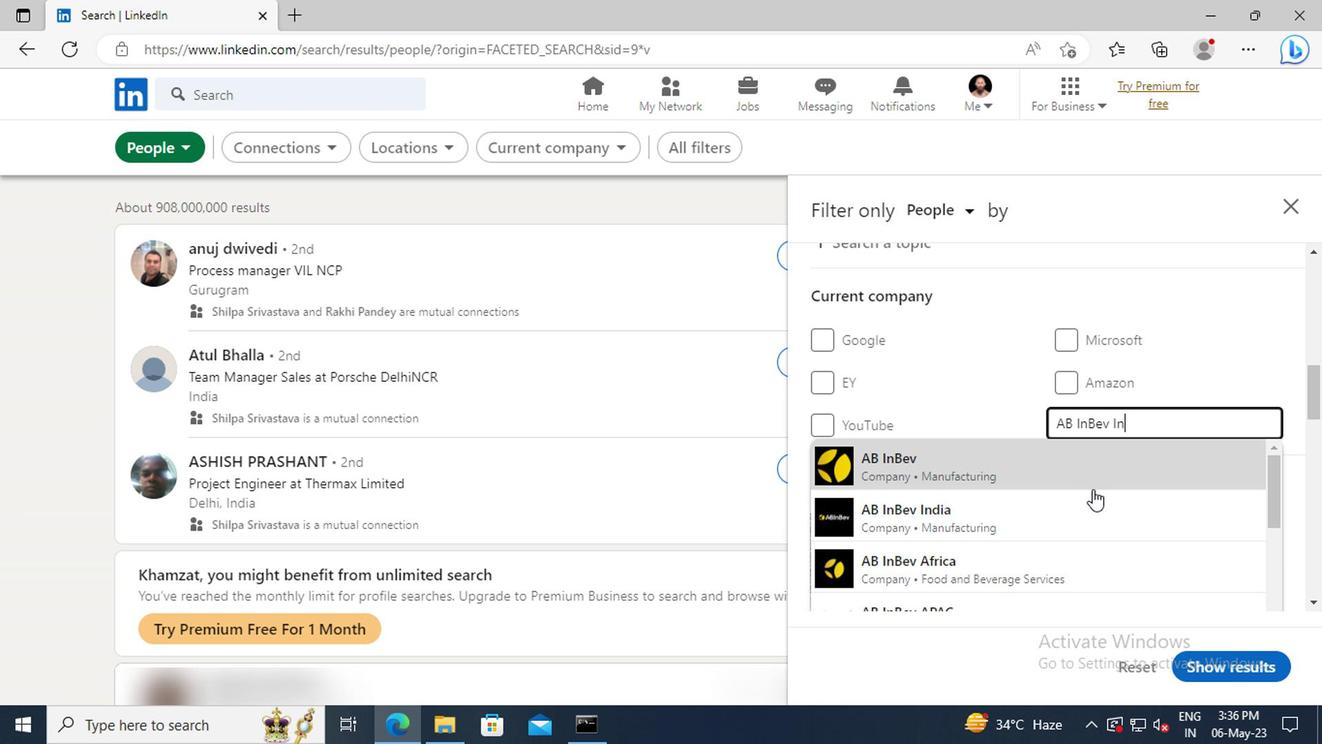 
Action: Mouse pressed left at (1088, 505)
Screenshot: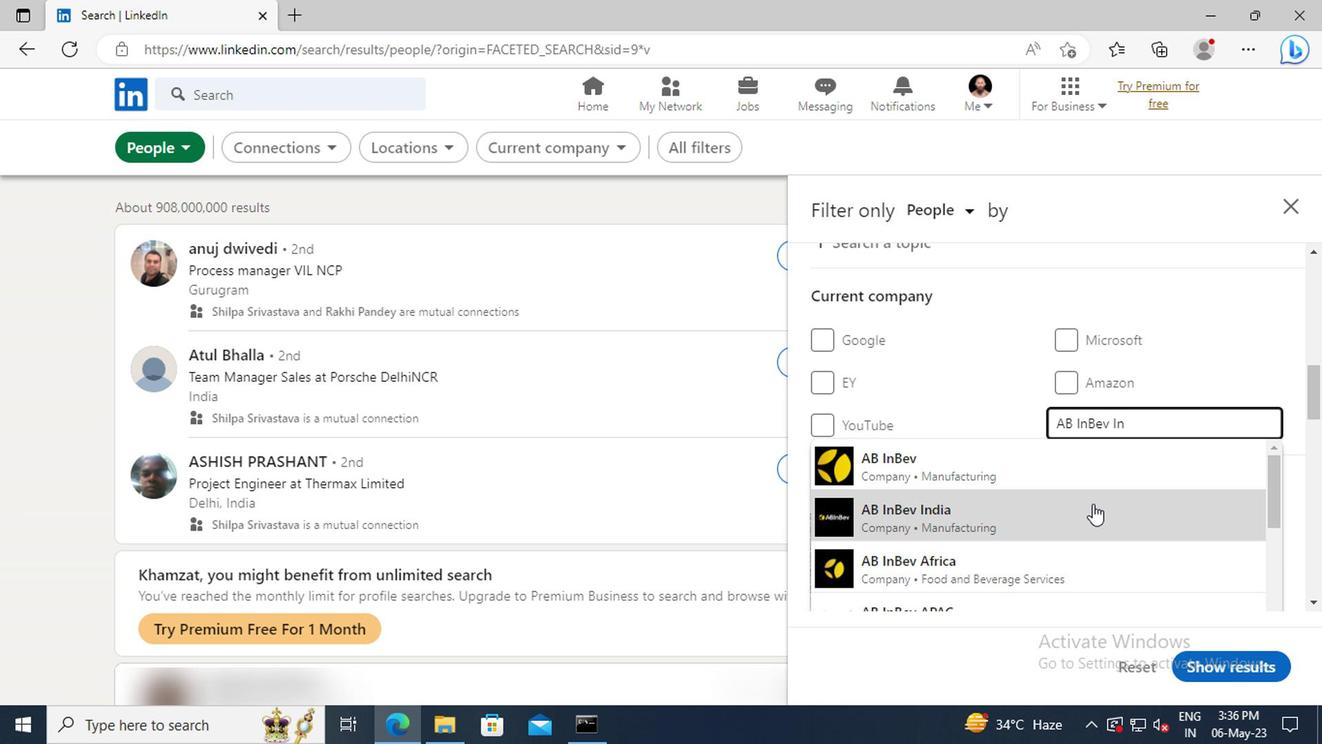
Action: Mouse scrolled (1088, 503) with delta (0, -1)
Screenshot: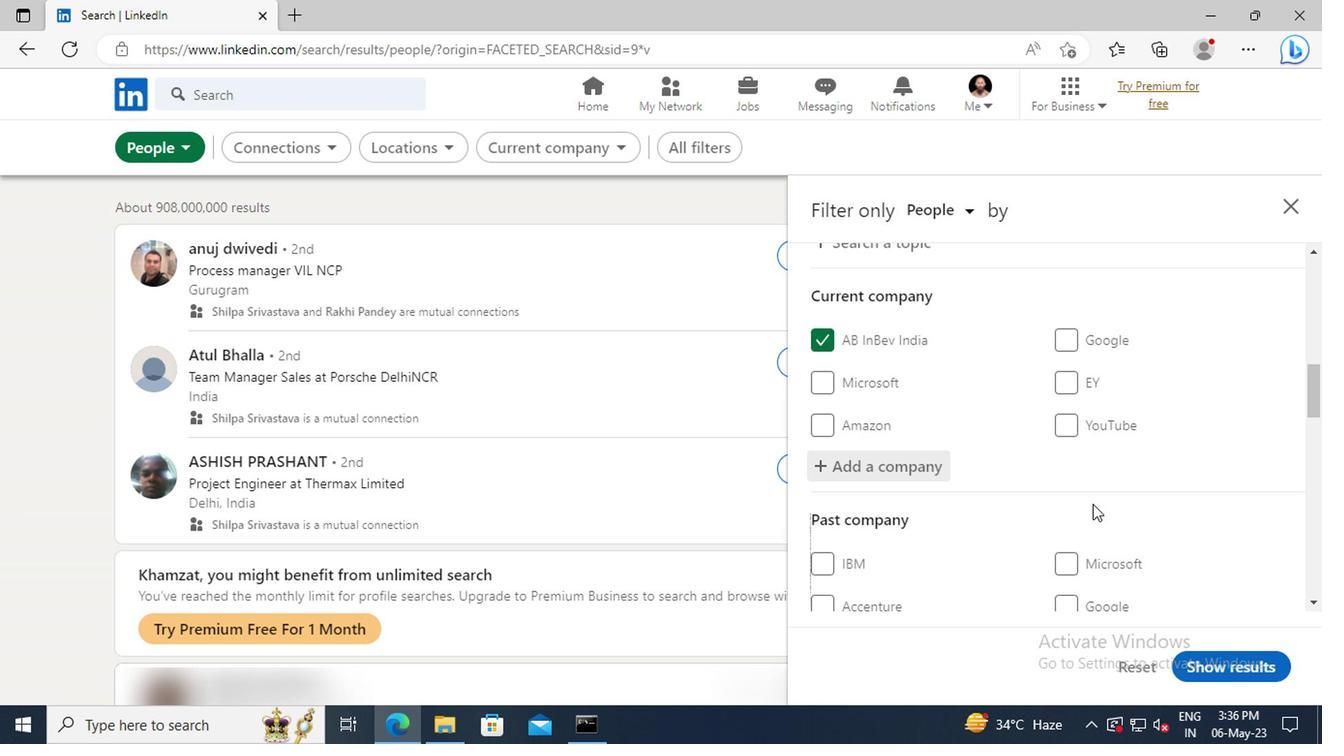 
Action: Mouse moved to (1088, 496)
Screenshot: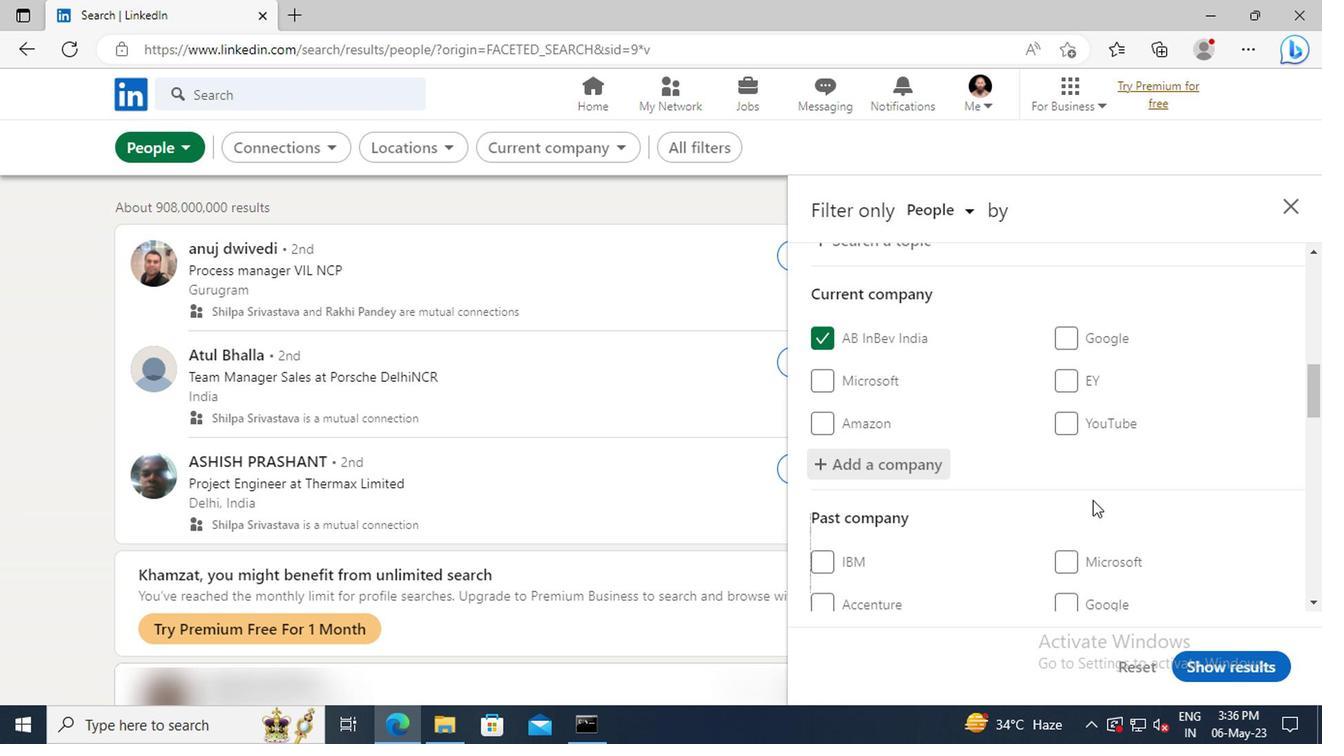 
Action: Mouse scrolled (1088, 495) with delta (0, 0)
Screenshot: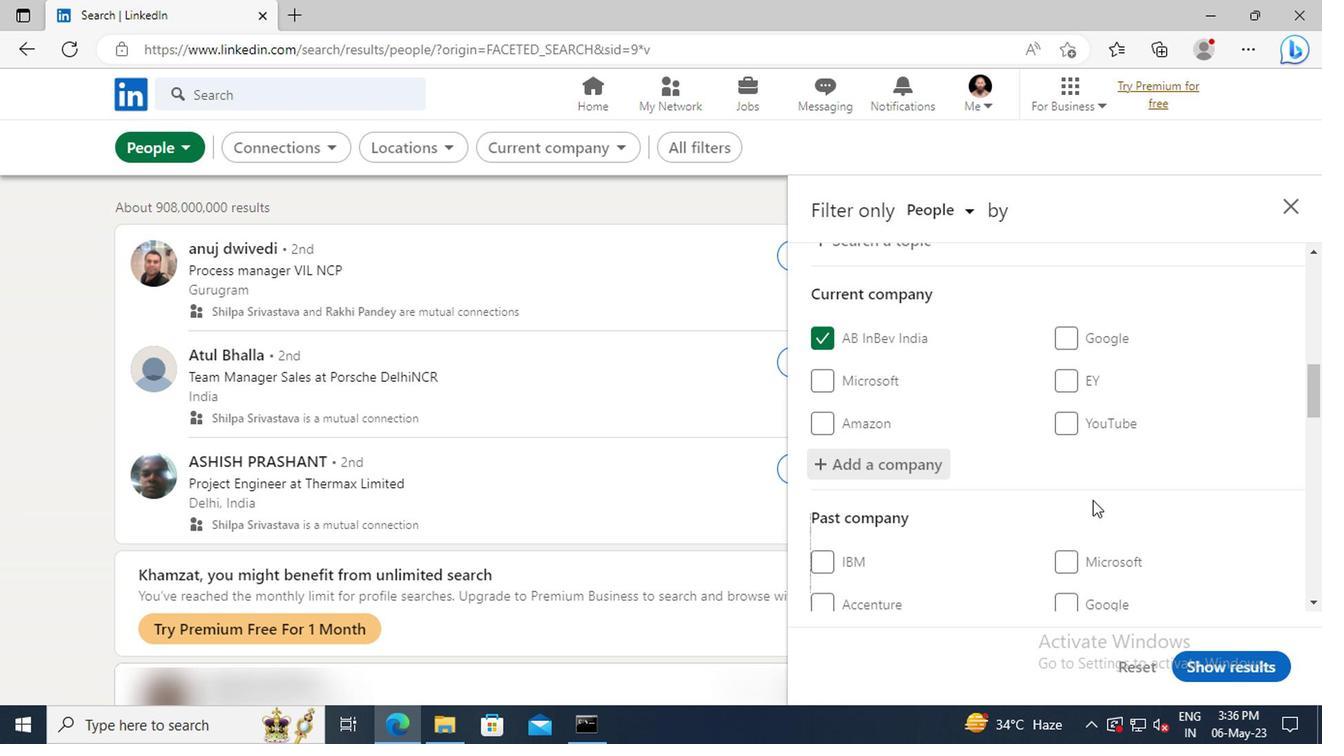 
Action: Mouse moved to (1086, 483)
Screenshot: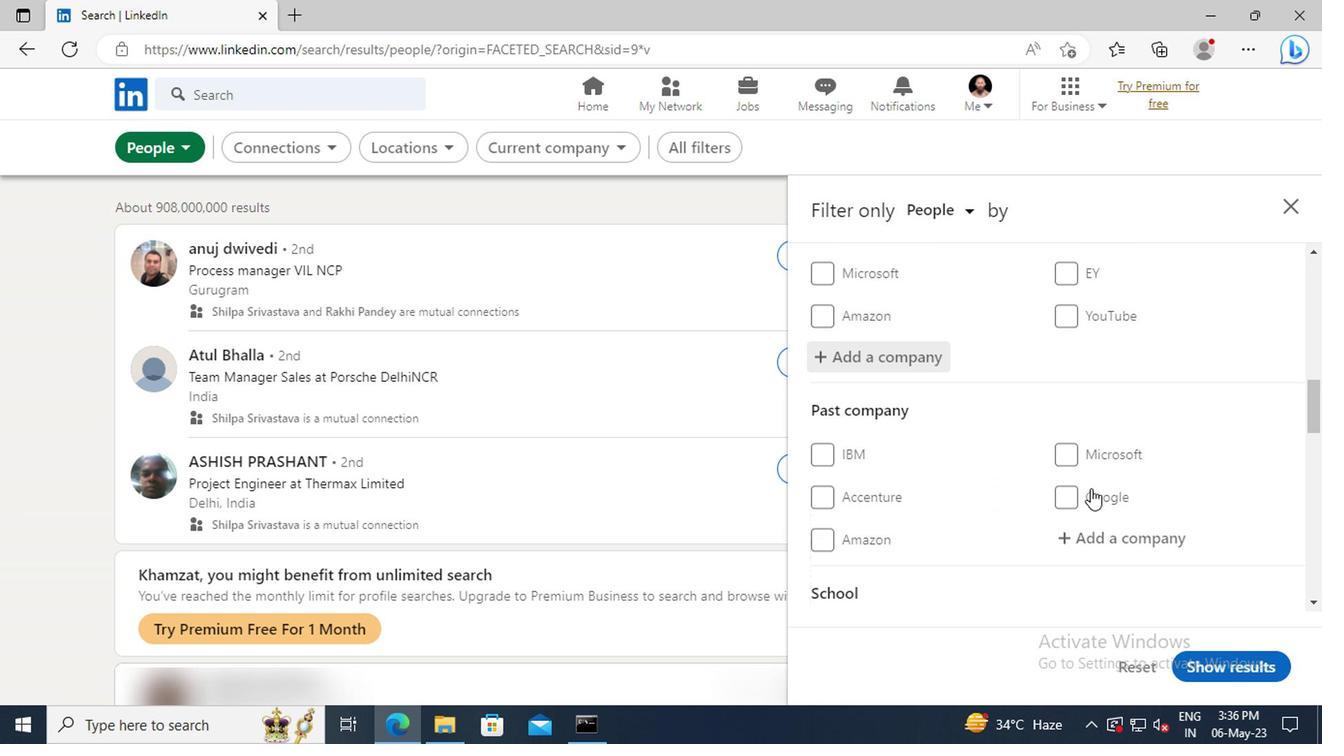 
Action: Mouse scrolled (1086, 483) with delta (0, 0)
Screenshot: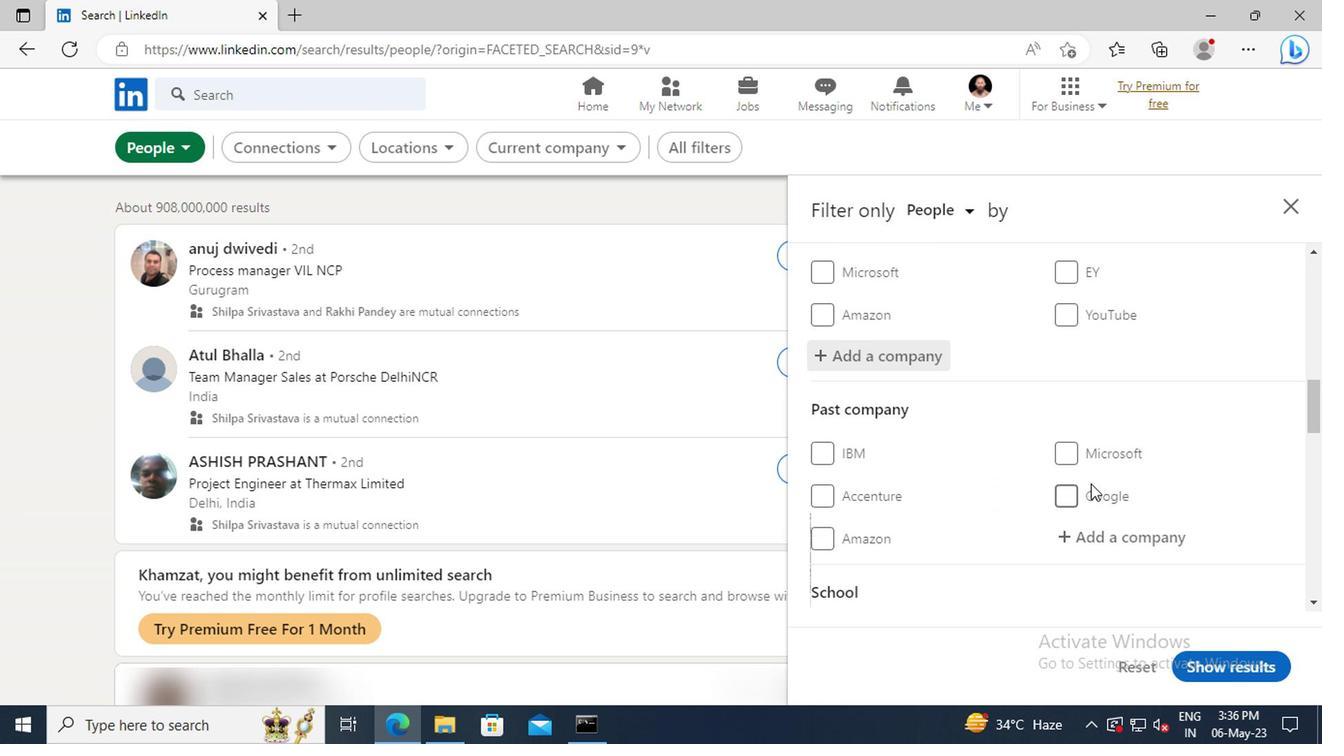 
Action: Mouse moved to (1084, 478)
Screenshot: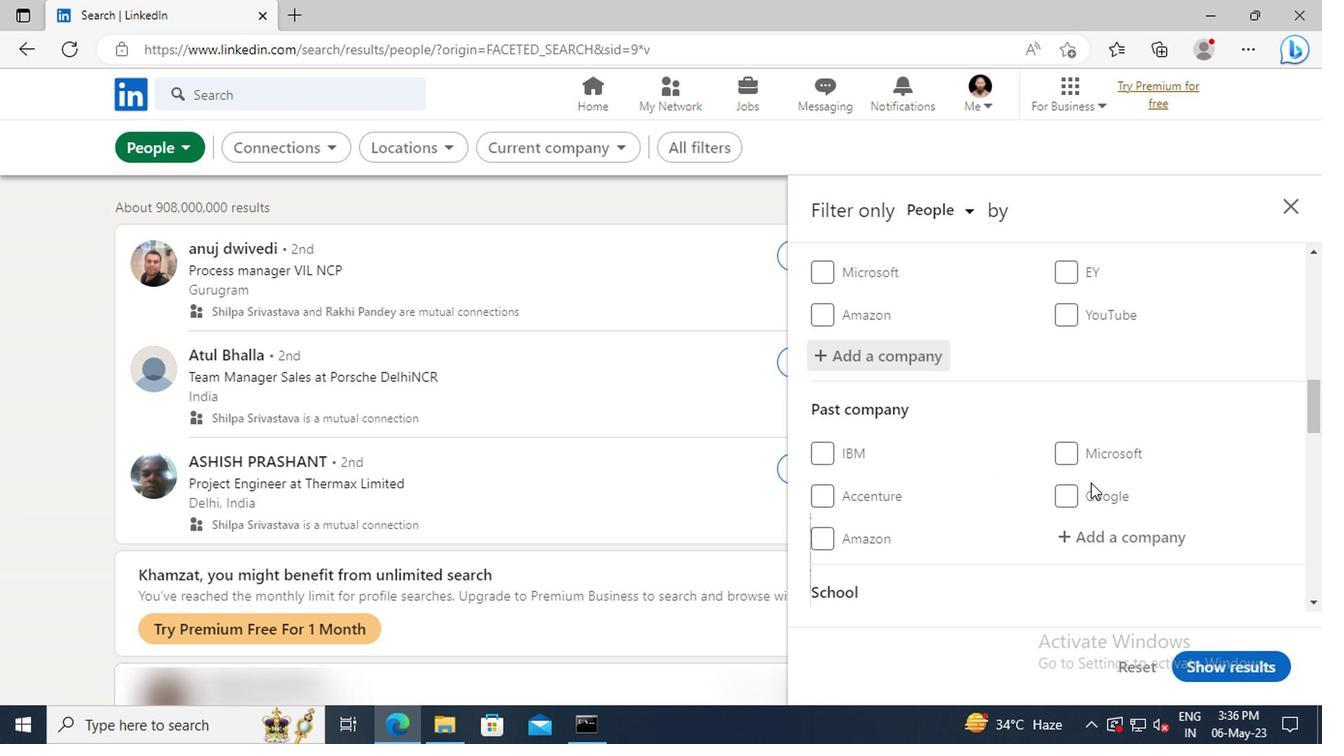 
Action: Mouse scrolled (1084, 478) with delta (0, 0)
Screenshot: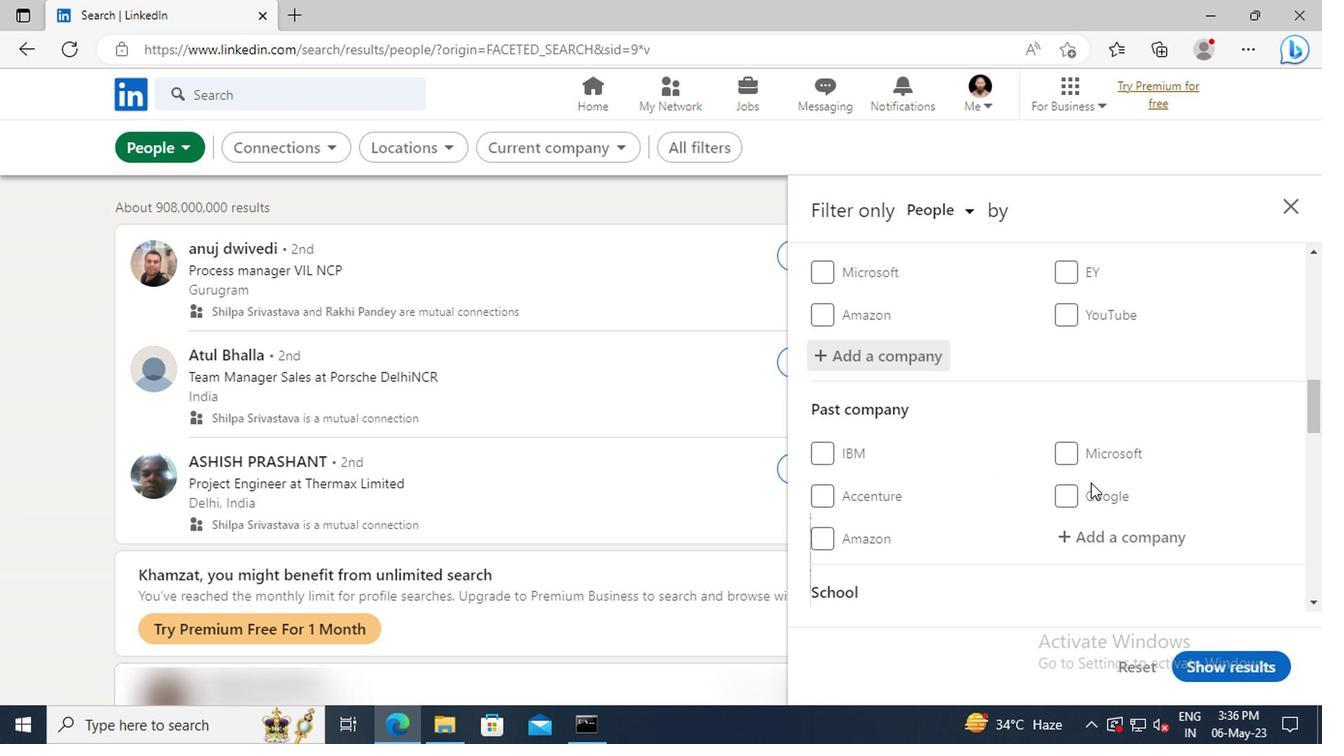 
Action: Mouse moved to (1080, 466)
Screenshot: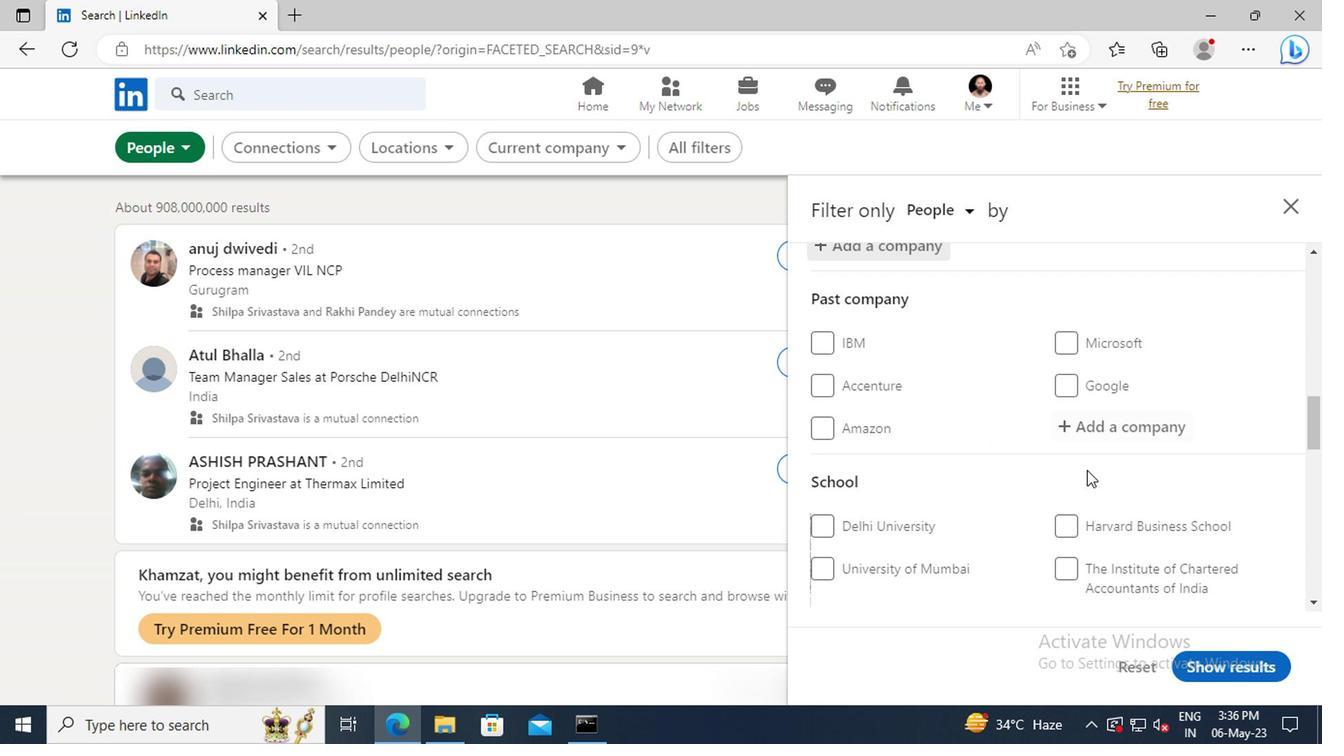 
Action: Mouse scrolled (1080, 465) with delta (0, -1)
Screenshot: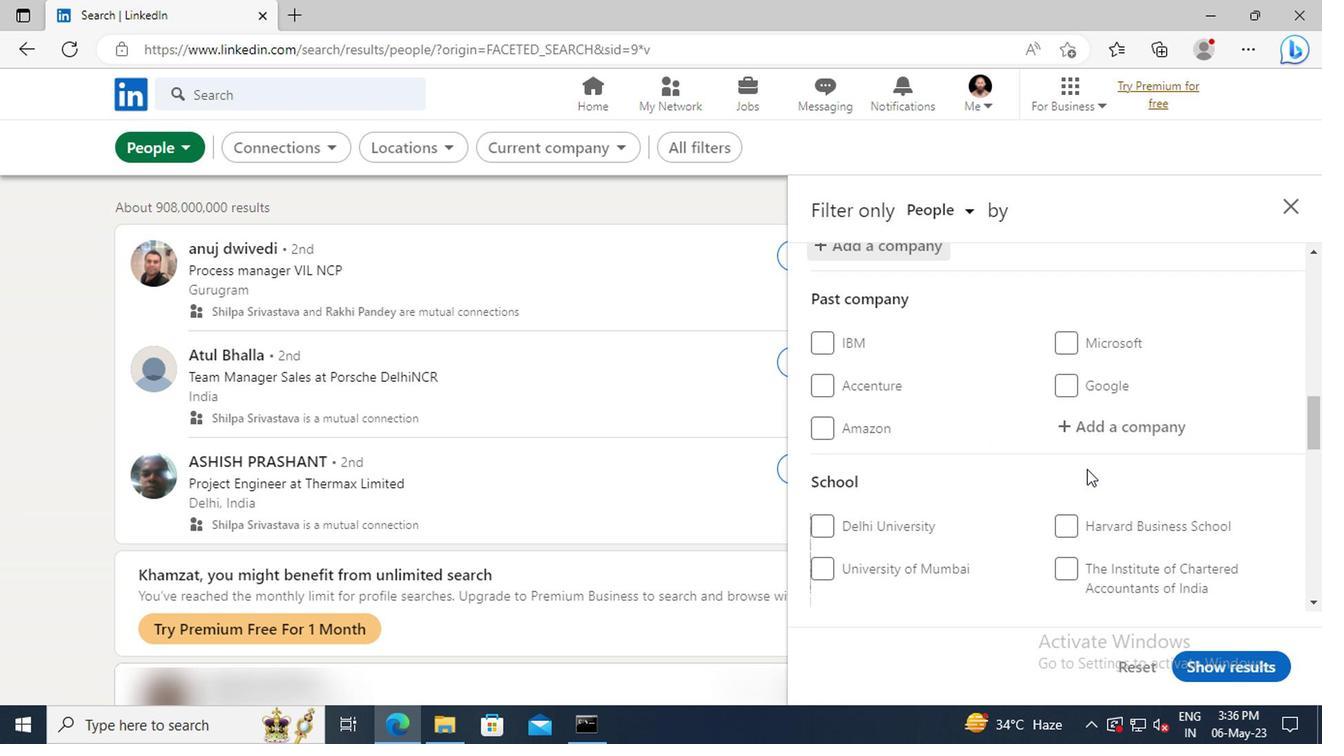 
Action: Mouse moved to (1080, 464)
Screenshot: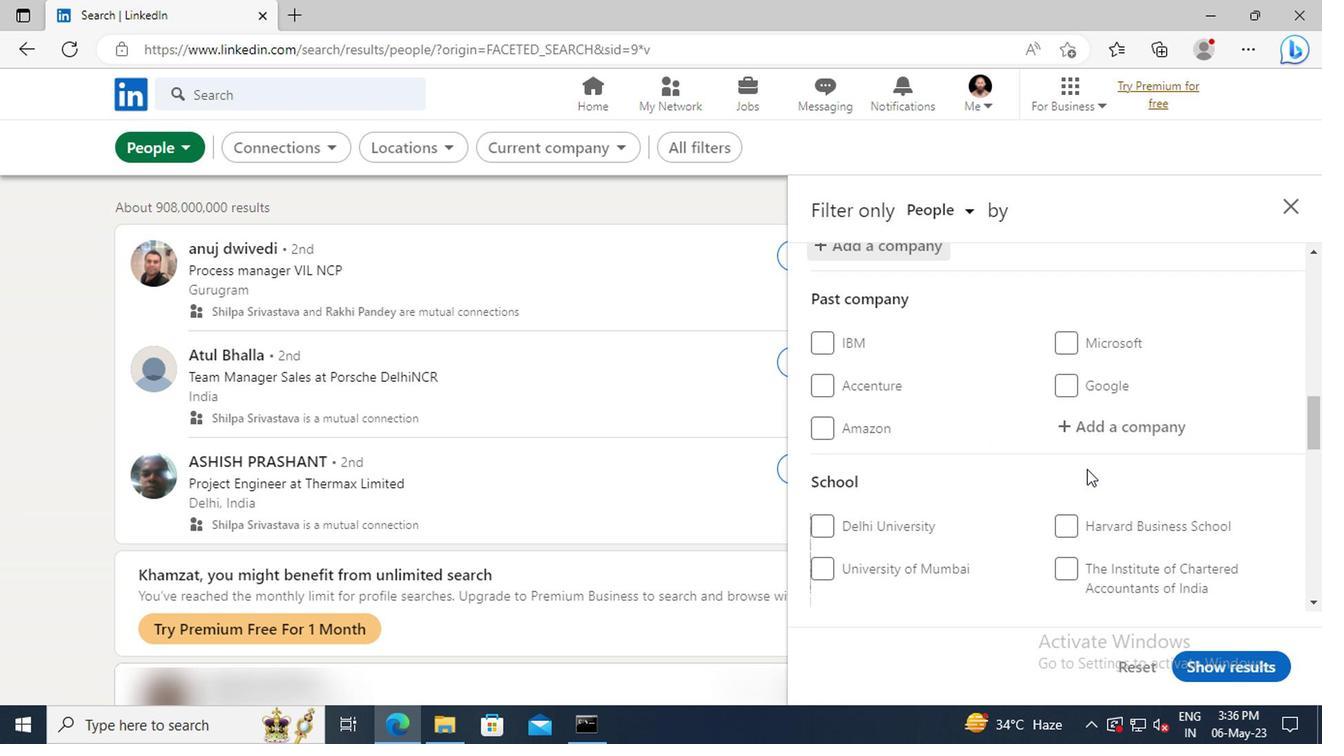 
Action: Mouse scrolled (1080, 463) with delta (0, 0)
Screenshot: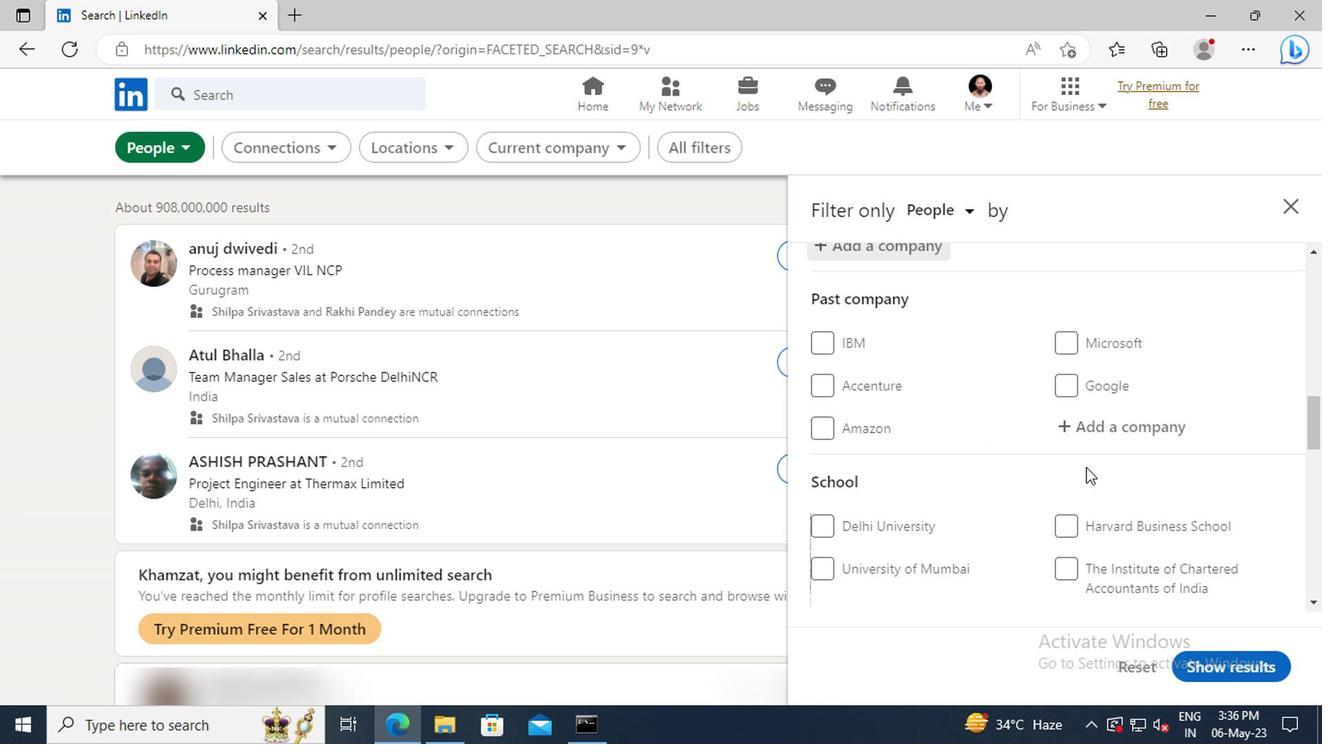 
Action: Mouse scrolled (1080, 463) with delta (0, 0)
Screenshot: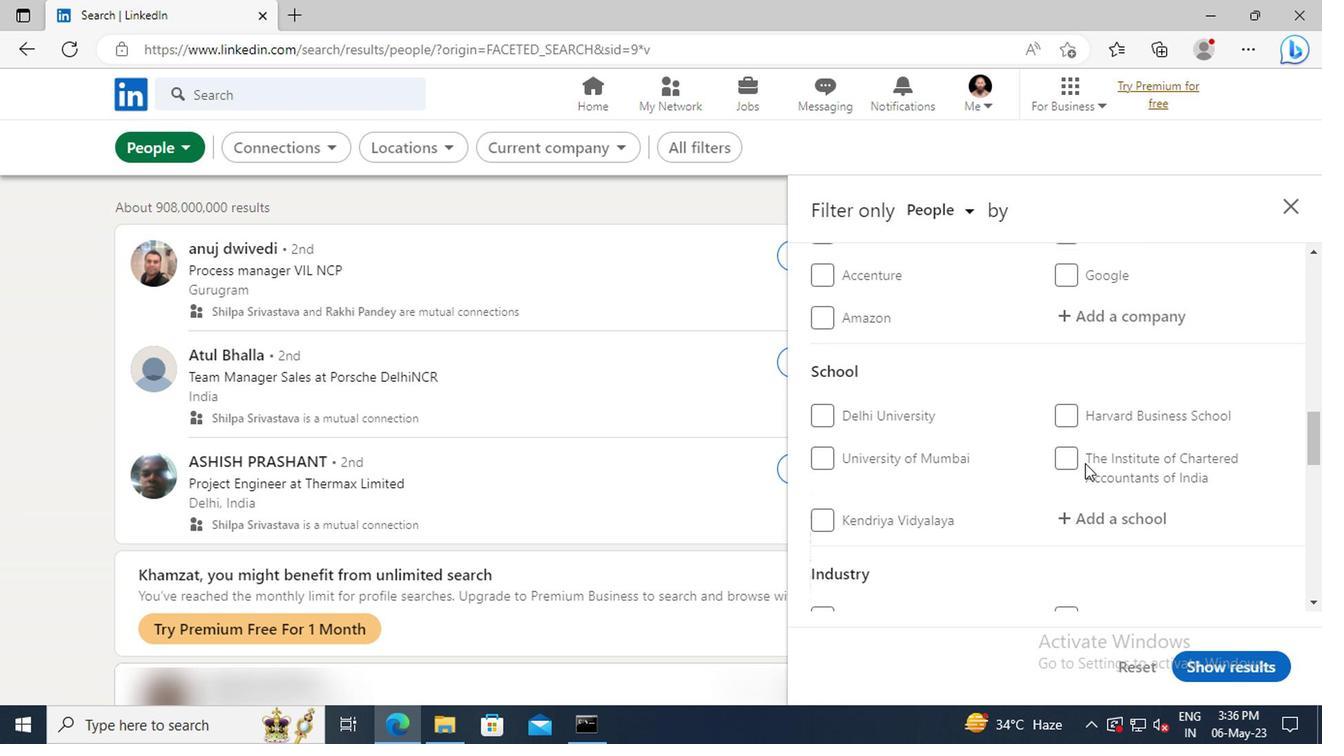 
Action: Mouse moved to (1082, 466)
Screenshot: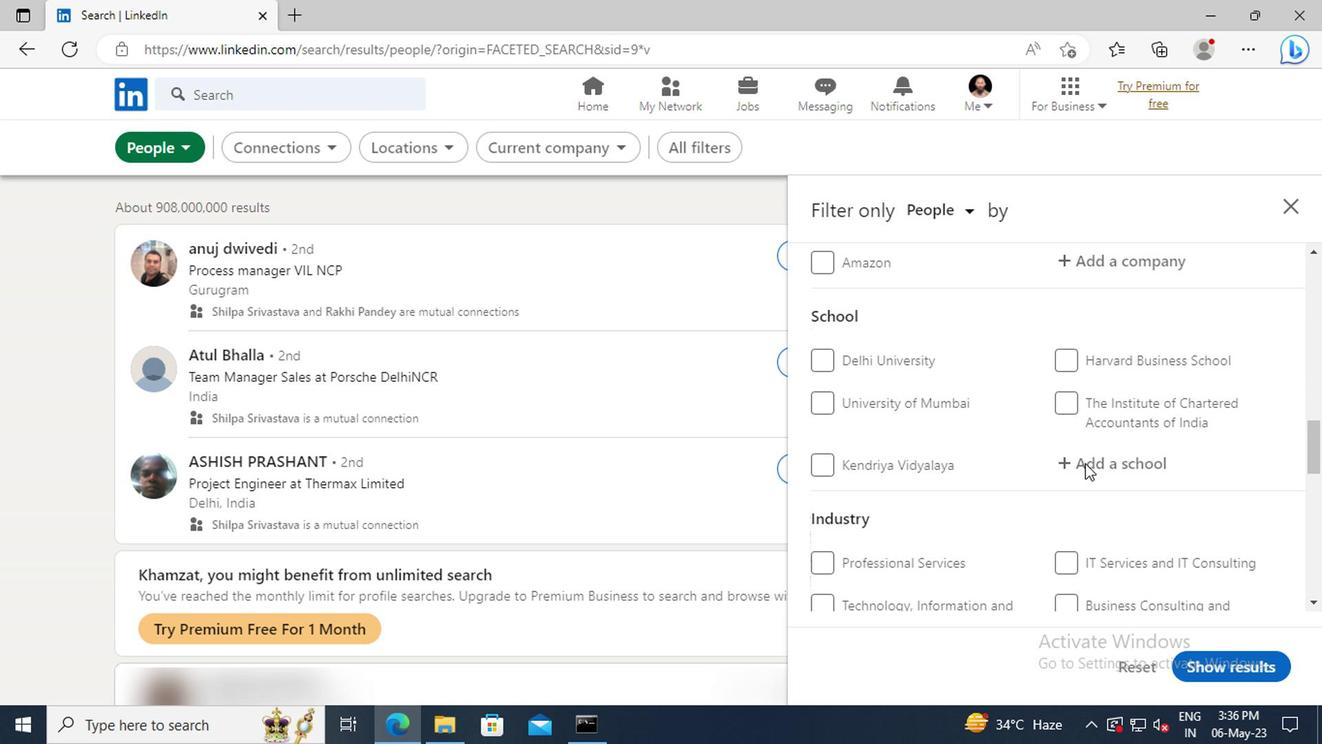 
Action: Mouse pressed left at (1082, 466)
Screenshot: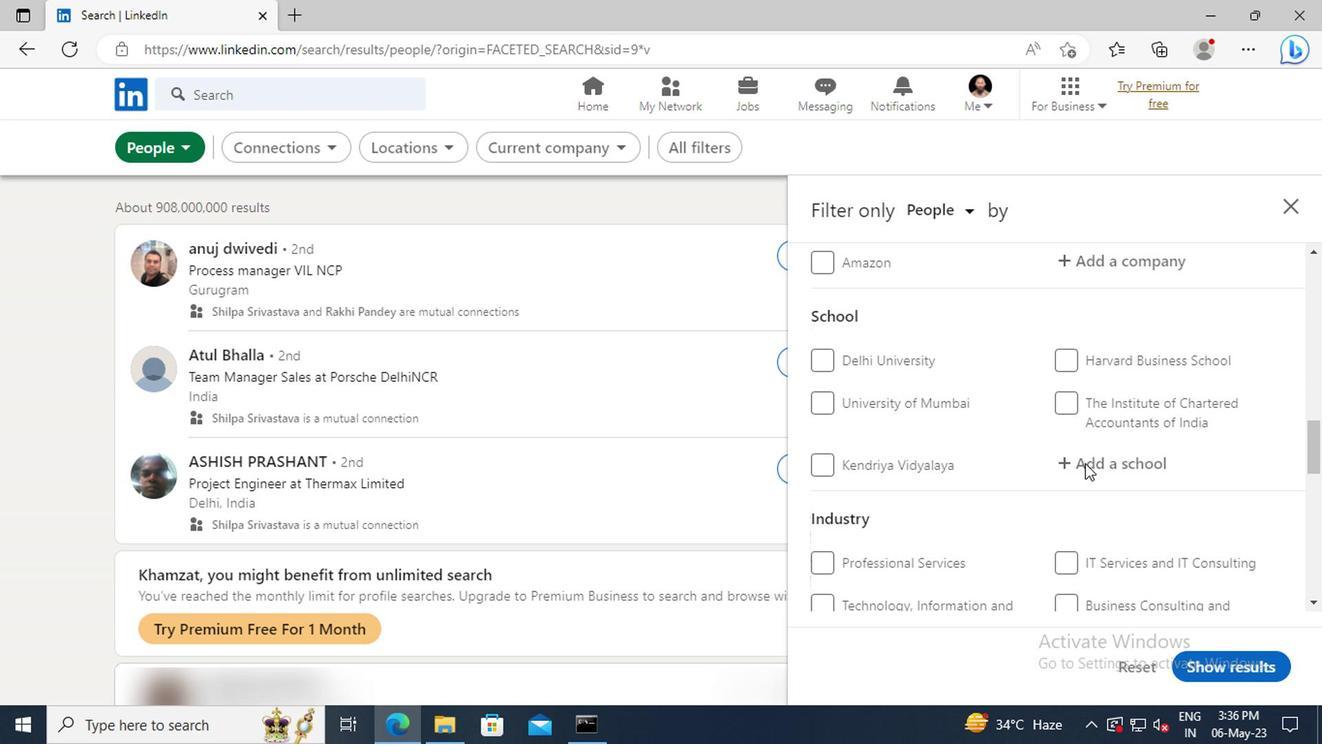 
Action: Mouse moved to (1085, 466)
Screenshot: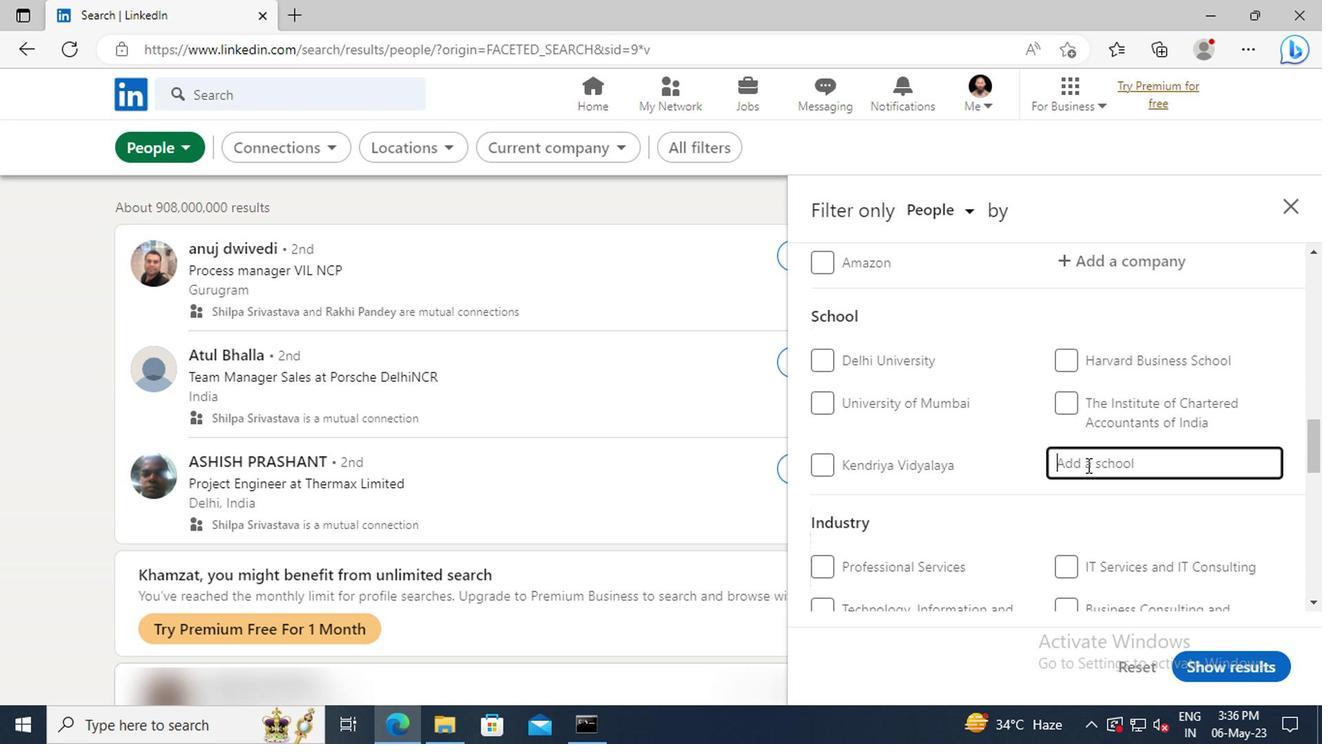 
Action: Key pressed <Key.shift>A<Key.shift>KS<Key.space><Key.shift>UNI
Screenshot: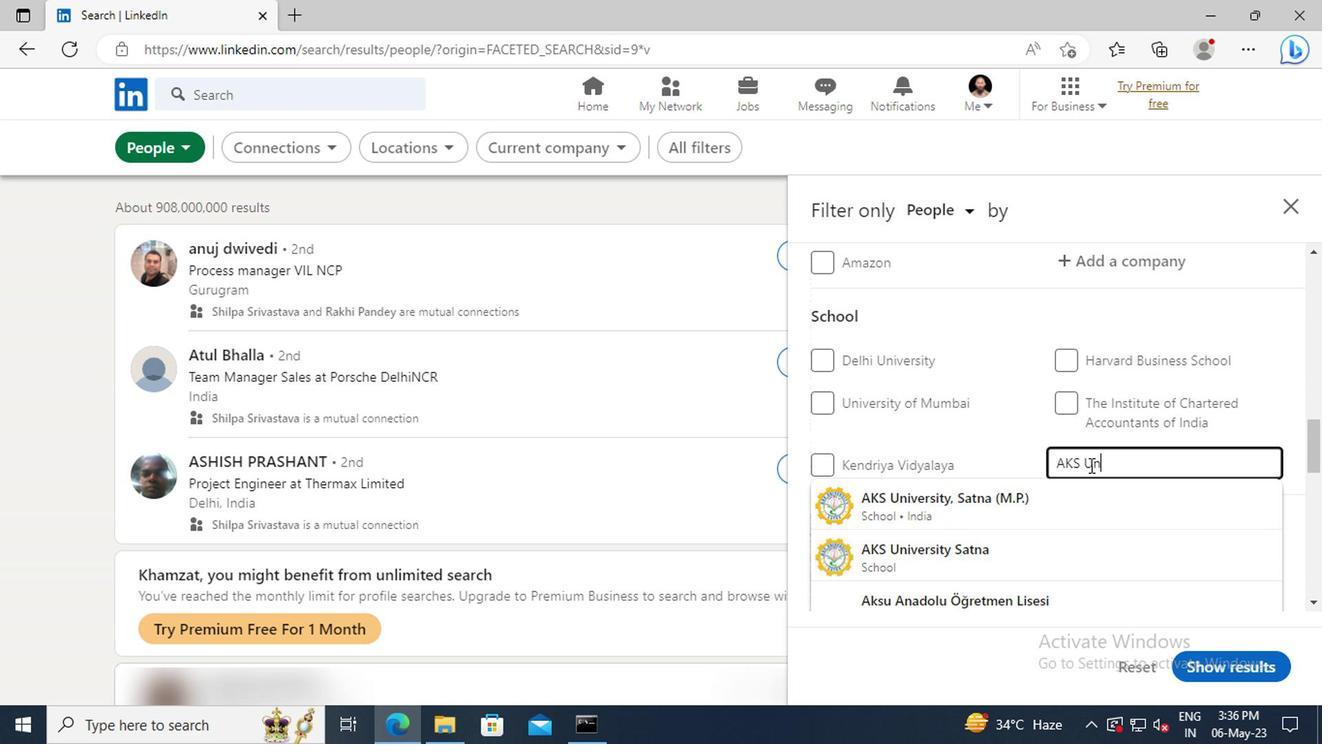 
Action: Mouse moved to (1099, 536)
Screenshot: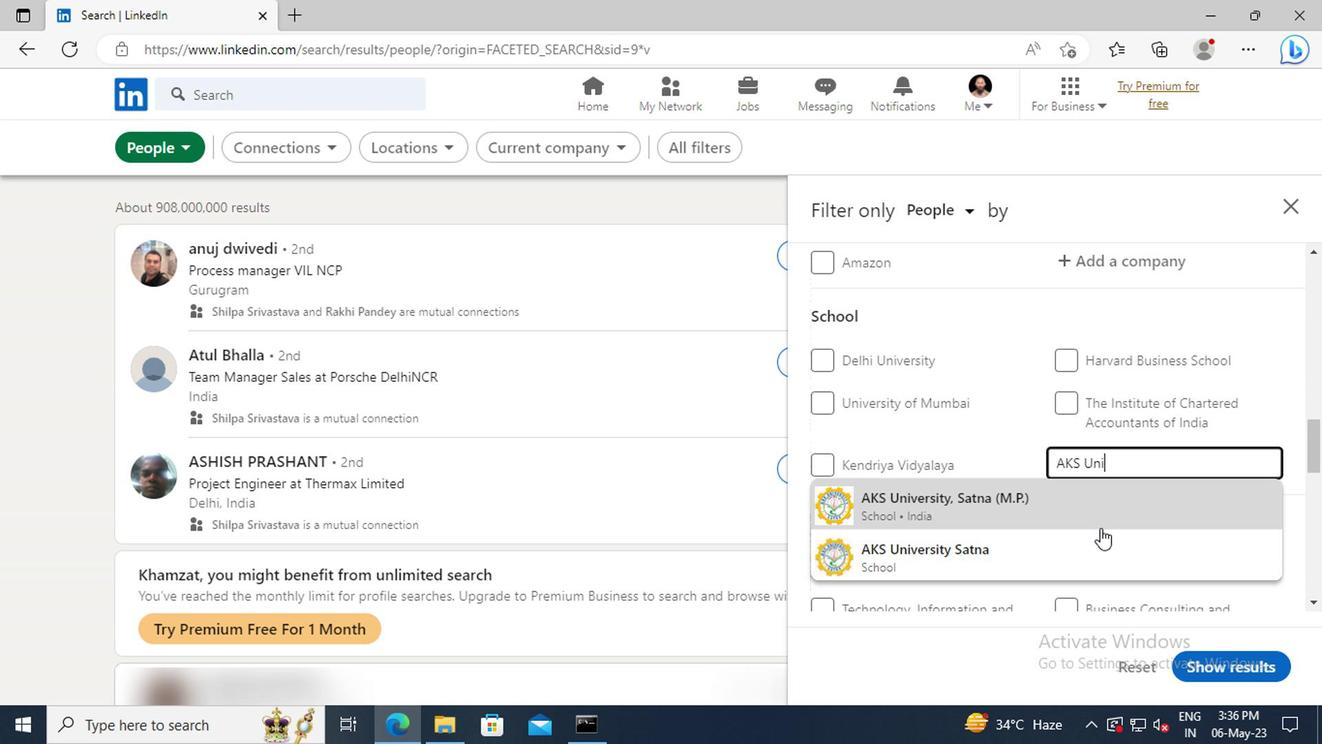 
Action: Mouse pressed left at (1099, 536)
Screenshot: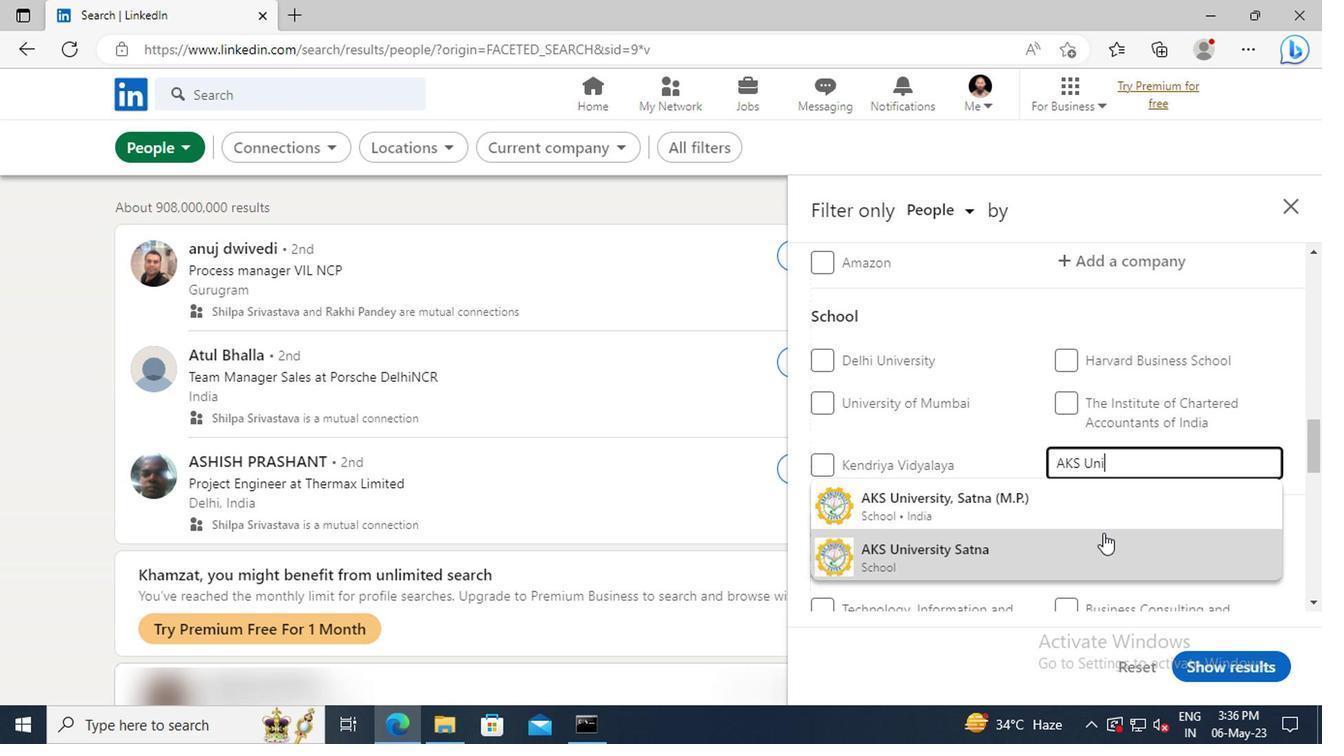 
Action: Mouse moved to (1099, 522)
Screenshot: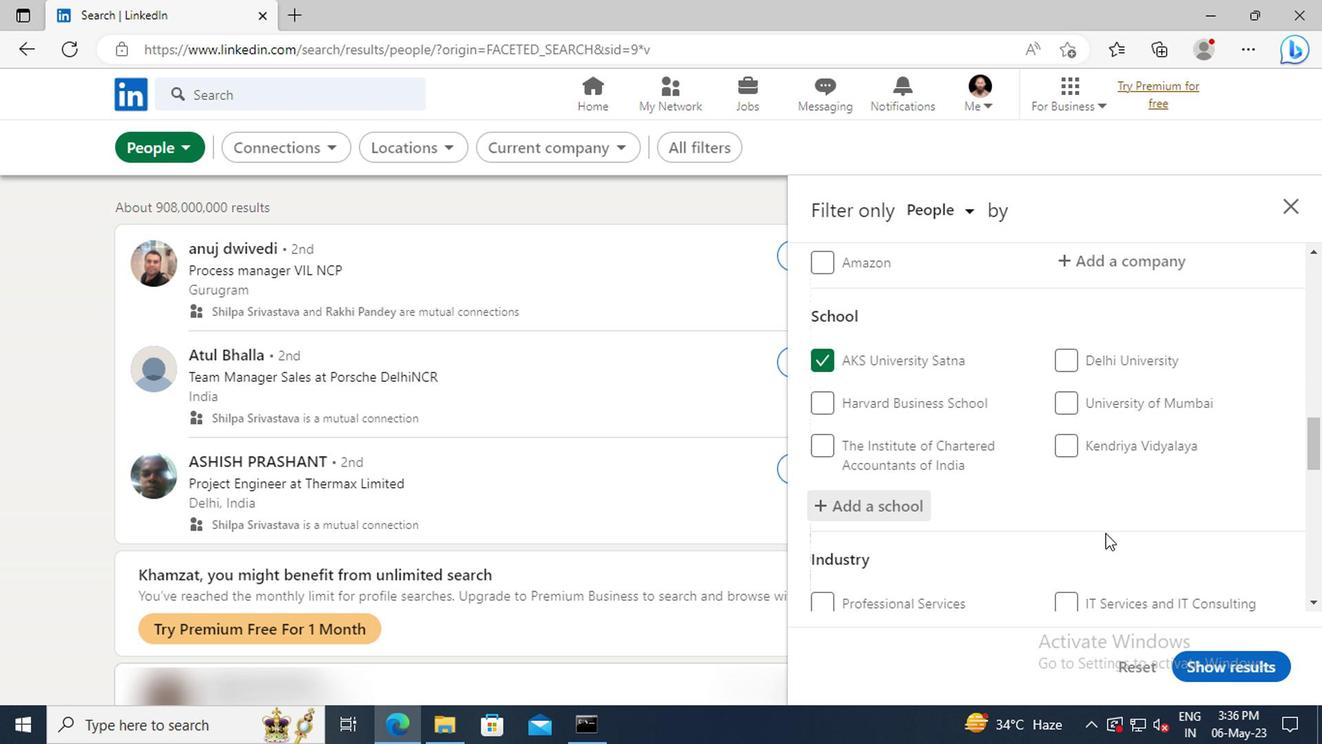 
Action: Mouse scrolled (1099, 520) with delta (0, -1)
Screenshot: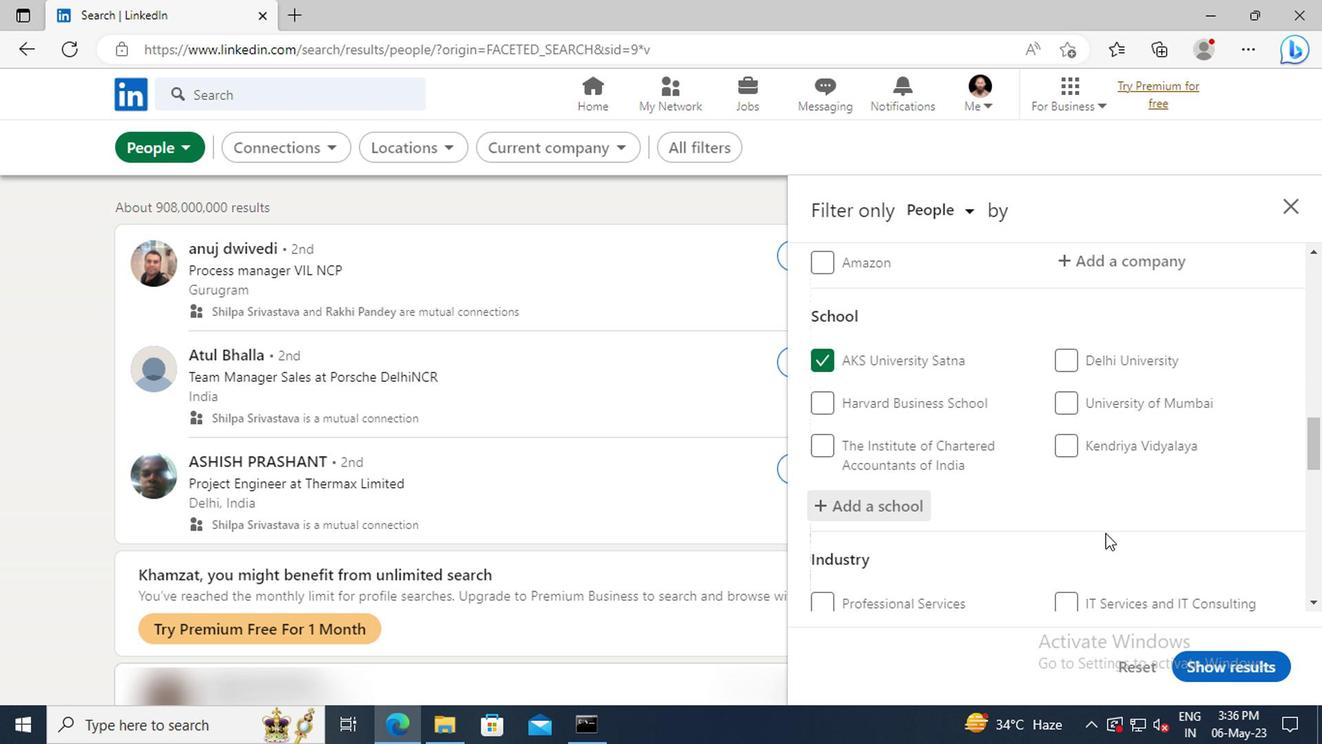 
Action: Mouse moved to (1099, 519)
Screenshot: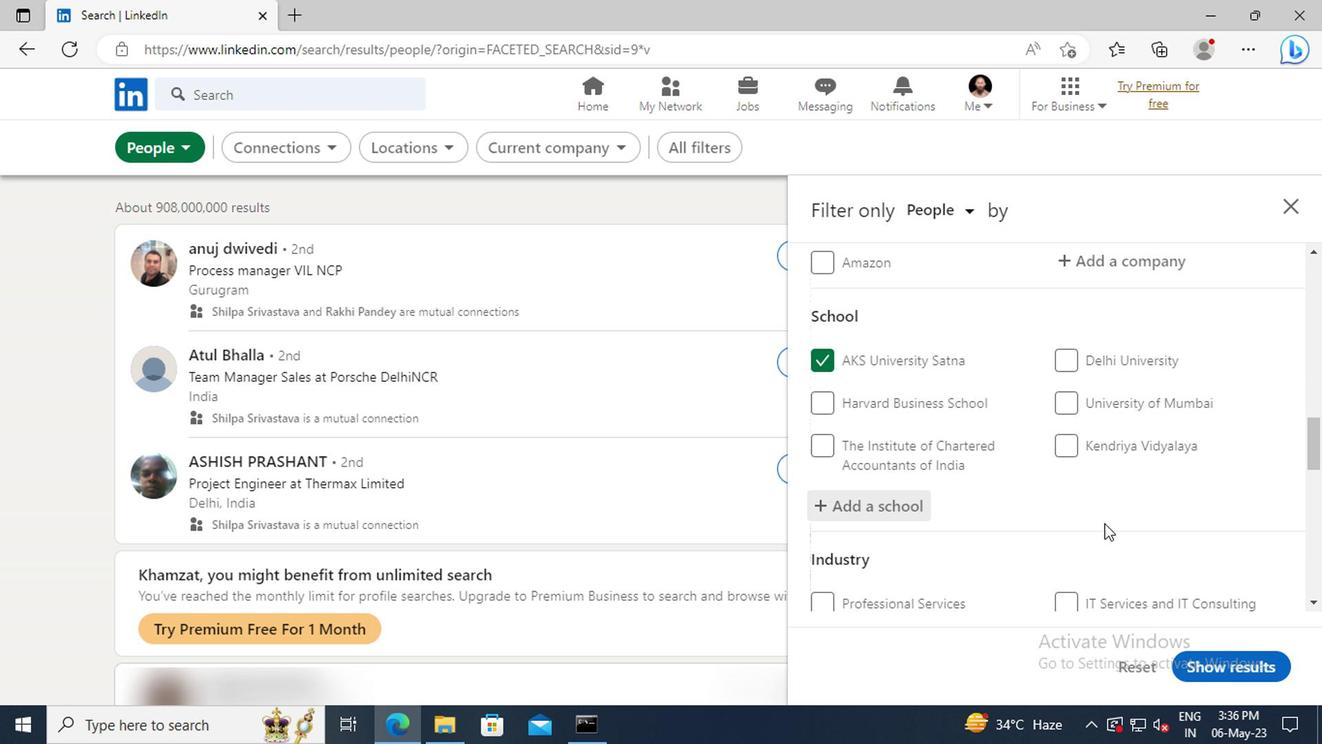 
Action: Mouse scrolled (1099, 518) with delta (0, -1)
Screenshot: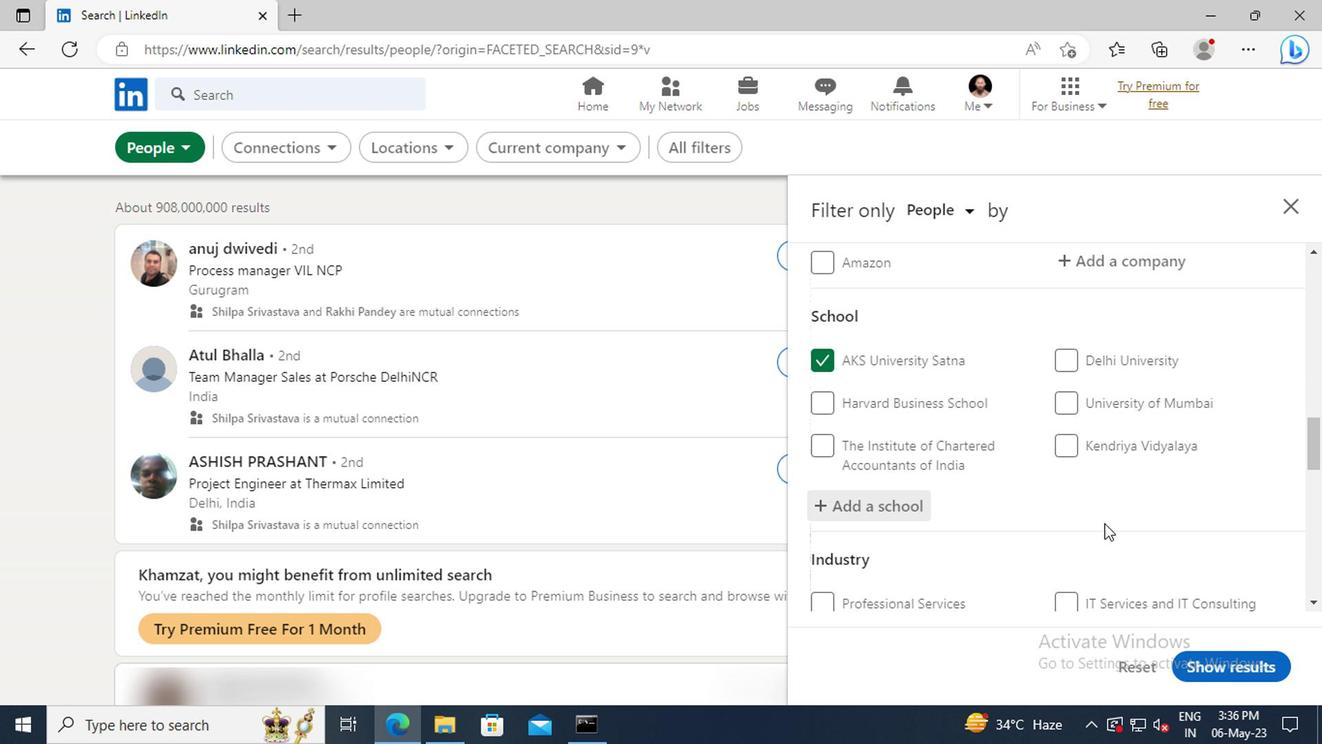 
Action: Mouse moved to (1094, 495)
Screenshot: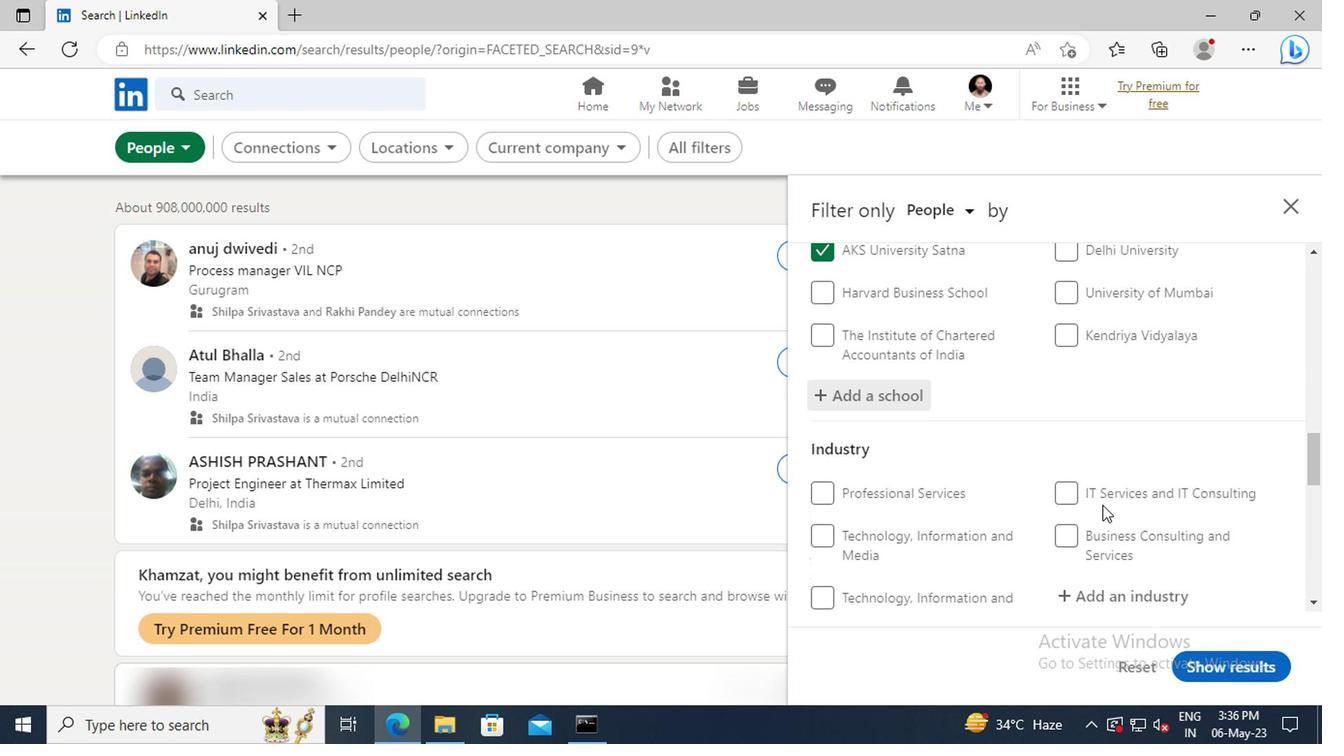 
Action: Mouse scrolled (1094, 494) with delta (0, -1)
Screenshot: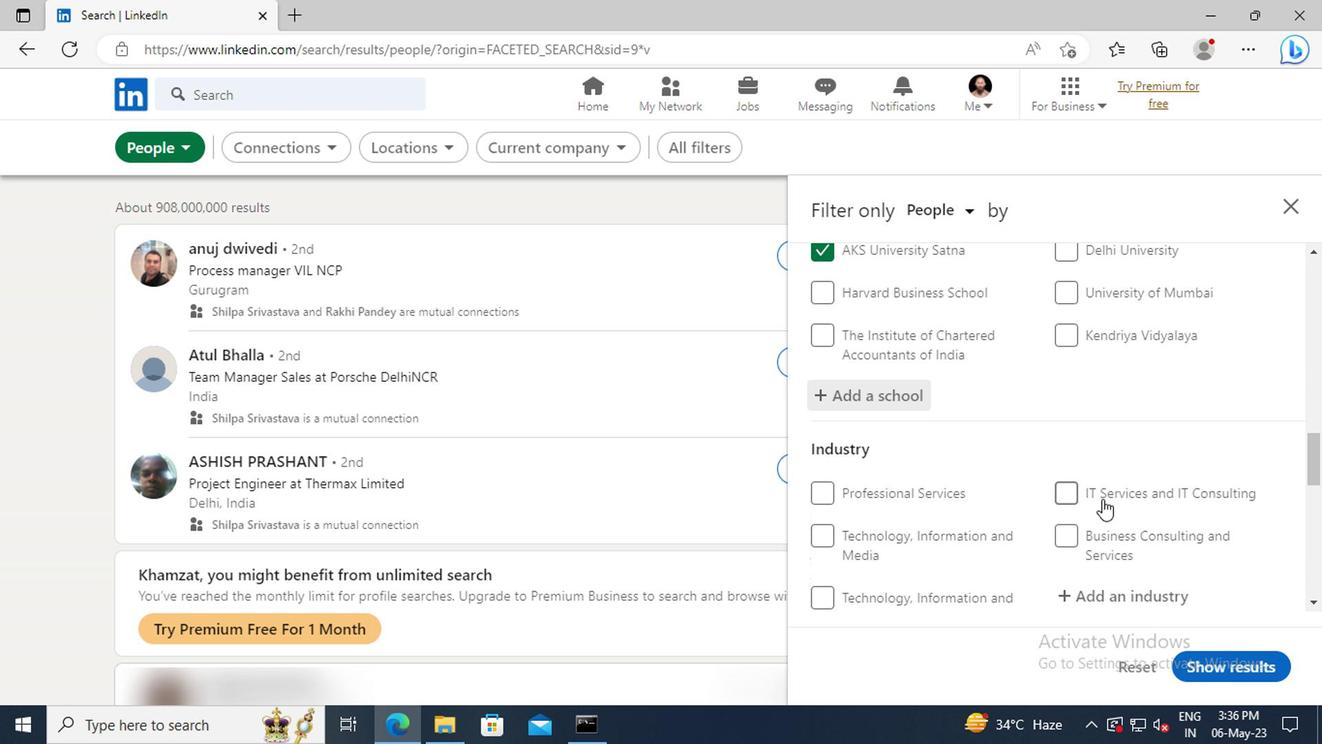 
Action: Mouse scrolled (1094, 494) with delta (0, -1)
Screenshot: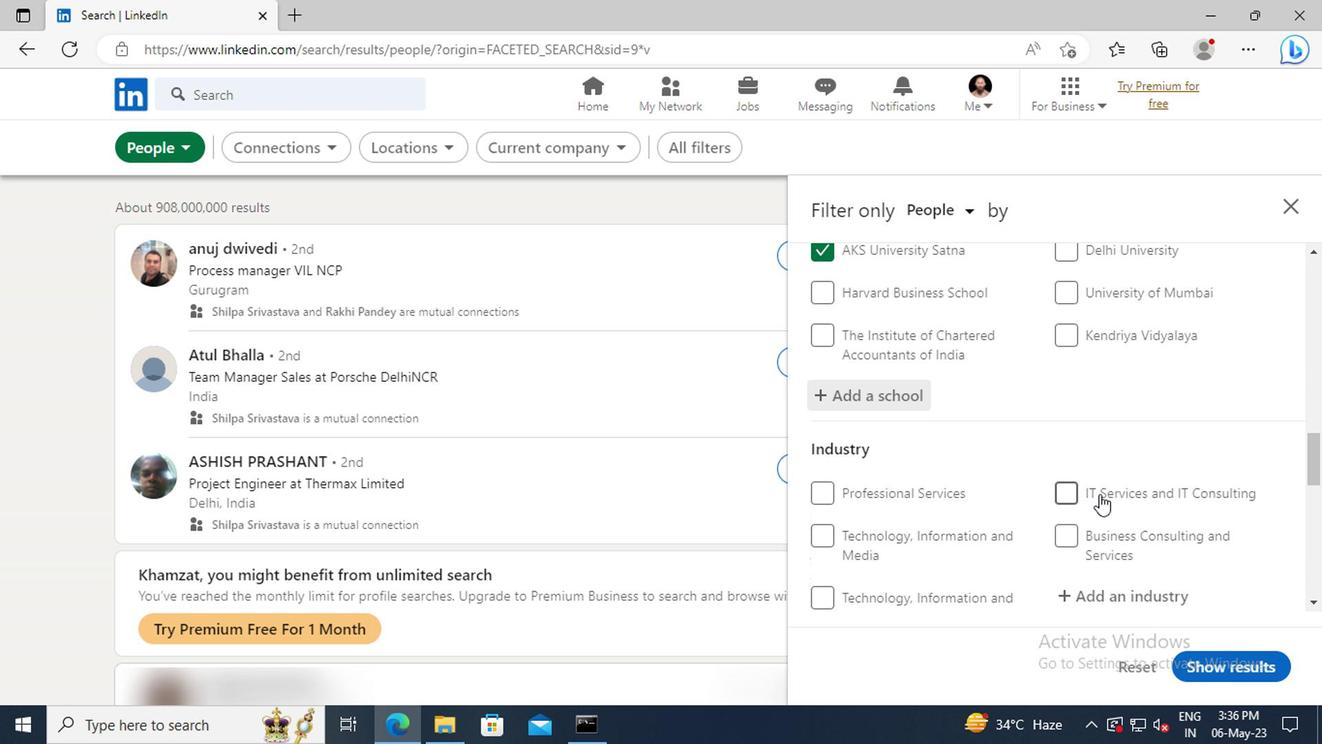 
Action: Mouse moved to (1094, 491)
Screenshot: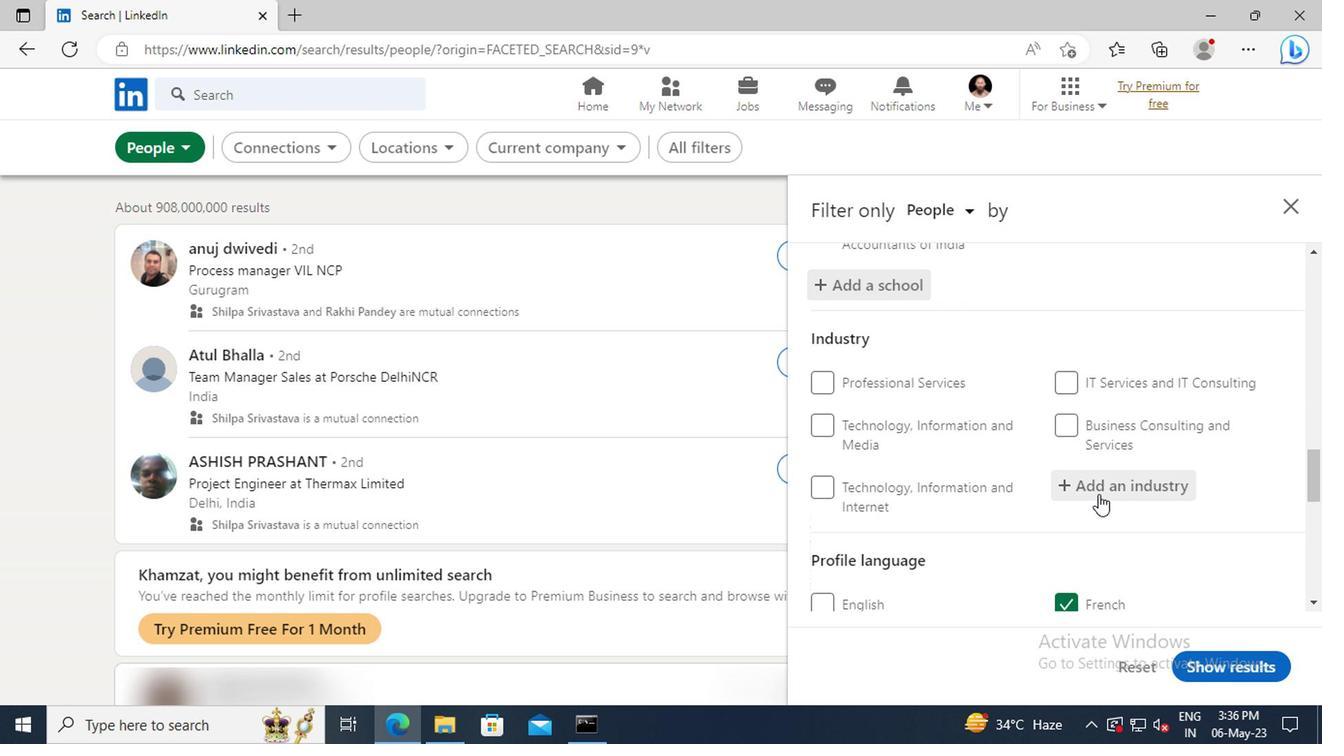 
Action: Mouse pressed left at (1094, 491)
Screenshot: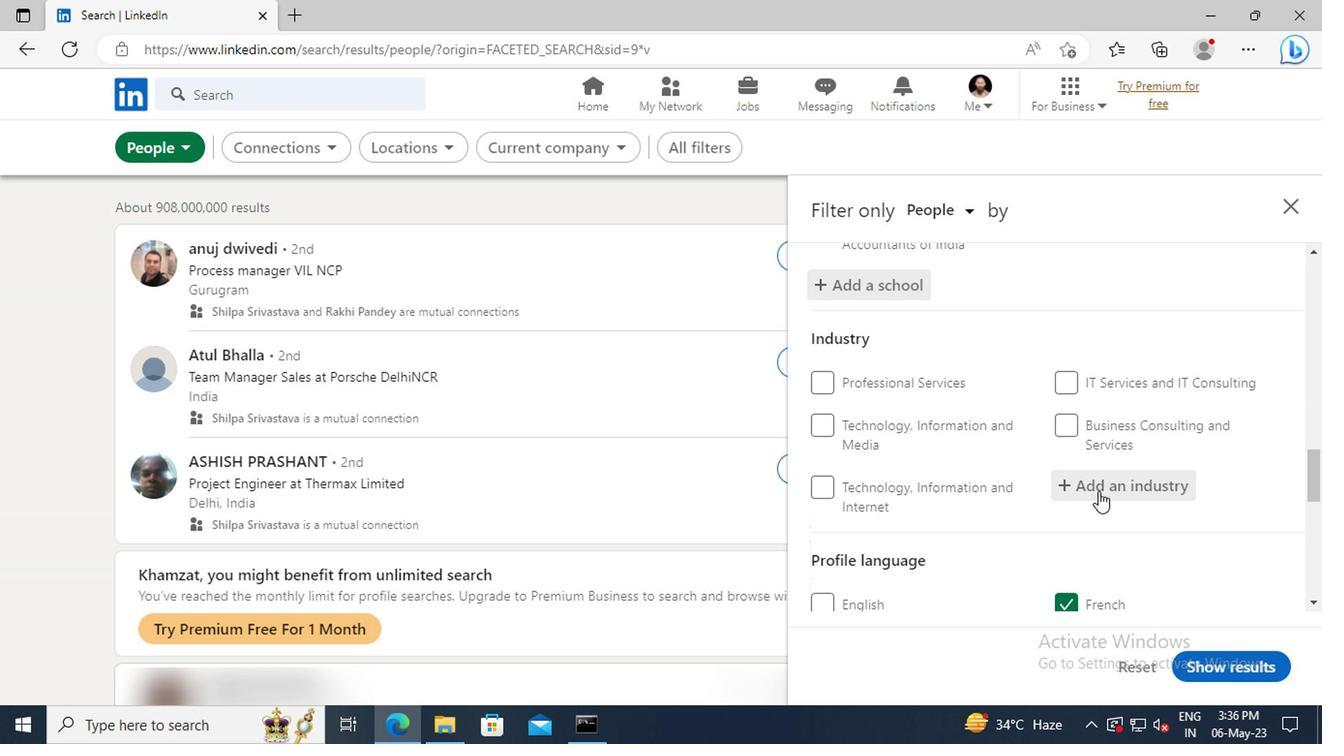 
Action: Key pressed <Key.shift>MEAT<Key.space><Key.shift>PRO
Screenshot: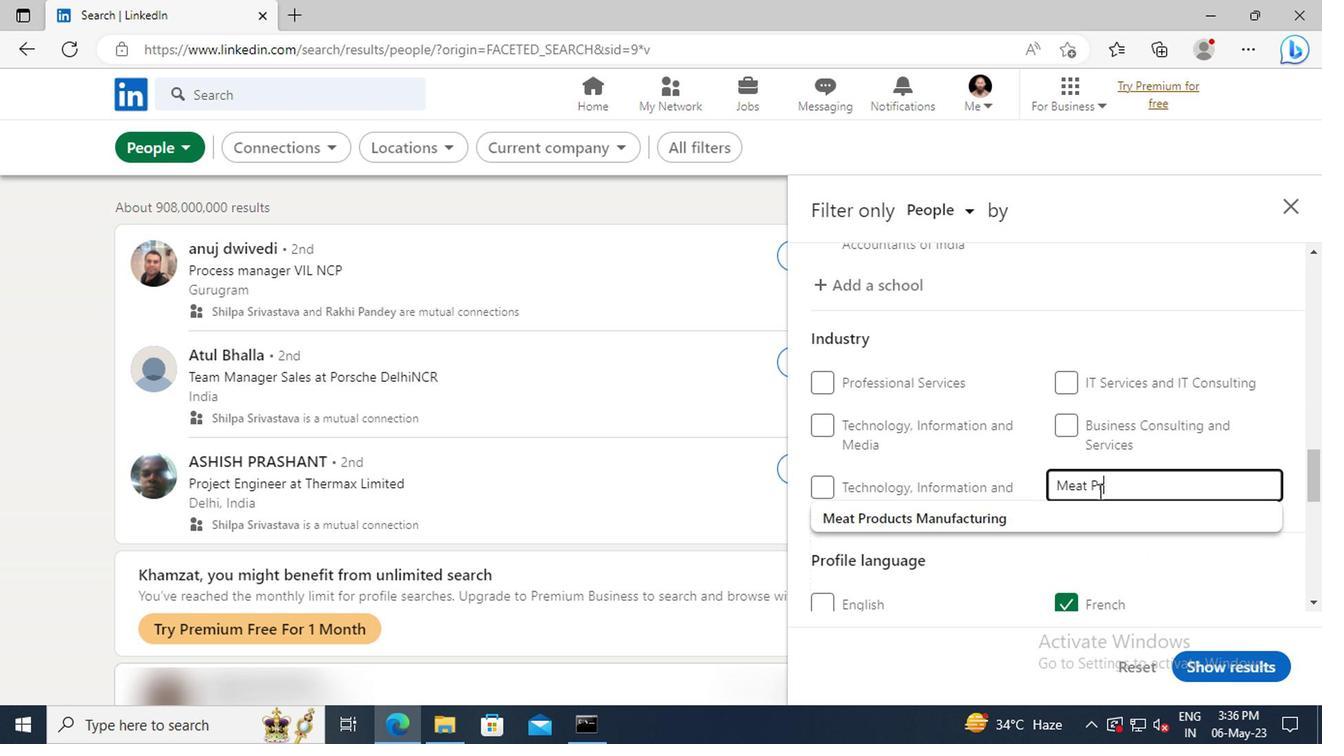 
Action: Mouse moved to (1091, 511)
Screenshot: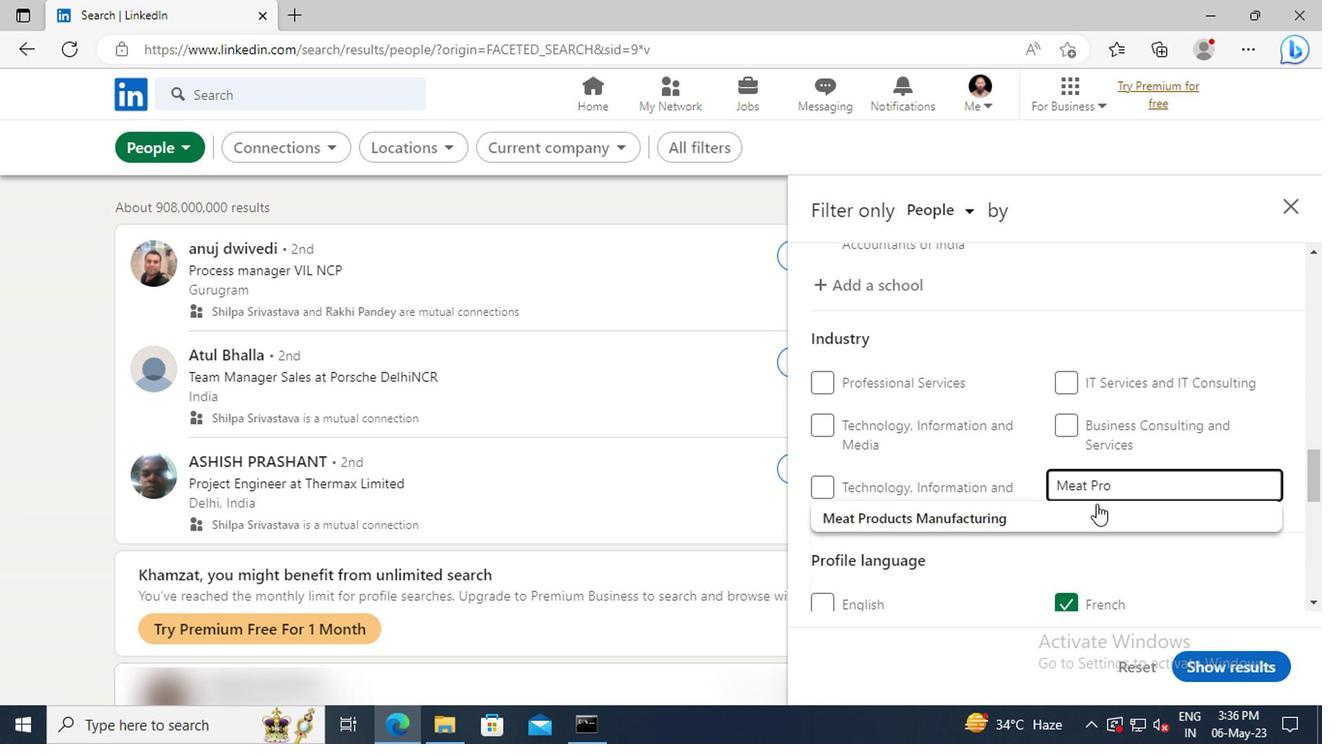 
Action: Mouse pressed left at (1091, 511)
Screenshot: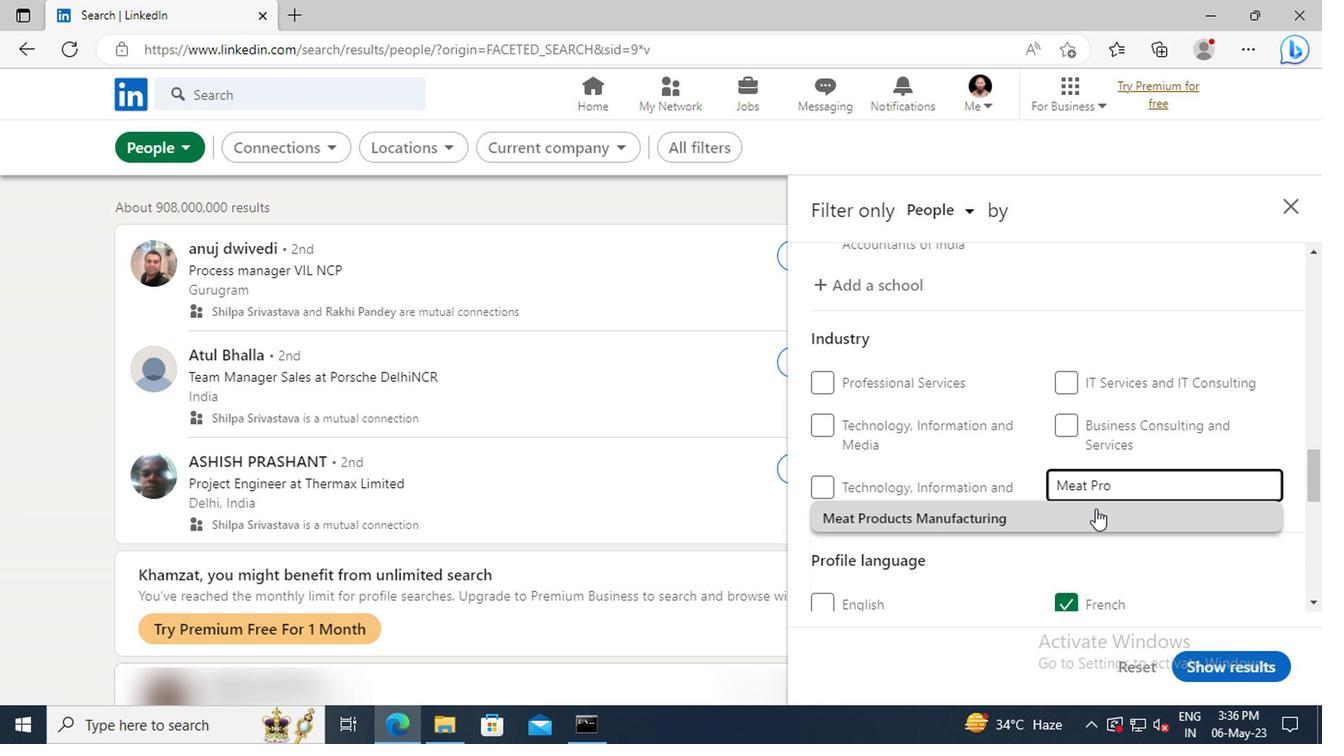 
Action: Mouse scrolled (1091, 510) with delta (0, 0)
Screenshot: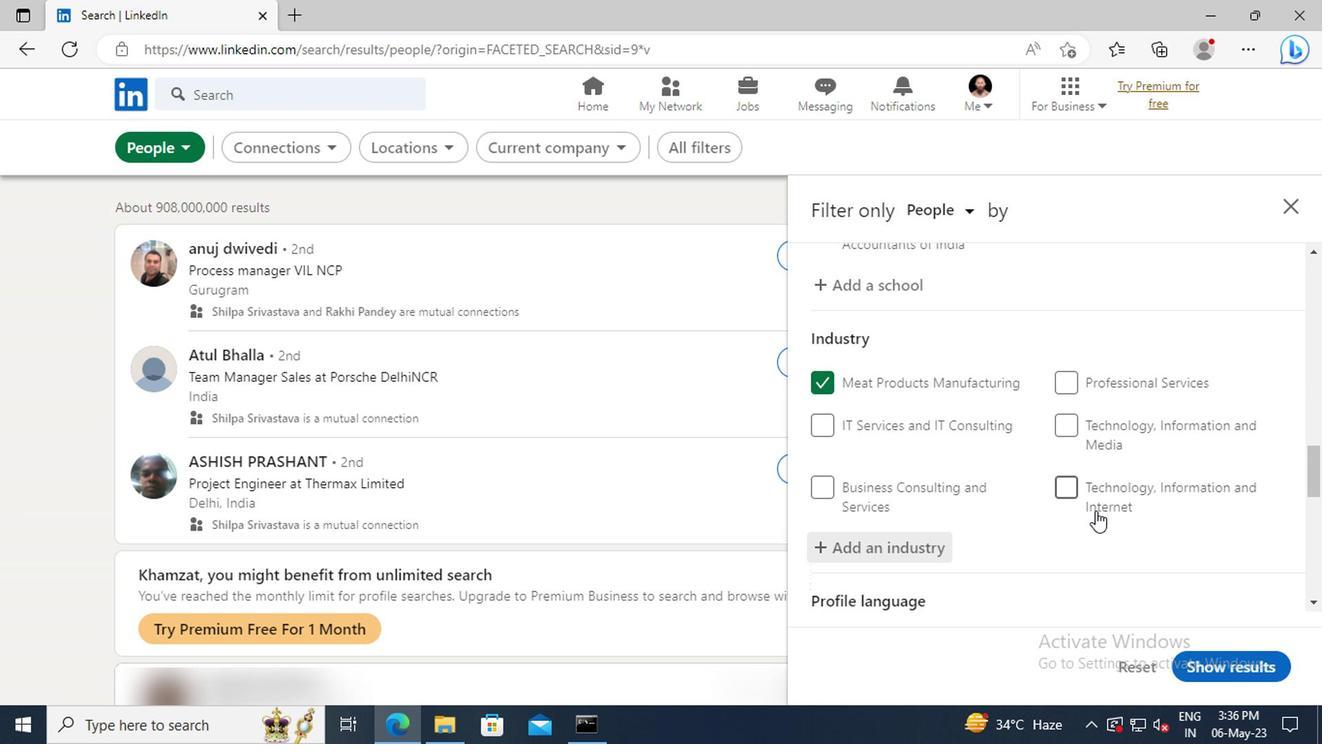 
Action: Mouse scrolled (1091, 510) with delta (0, 0)
Screenshot: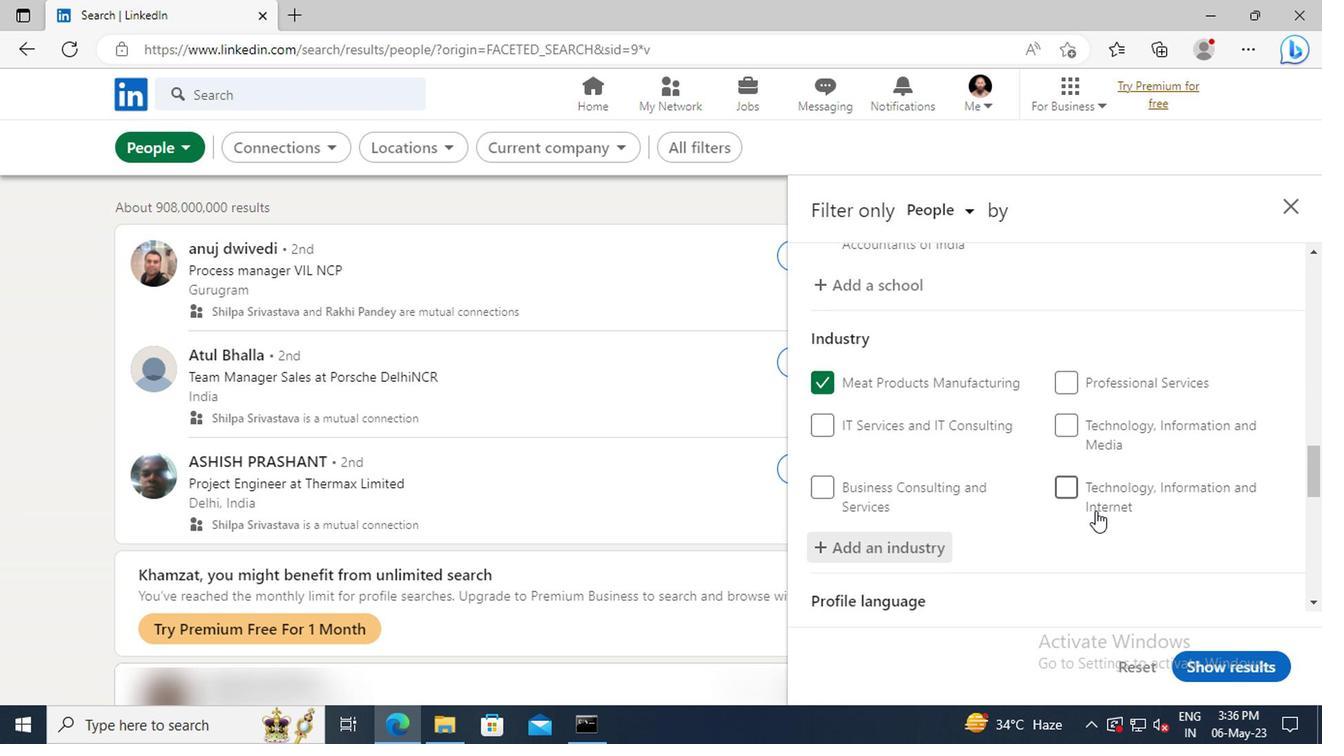 
Action: Mouse scrolled (1091, 510) with delta (0, 0)
Screenshot: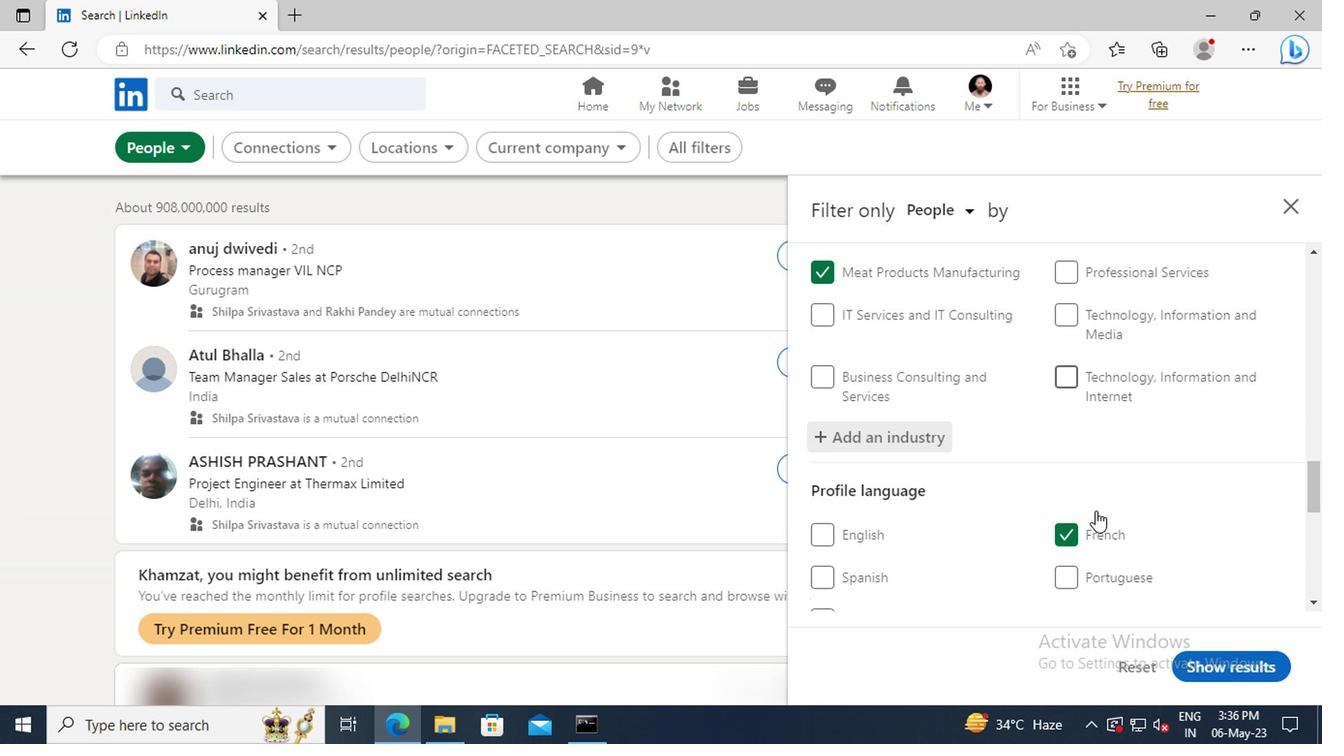 
Action: Mouse scrolled (1091, 510) with delta (0, 0)
Screenshot: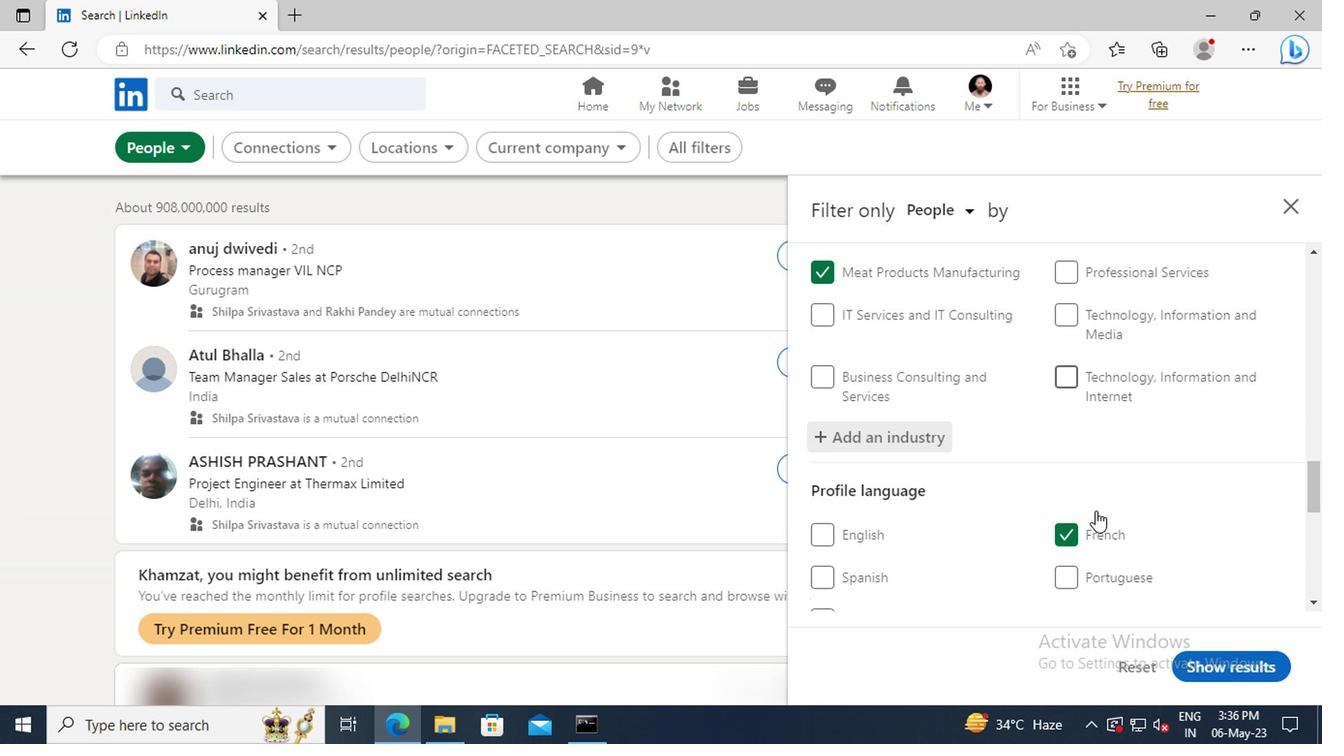 
Action: Mouse moved to (1090, 505)
Screenshot: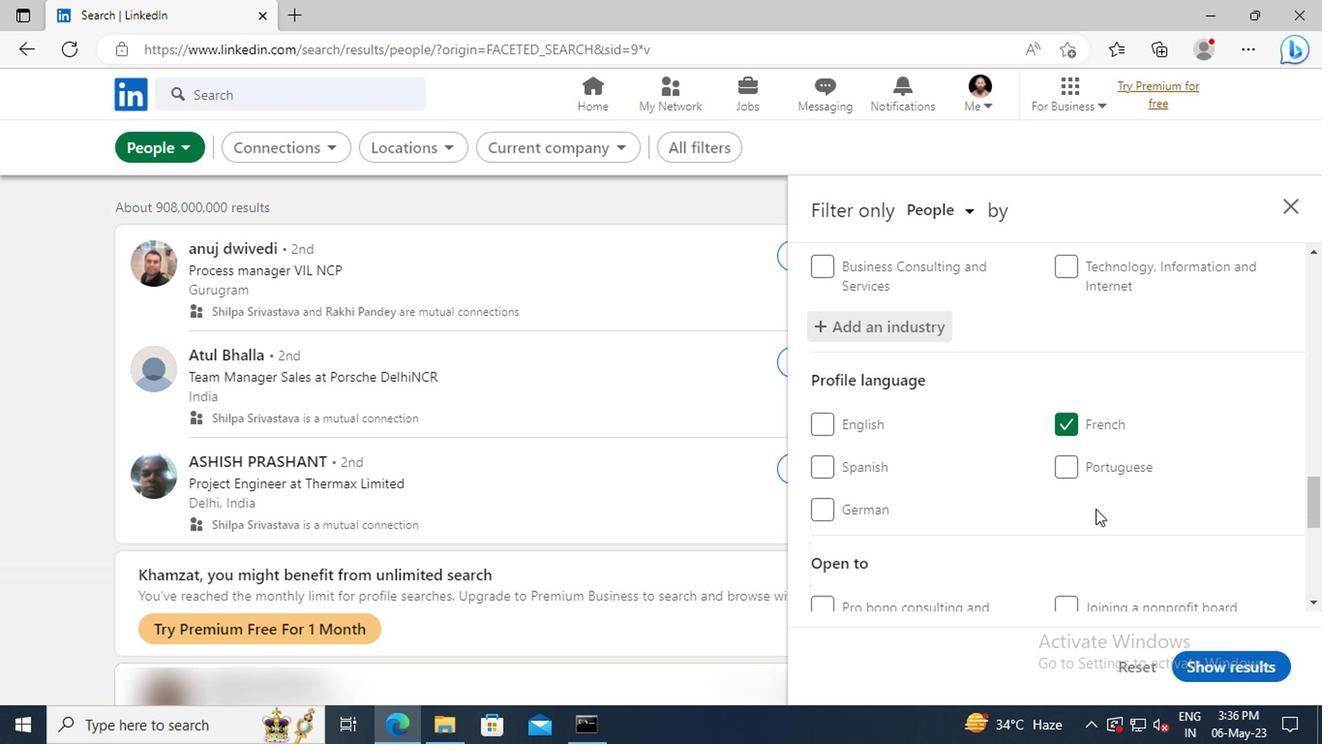 
Action: Mouse scrolled (1090, 505) with delta (0, 0)
Screenshot: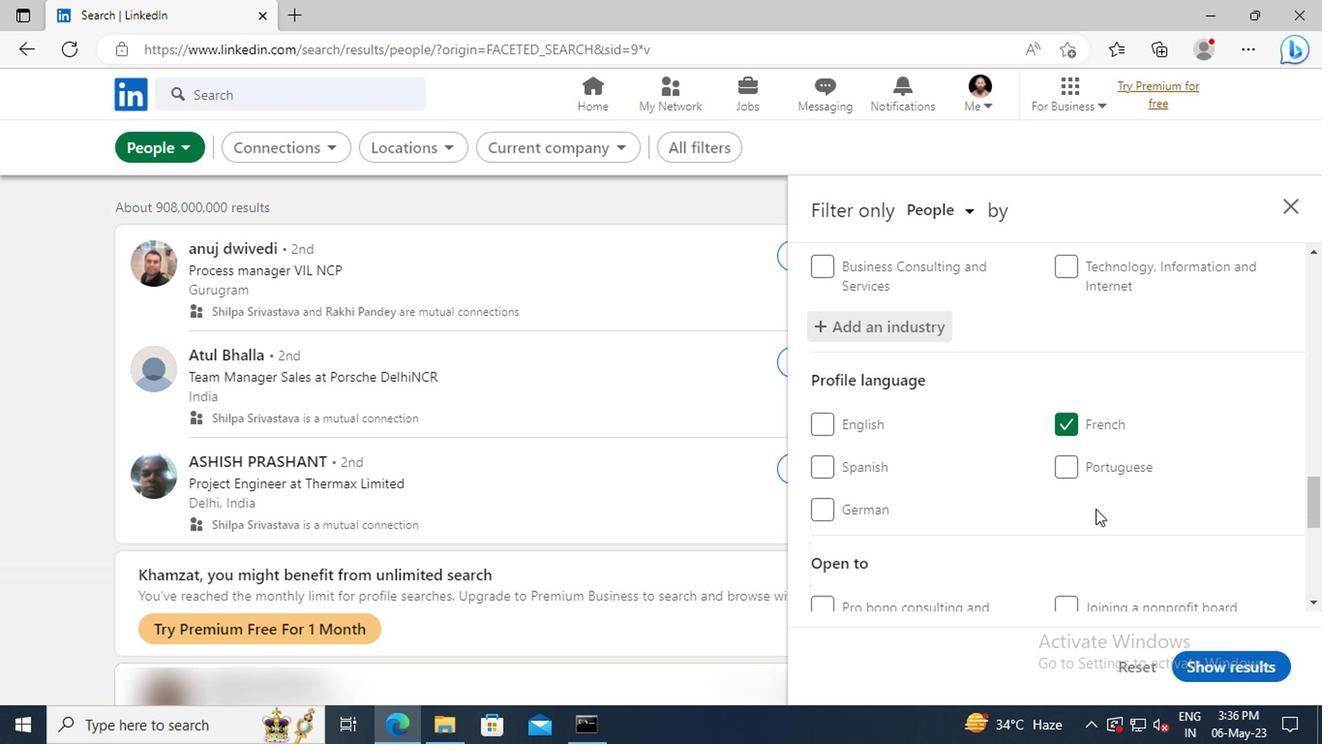 
Action: Mouse moved to (1088, 500)
Screenshot: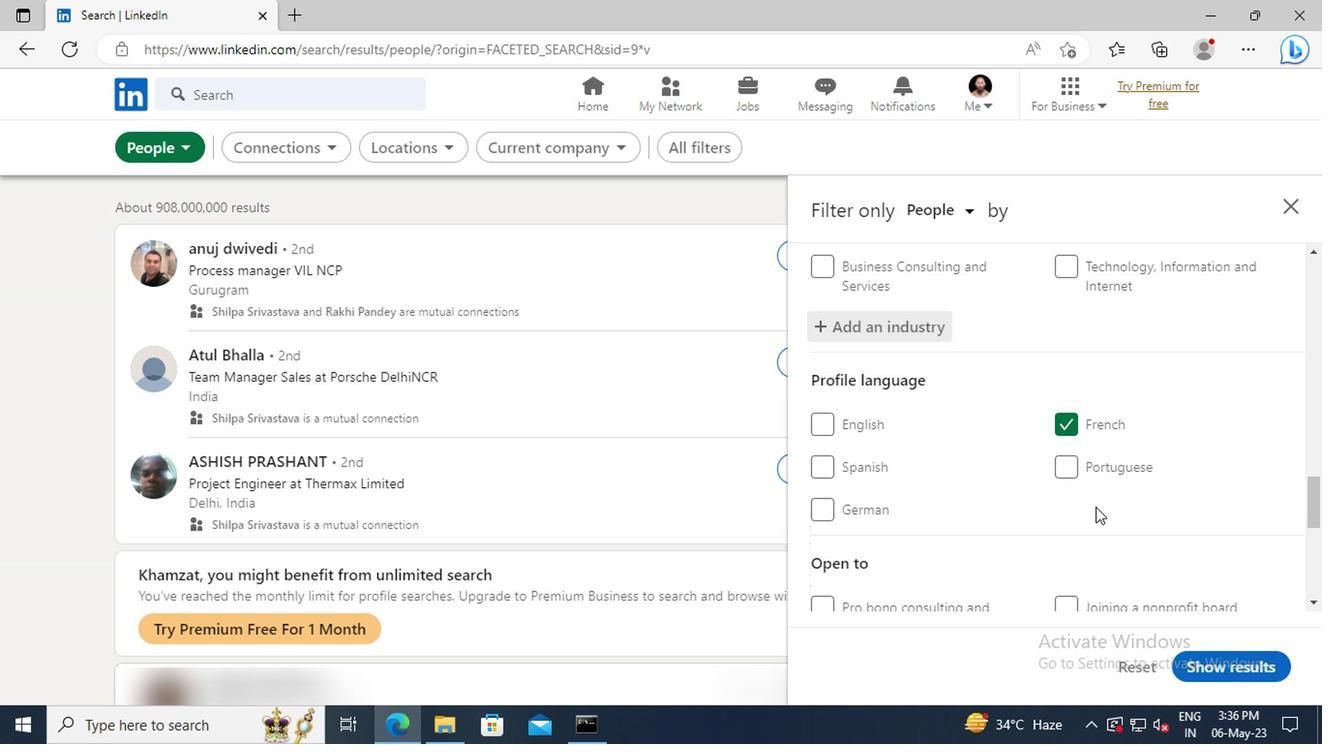 
Action: Mouse scrolled (1088, 498) with delta (0, -1)
Screenshot: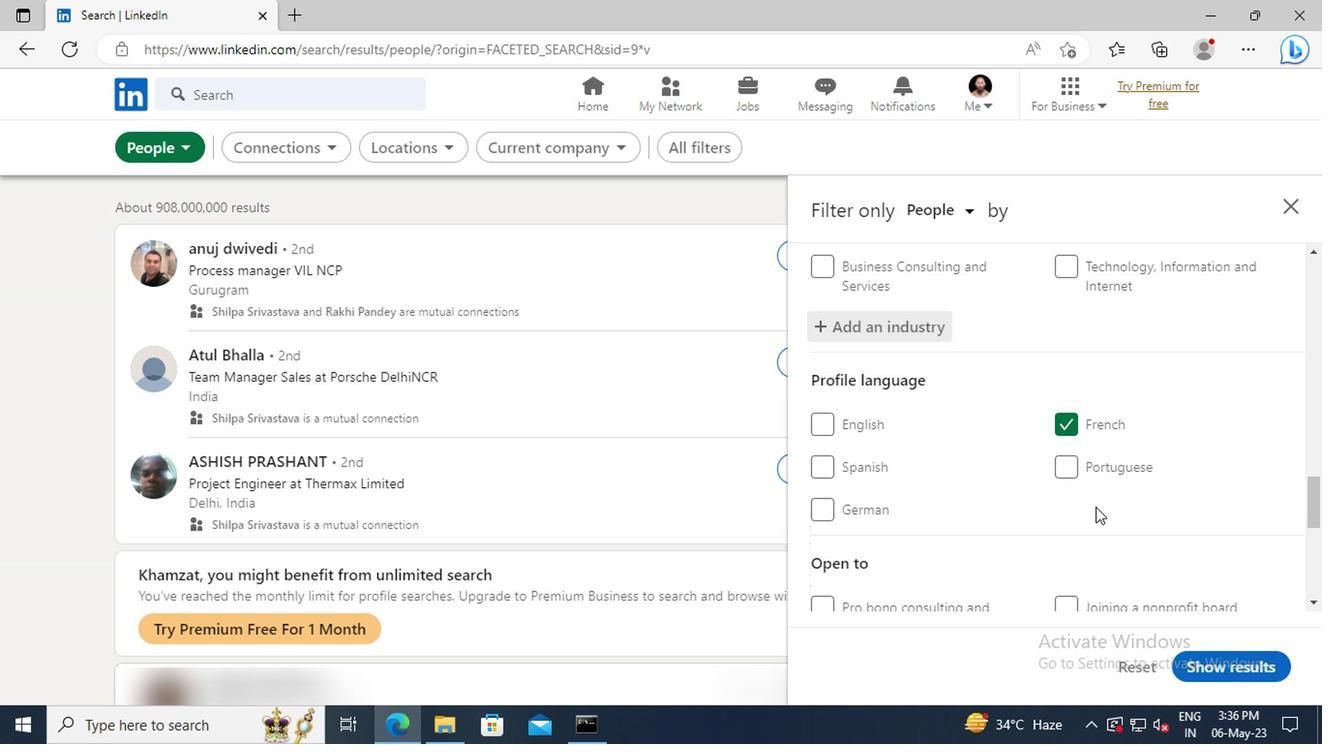 
Action: Mouse moved to (1073, 476)
Screenshot: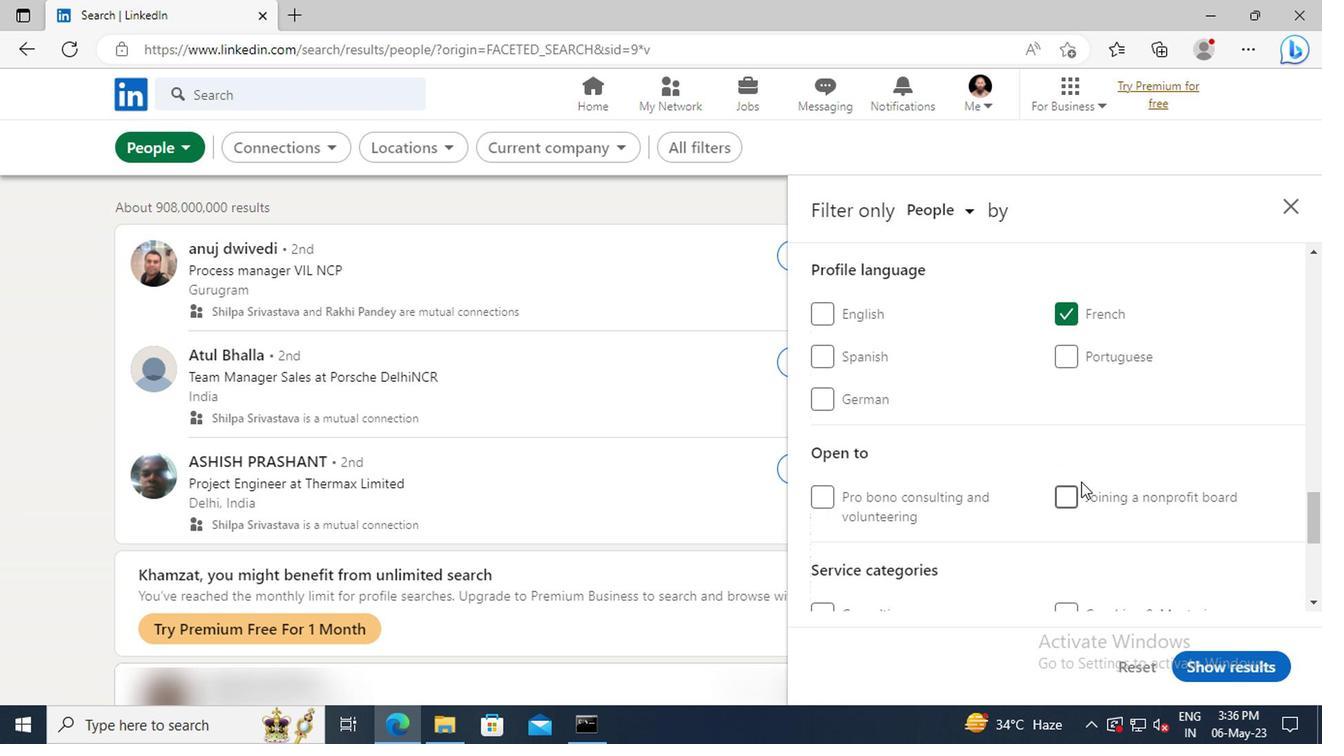 
Action: Mouse scrolled (1073, 474) with delta (0, -1)
Screenshot: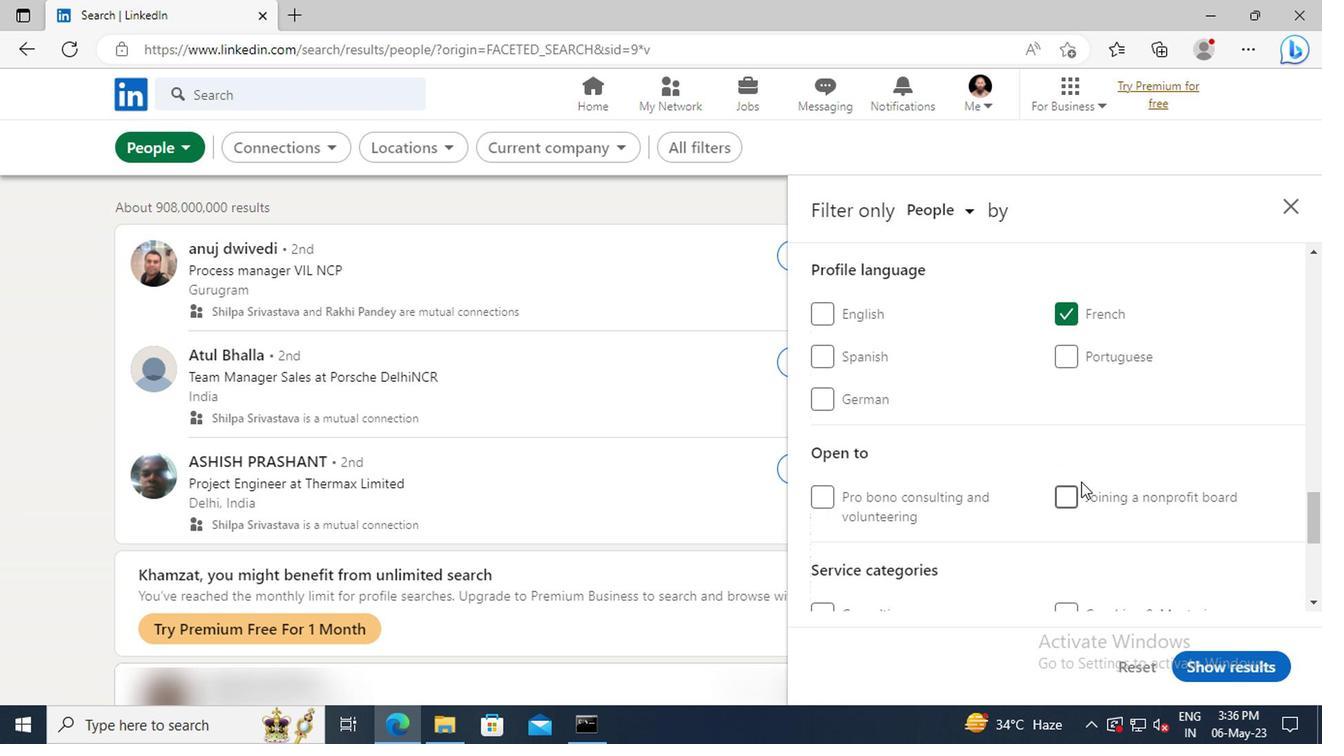 
Action: Mouse scrolled (1073, 474) with delta (0, -1)
Screenshot: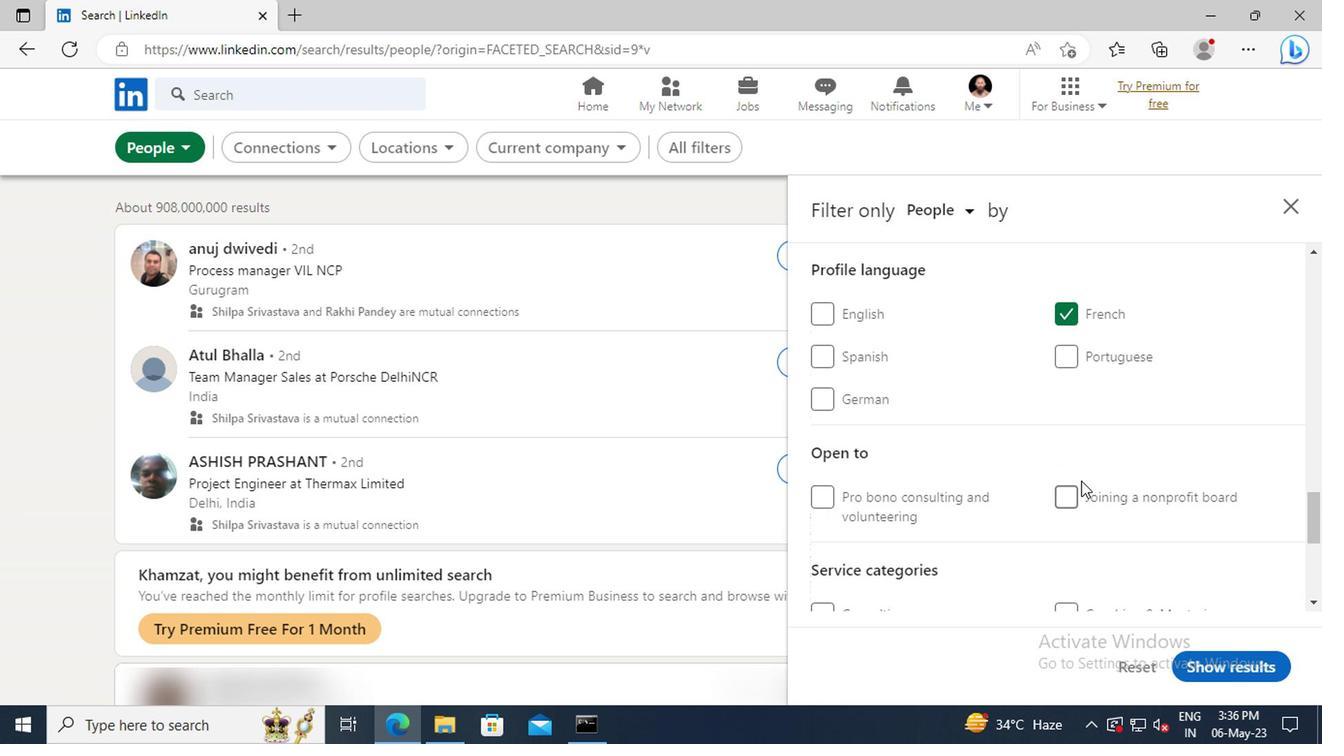 
Action: Mouse moved to (1072, 467)
Screenshot: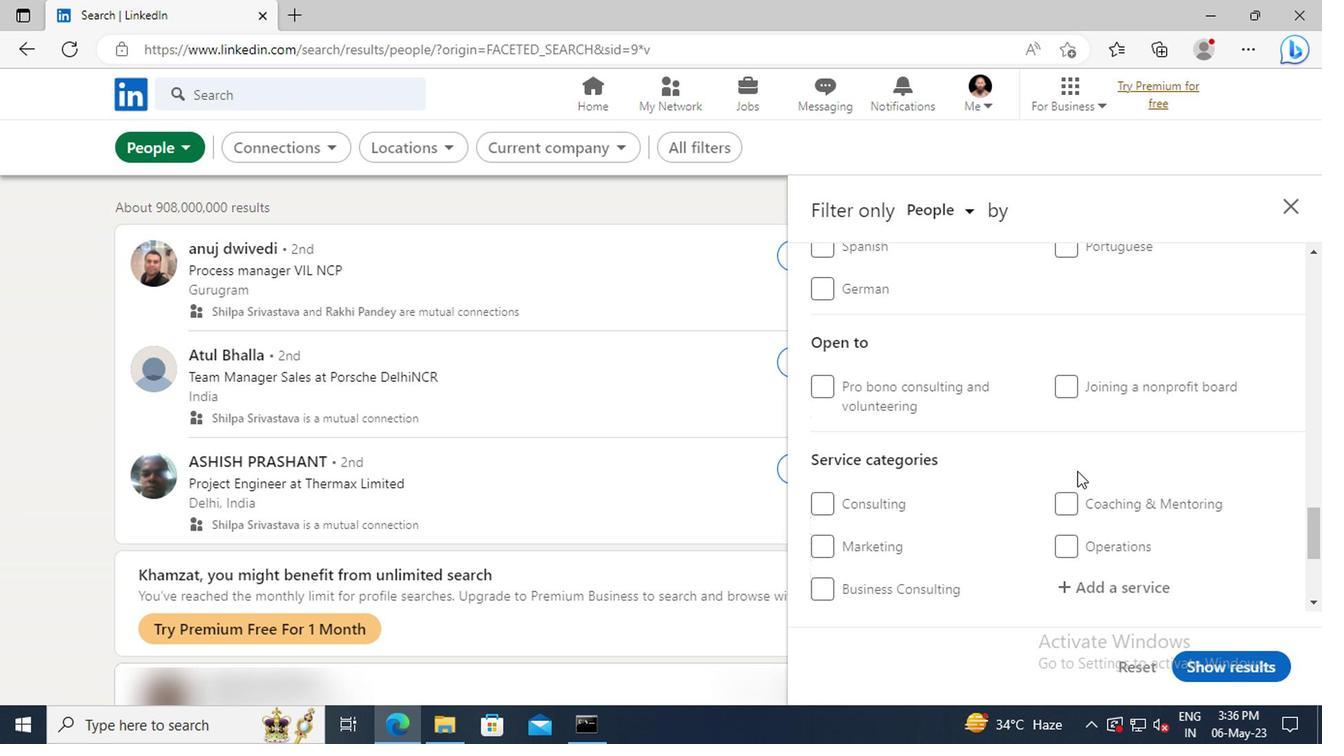 
Action: Mouse scrolled (1072, 466) with delta (0, 0)
Screenshot: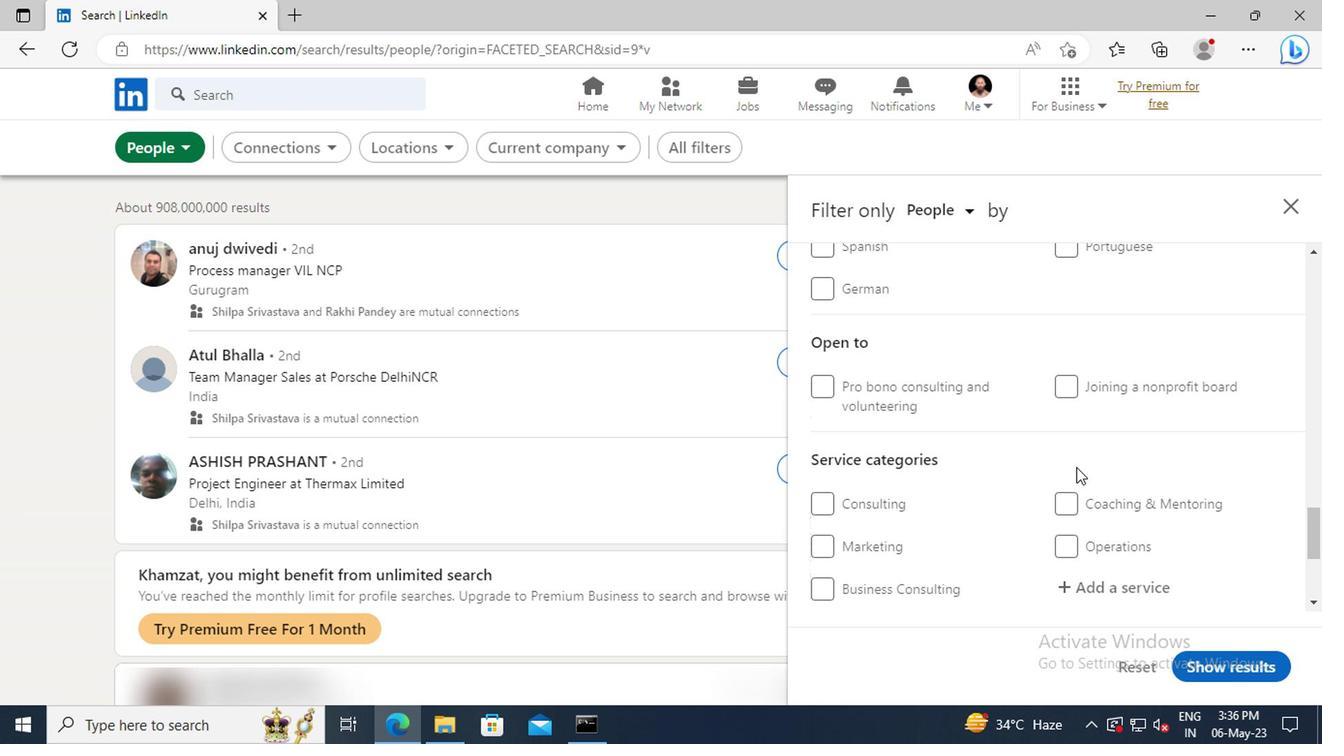 
Action: Mouse scrolled (1072, 466) with delta (0, 0)
Screenshot: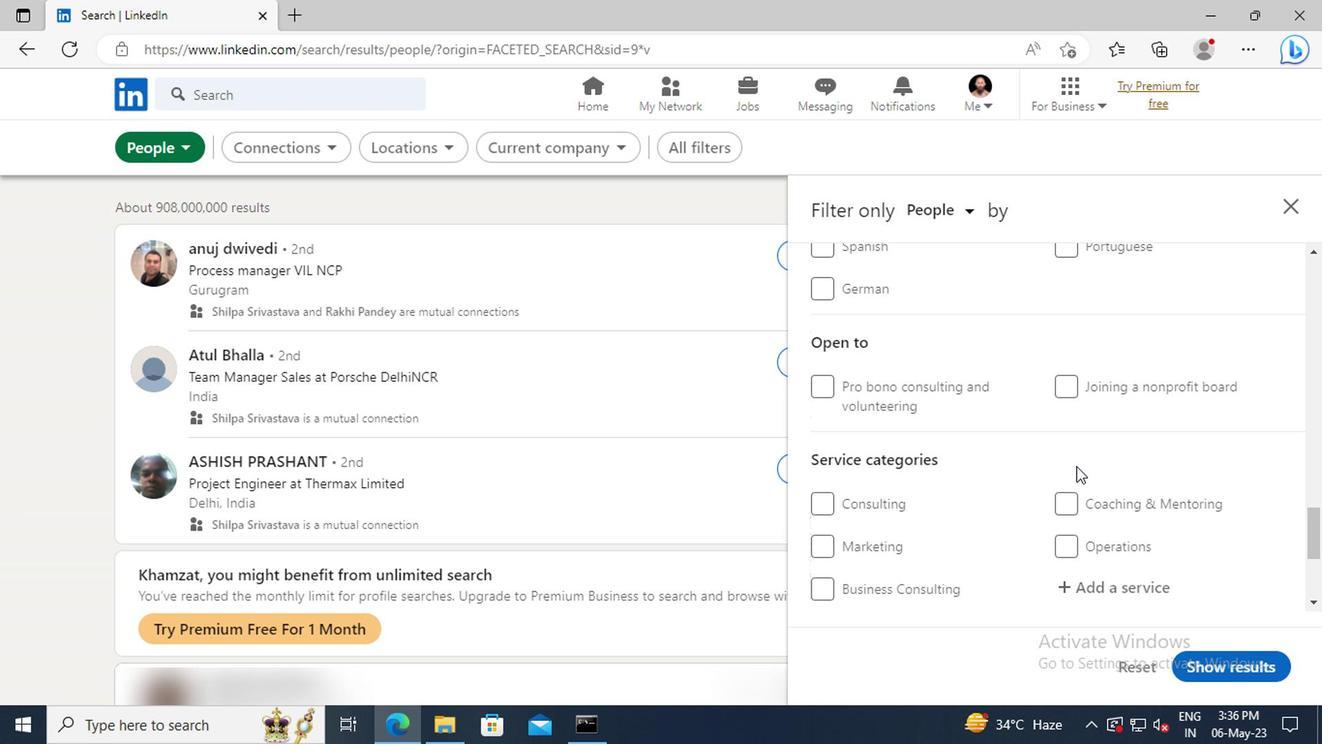 
Action: Mouse moved to (1075, 476)
Screenshot: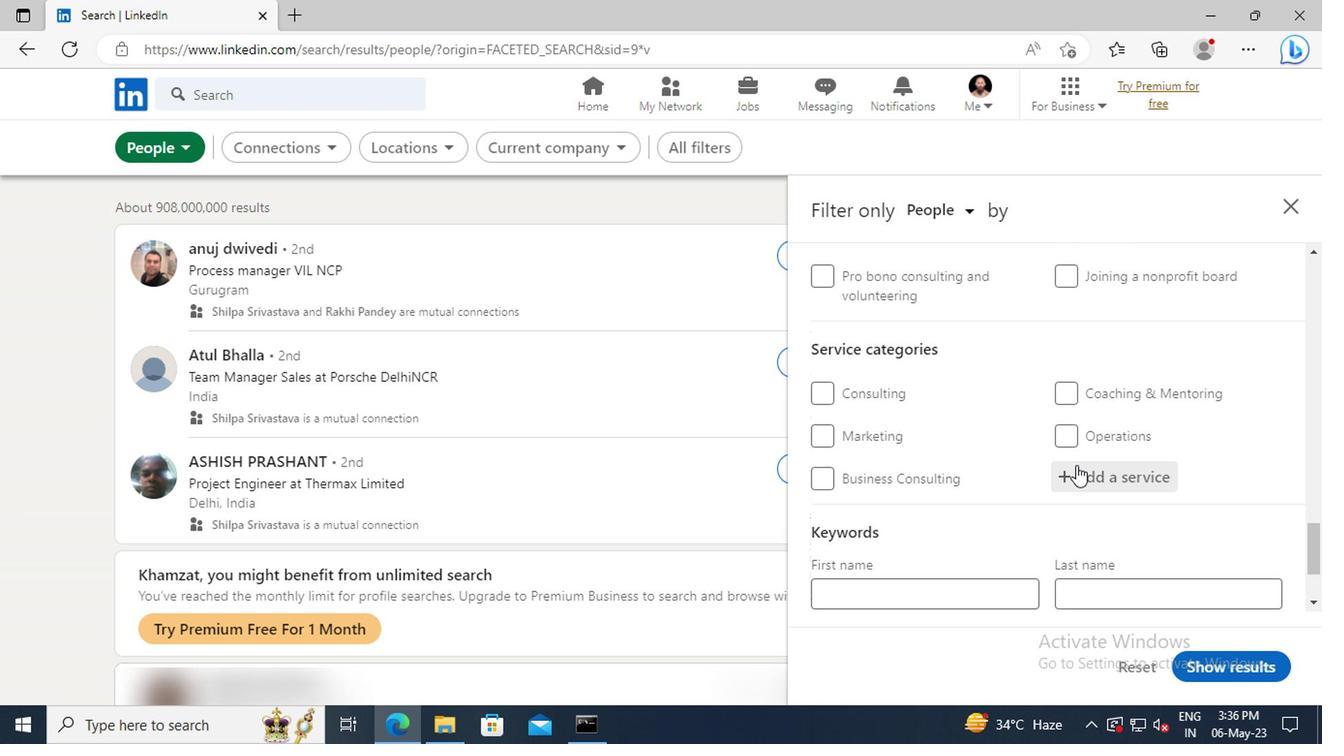 
Action: Mouse pressed left at (1075, 476)
Screenshot: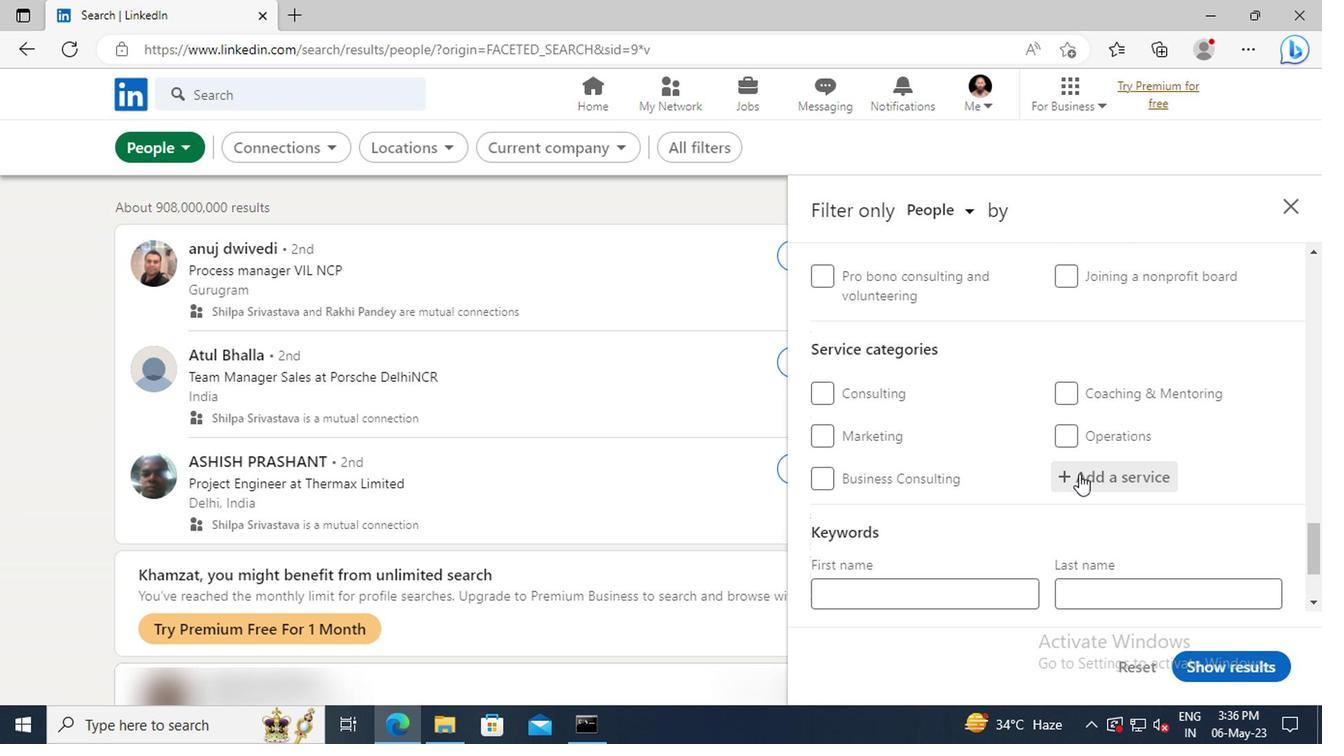 
Action: Mouse moved to (1076, 476)
Screenshot: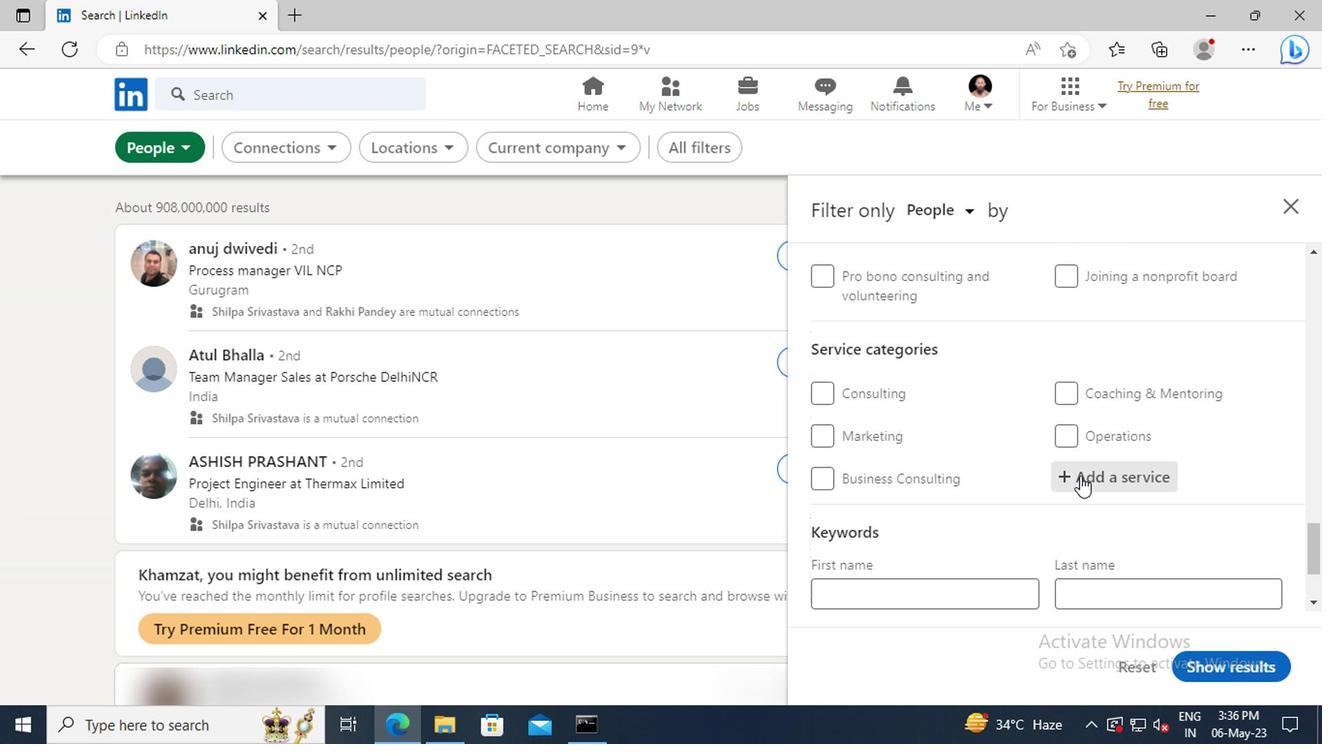 
Action: Key pressed <Key.shift>CORPORATE<Key.space><Key.shift>EV
Screenshot: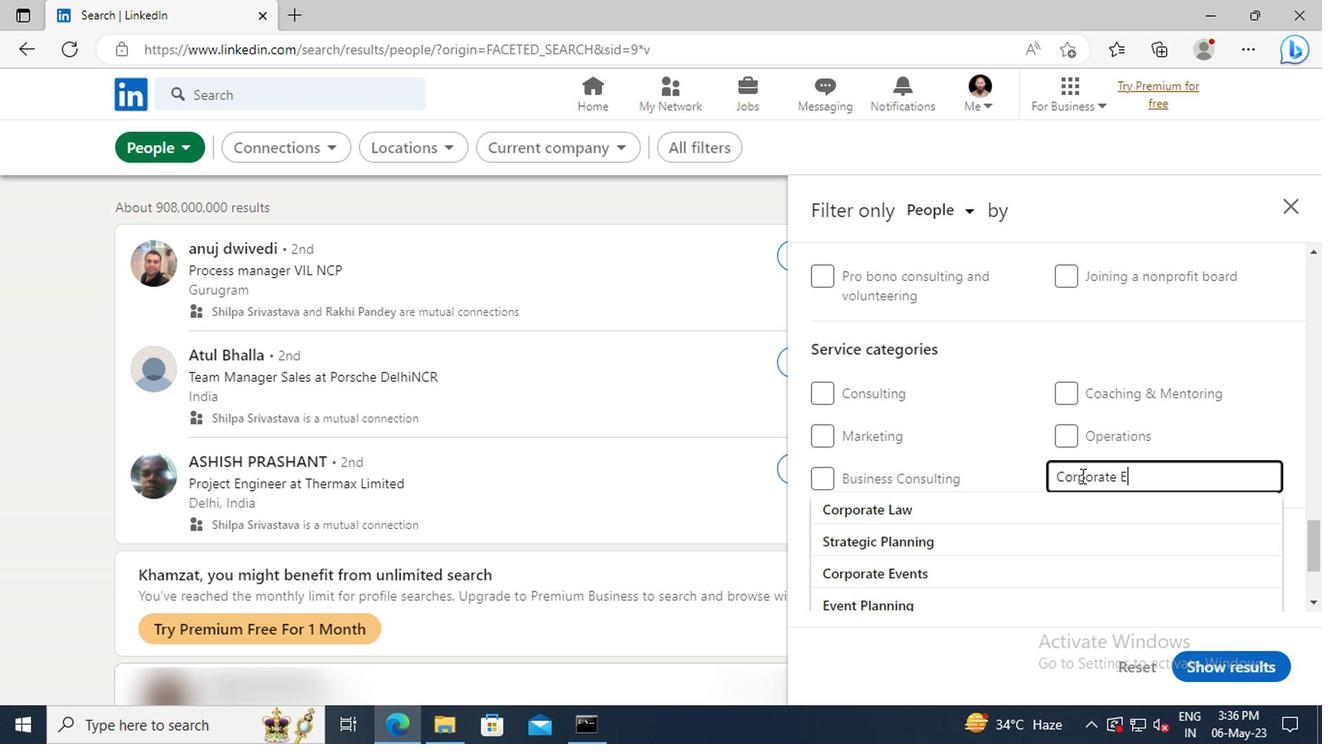 
Action: Mouse moved to (1085, 508)
Screenshot: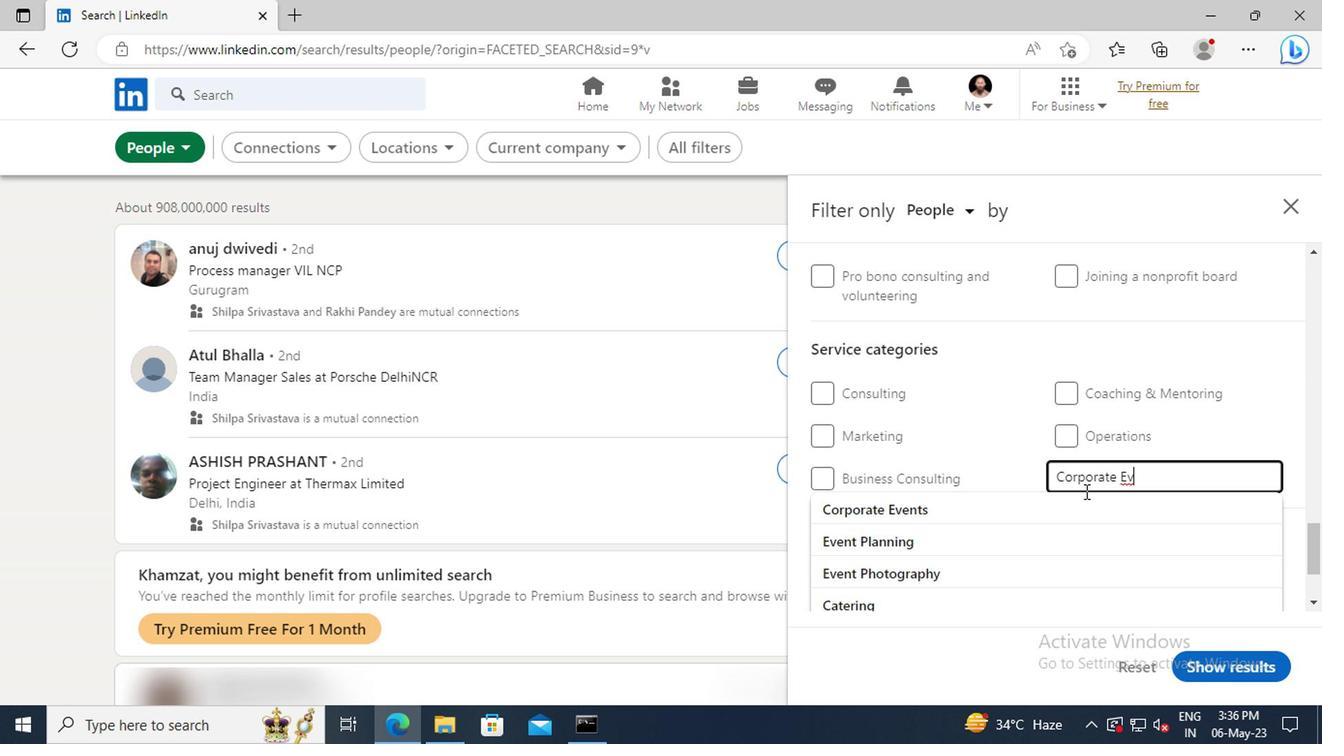 
Action: Mouse pressed left at (1085, 508)
Screenshot: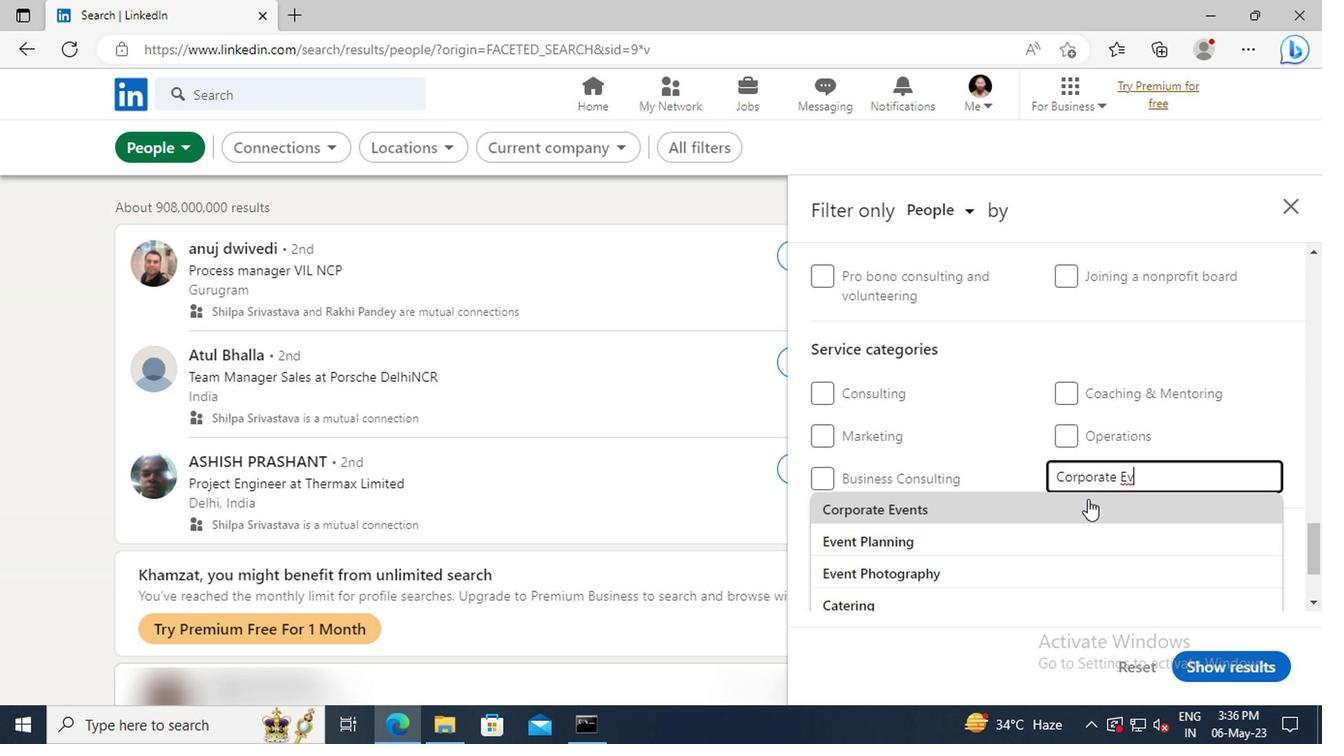 
Action: Mouse scrolled (1085, 507) with delta (0, 0)
Screenshot: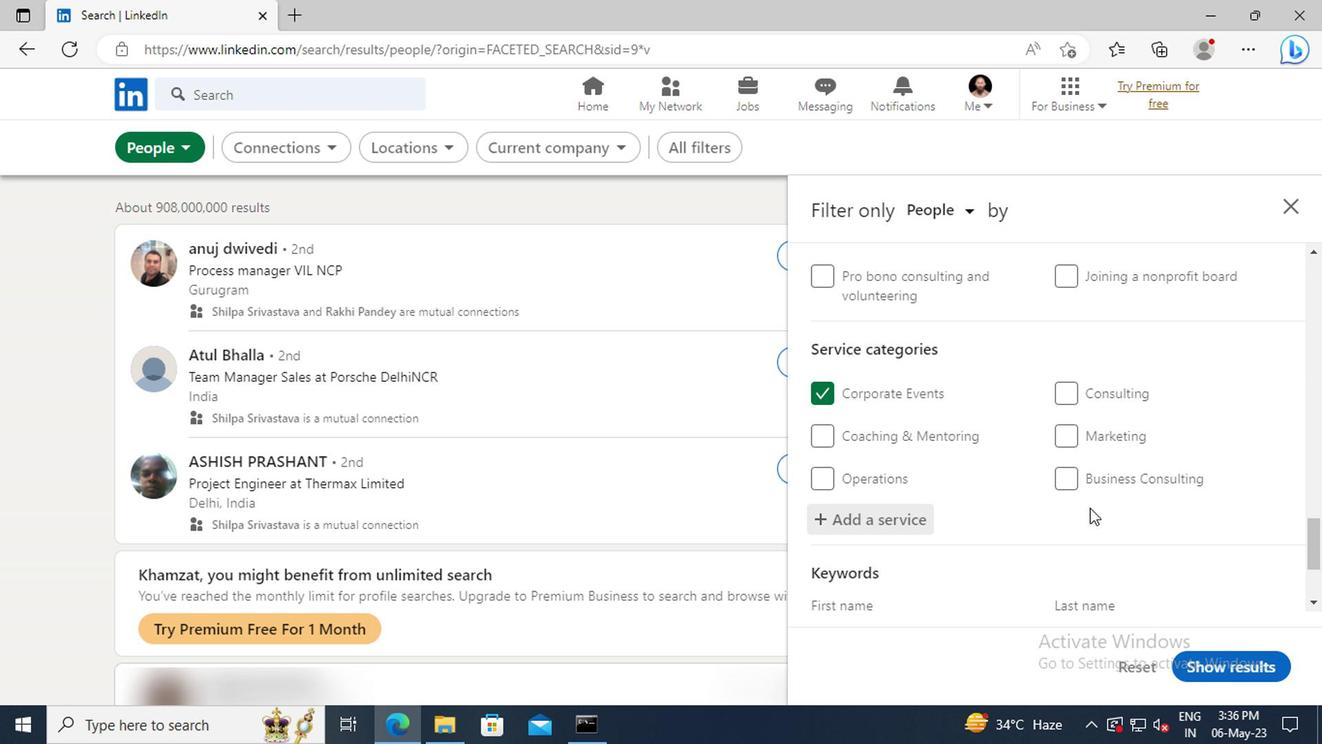 
Action: Mouse scrolled (1085, 507) with delta (0, 0)
Screenshot: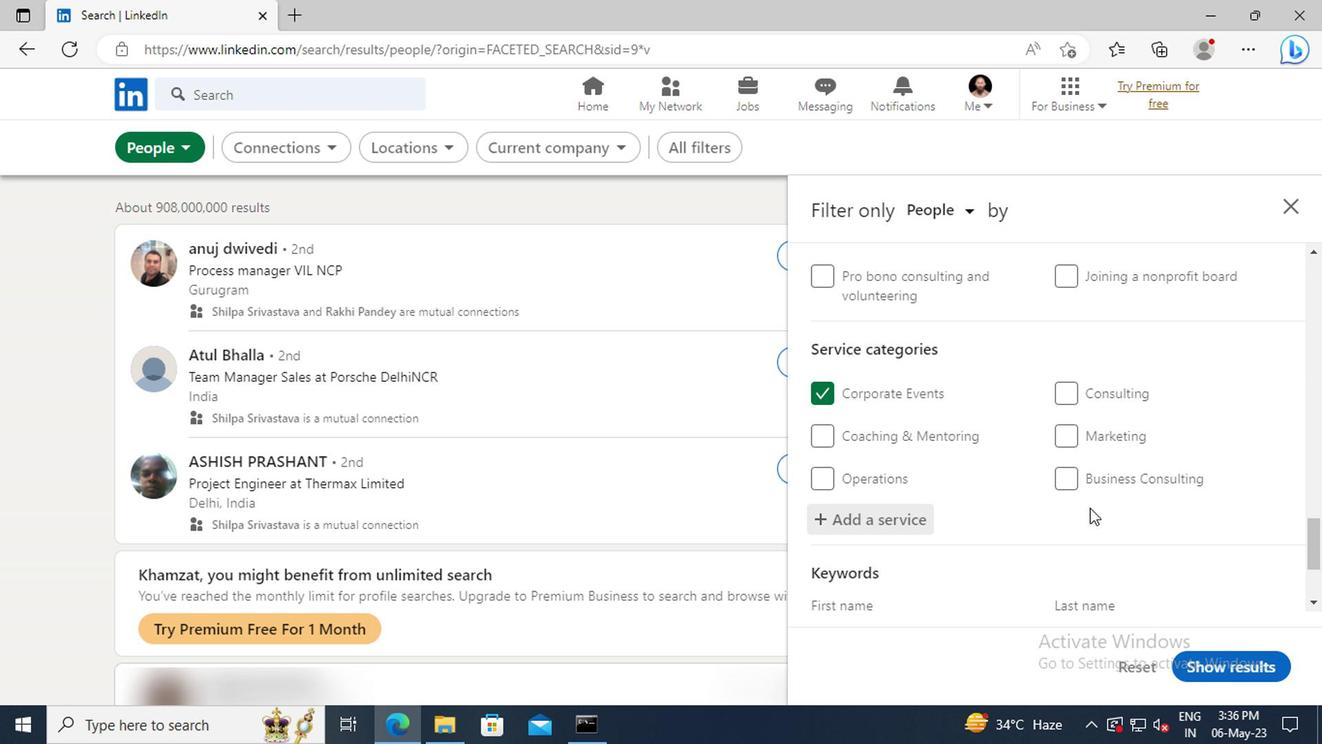 
Action: Mouse scrolled (1085, 507) with delta (0, 0)
Screenshot: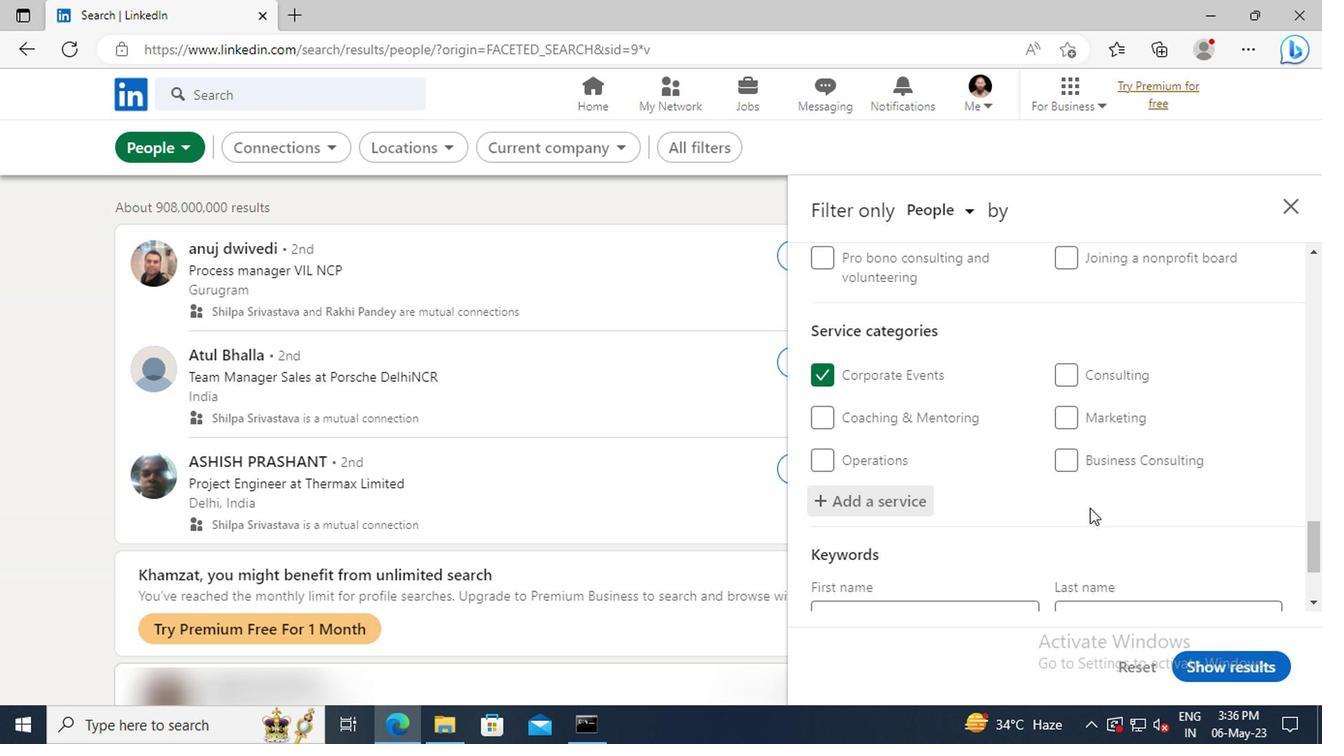
Action: Mouse moved to (962, 547)
Screenshot: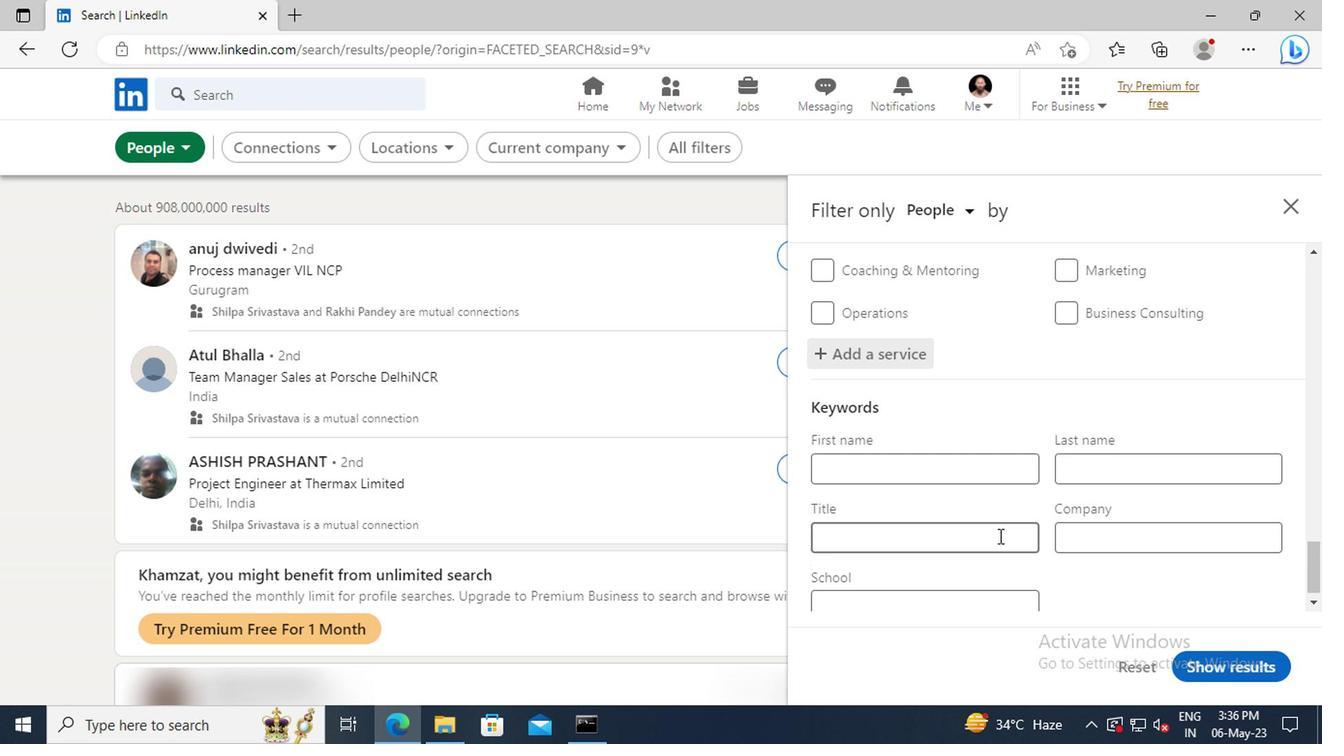 
Action: Mouse pressed left at (962, 547)
Screenshot: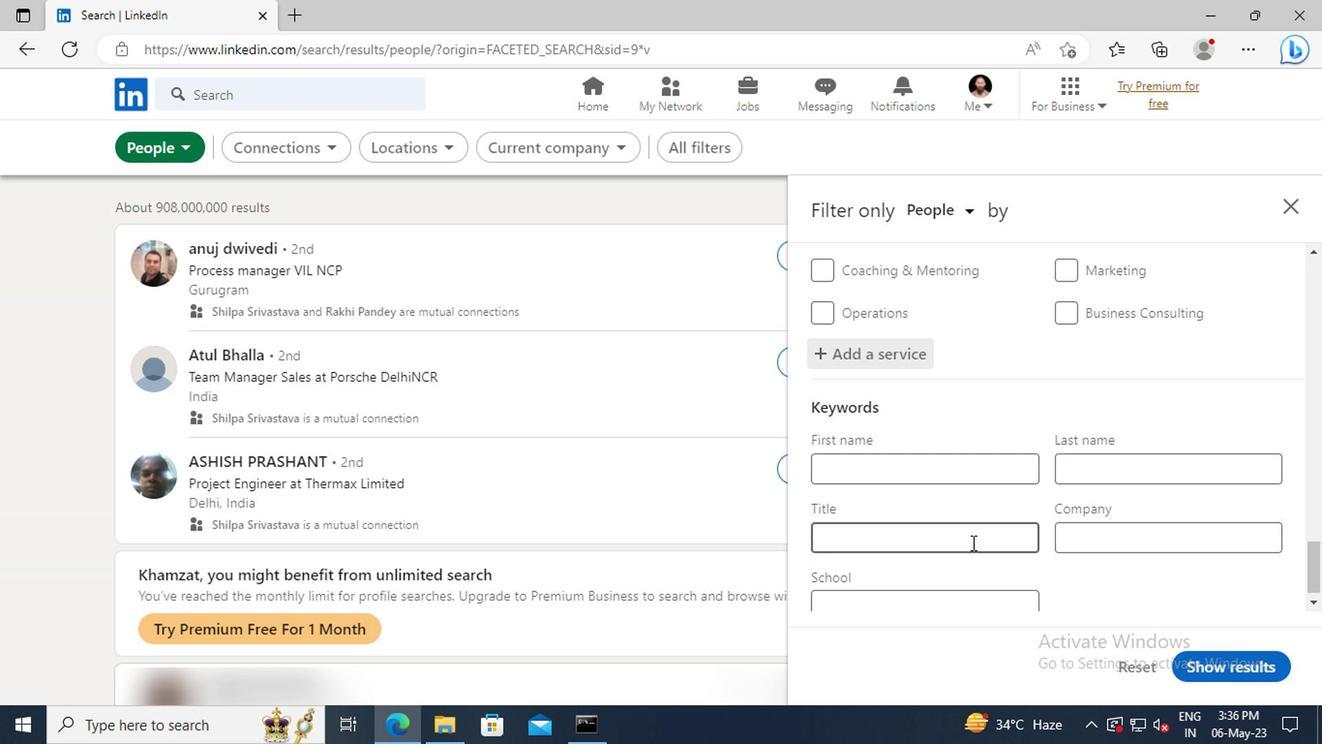 
Action: Key pressed <Key.shift>
Screenshot: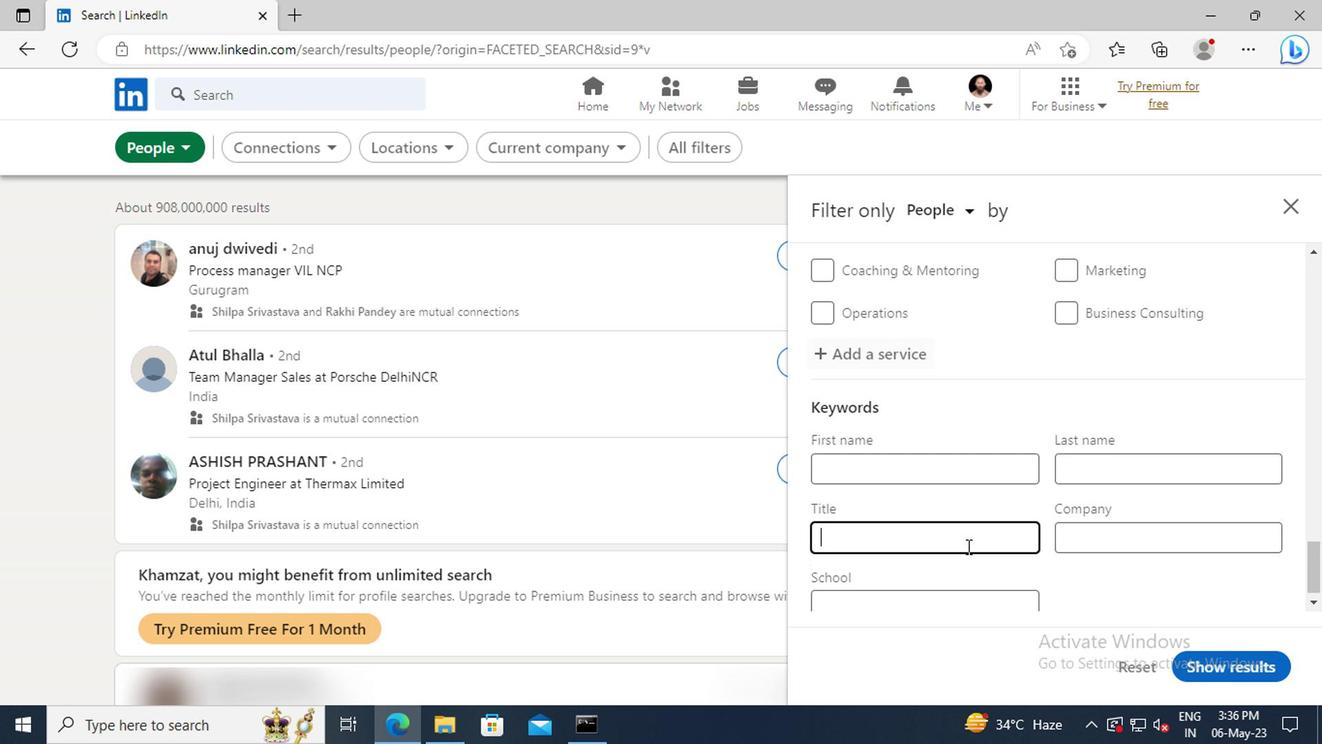 
Action: Mouse moved to (966, 543)
Screenshot: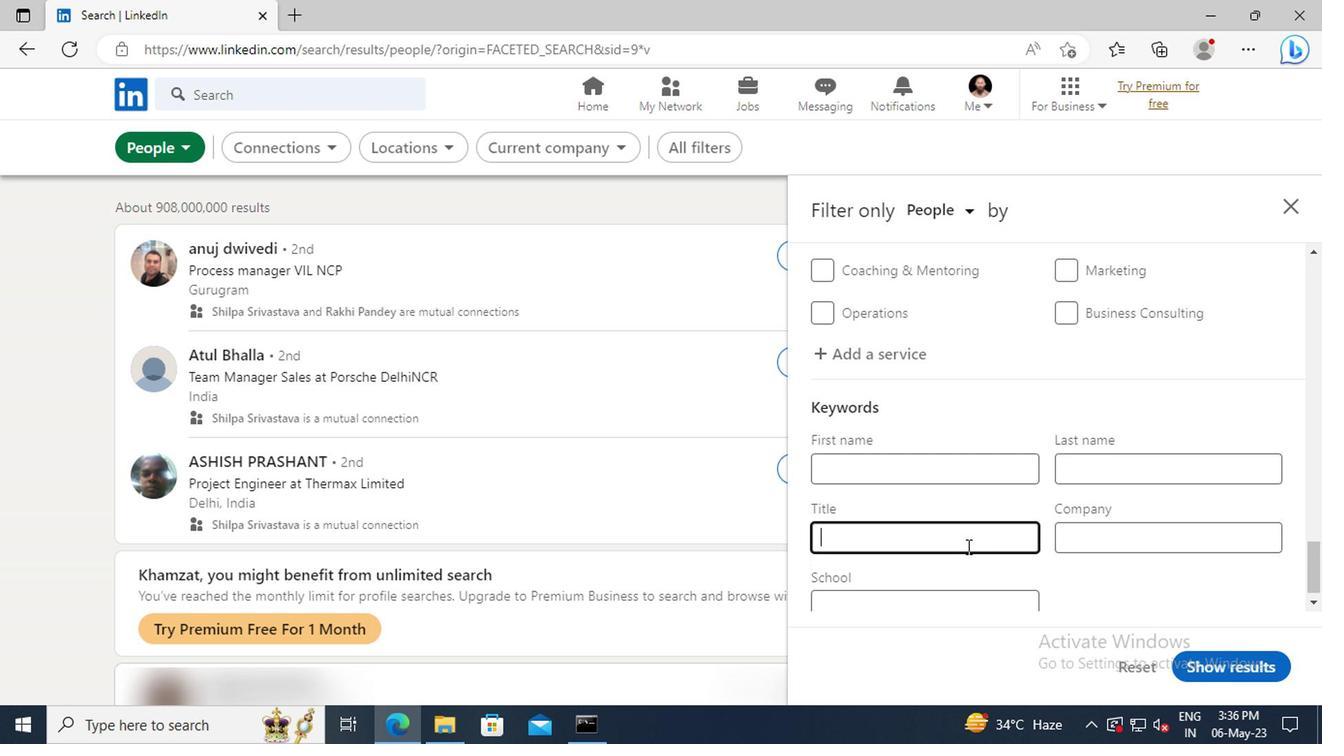 
Action: Key pressed ACCOUNT<Key.space><Key.shift>REPRESENTATIVE<Key.enter>
Screenshot: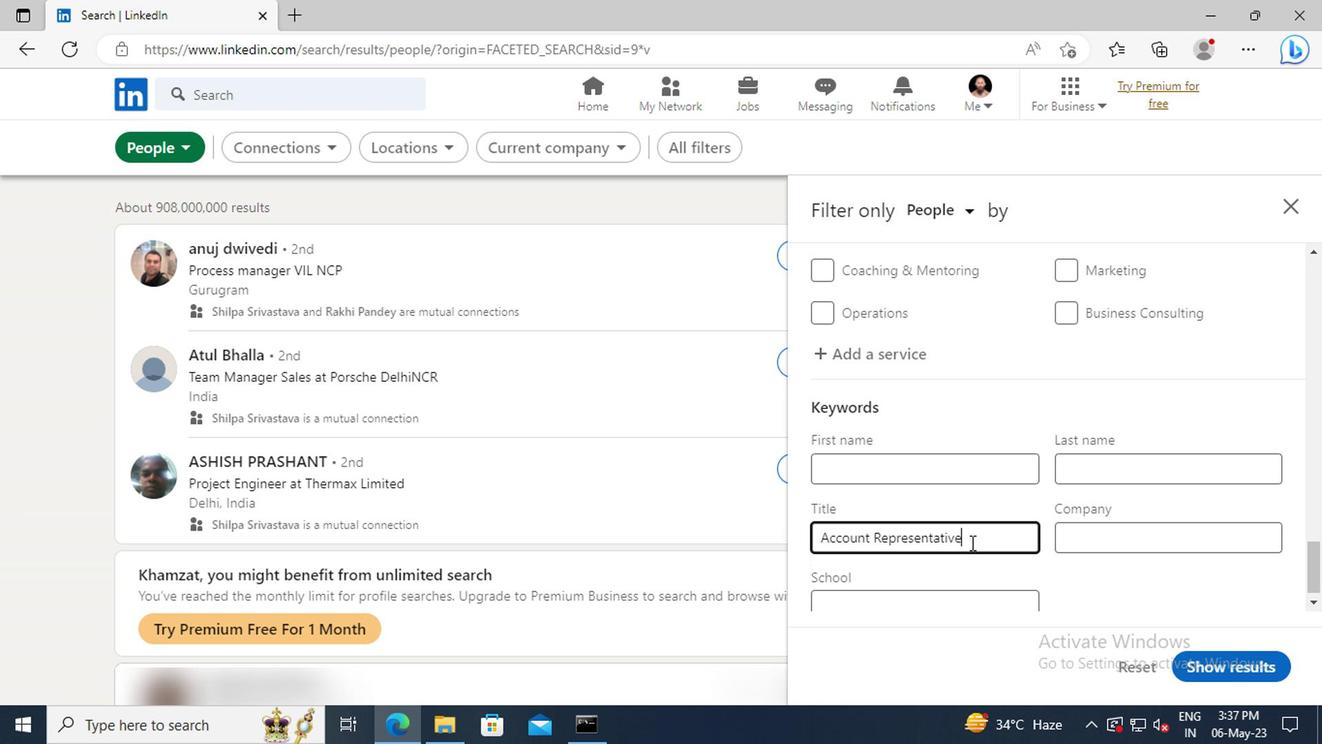 
Action: Mouse moved to (1206, 664)
Screenshot: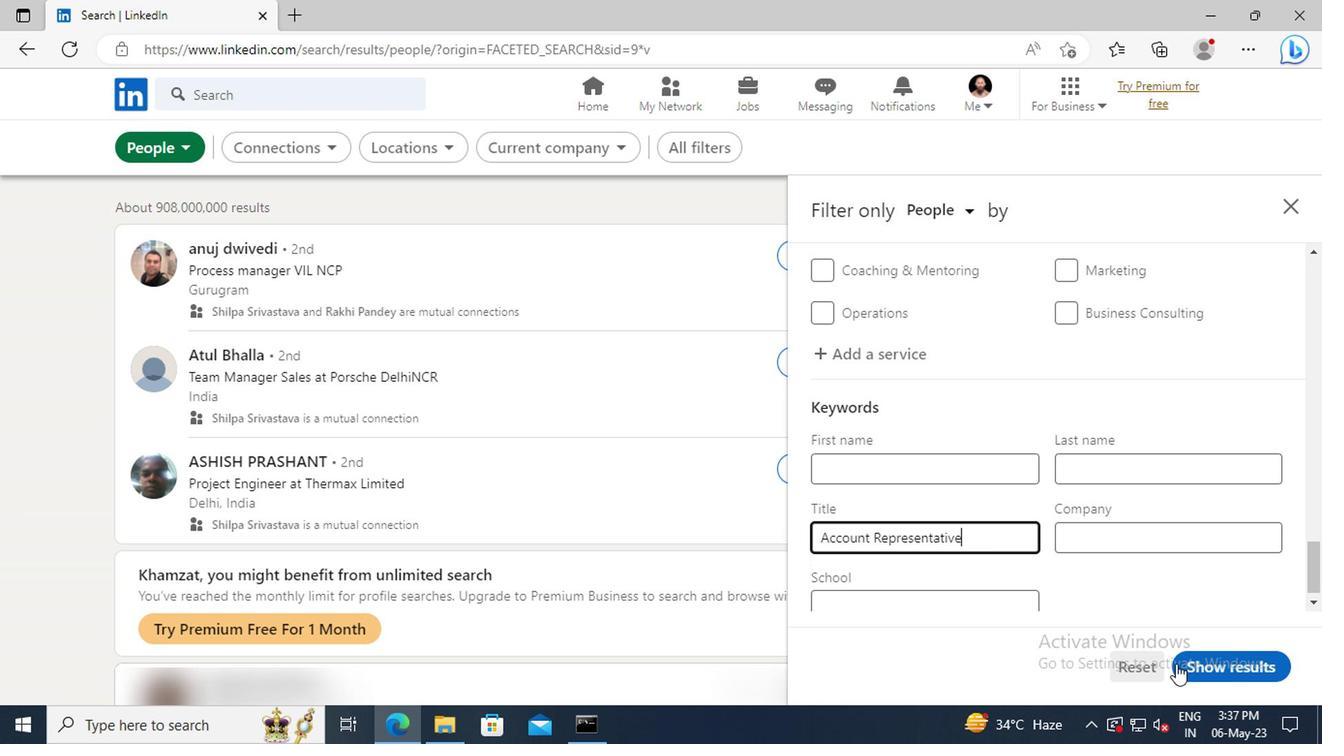 
Action: Mouse pressed left at (1206, 664)
Screenshot: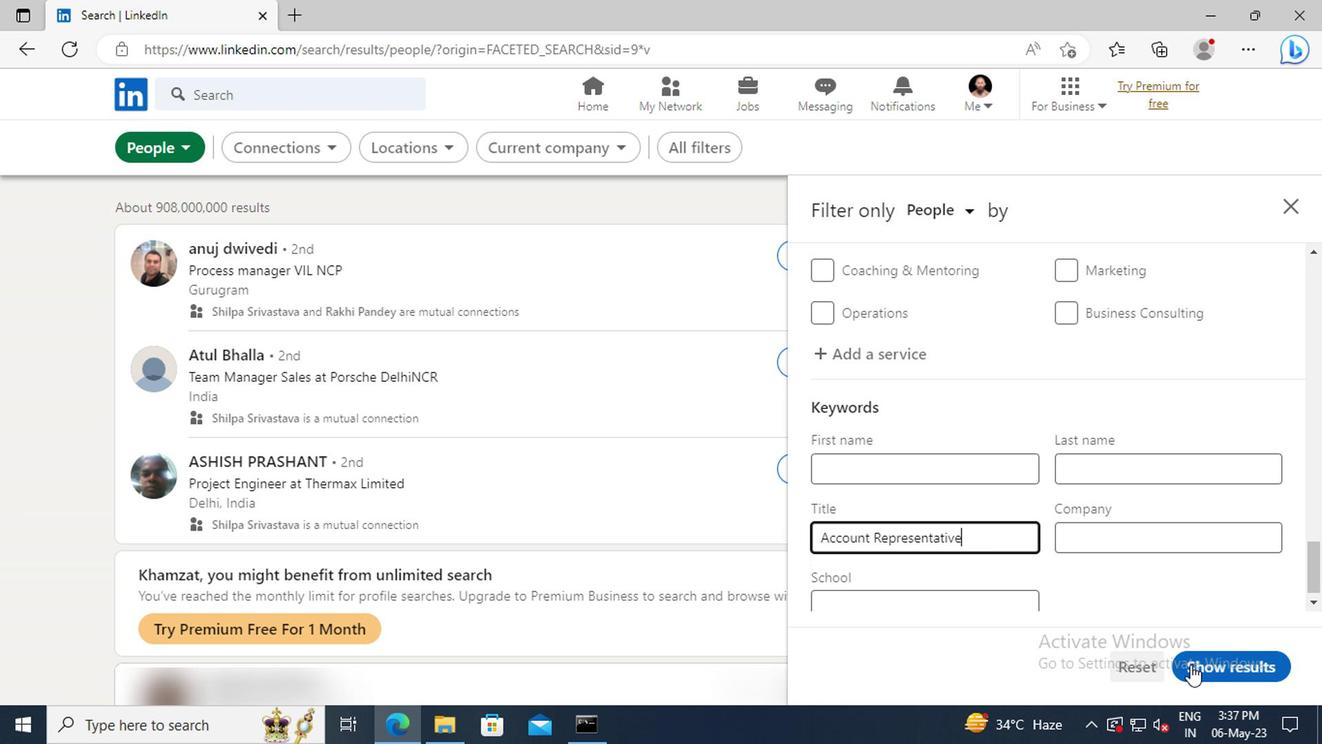 
